Task: Look for space in Seligenstadt, Germany from 1st July, 2023 to 9th July, 2023 for 2 adults in price range Rs.8000 to Rs.15000. Place can be entire place with 1  bedroom having 1 bed and 1 bathroom. Property type can be house, flat, guest house. Booking option can be shelf check-in. Required host language is English.
Action: Mouse moved to (519, 103)
Screenshot: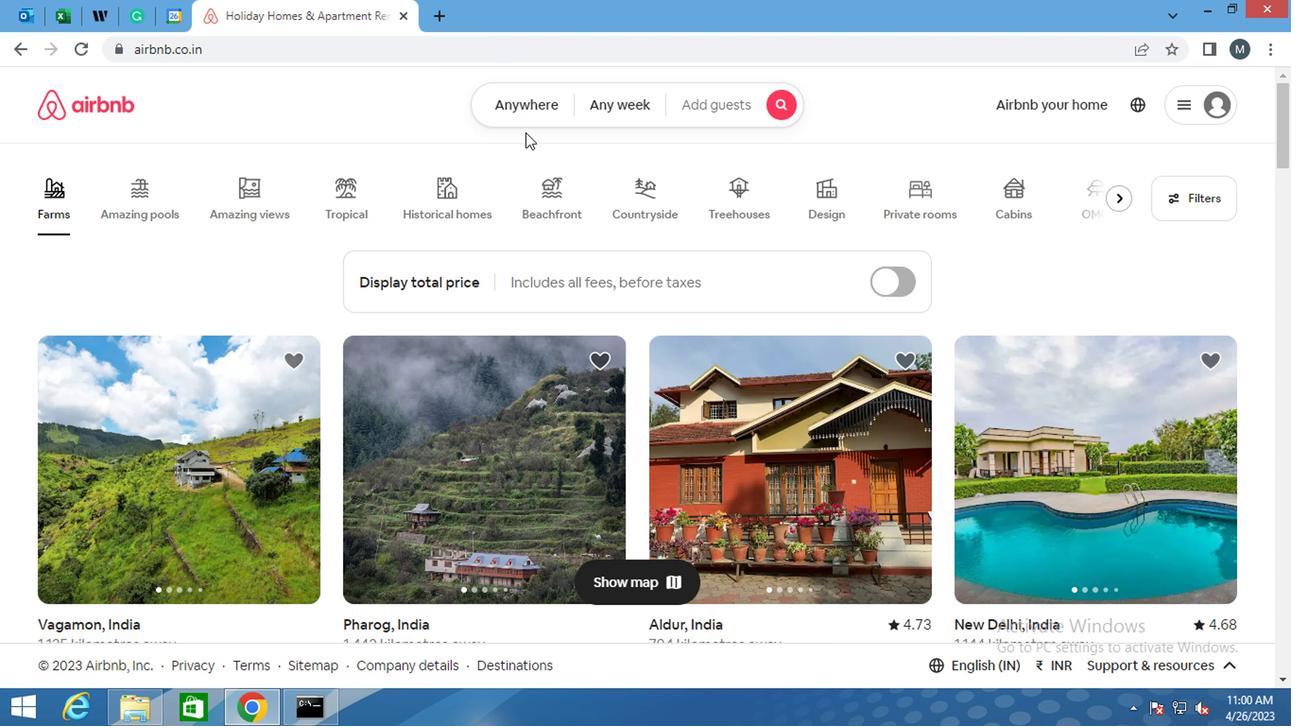 
Action: Mouse pressed left at (519, 103)
Screenshot: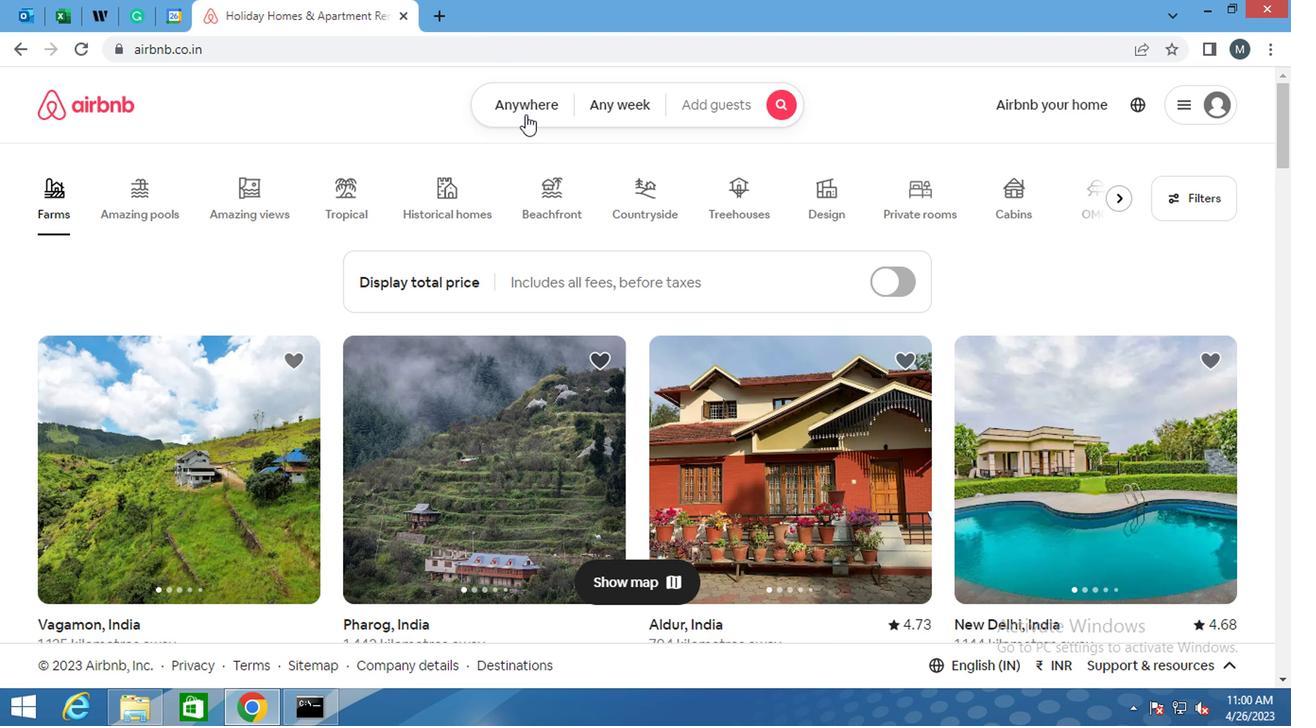 
Action: Mouse moved to (345, 183)
Screenshot: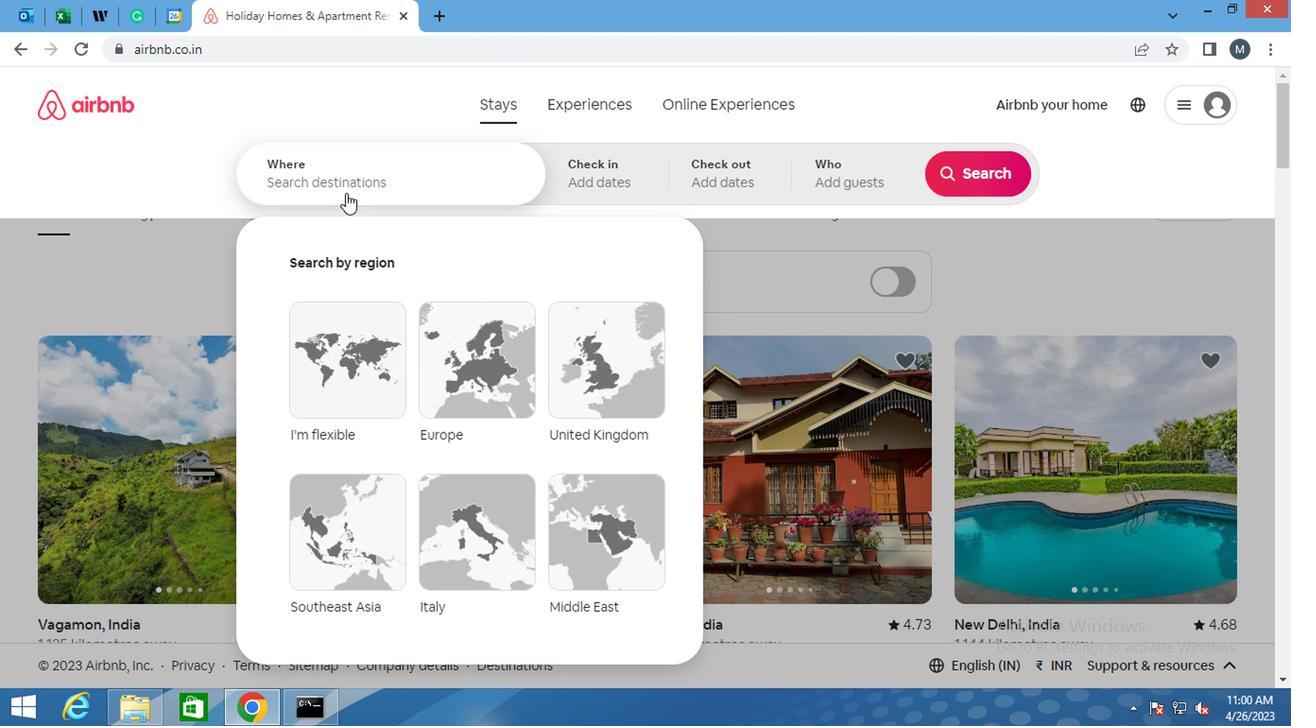 
Action: Mouse pressed left at (345, 183)
Screenshot: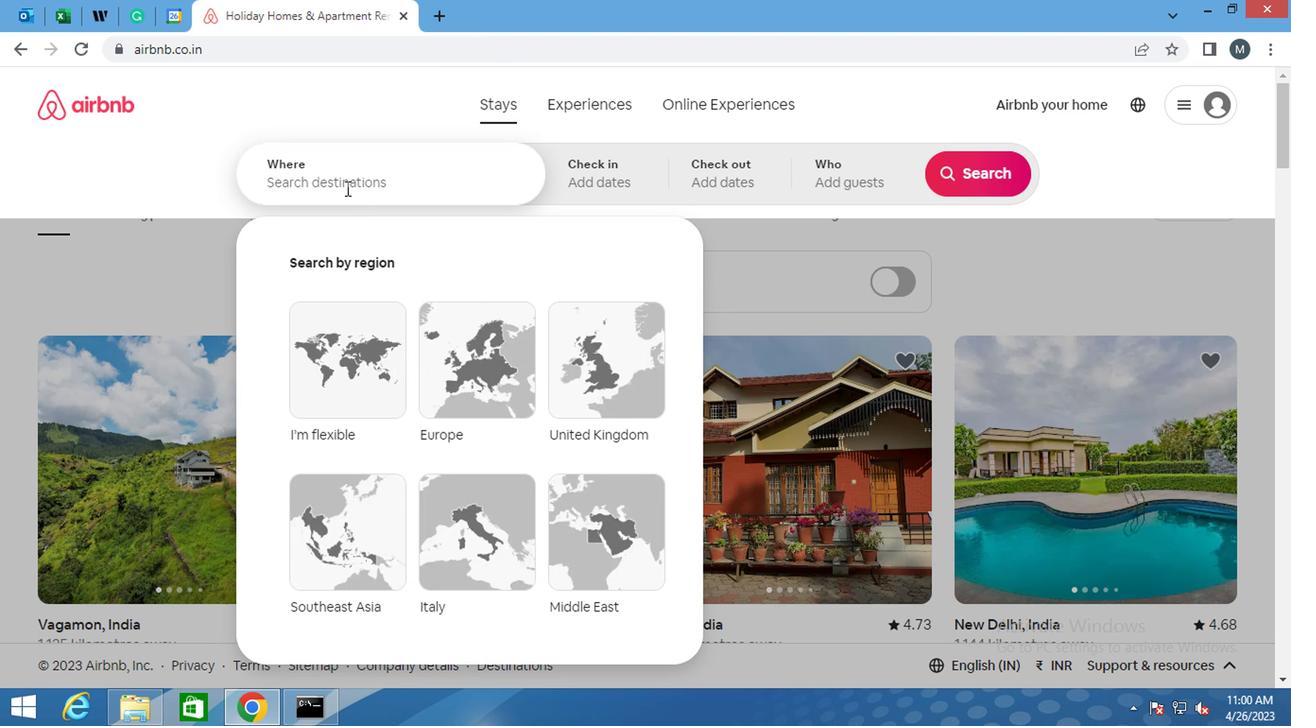 
Action: Mouse moved to (347, 181)
Screenshot: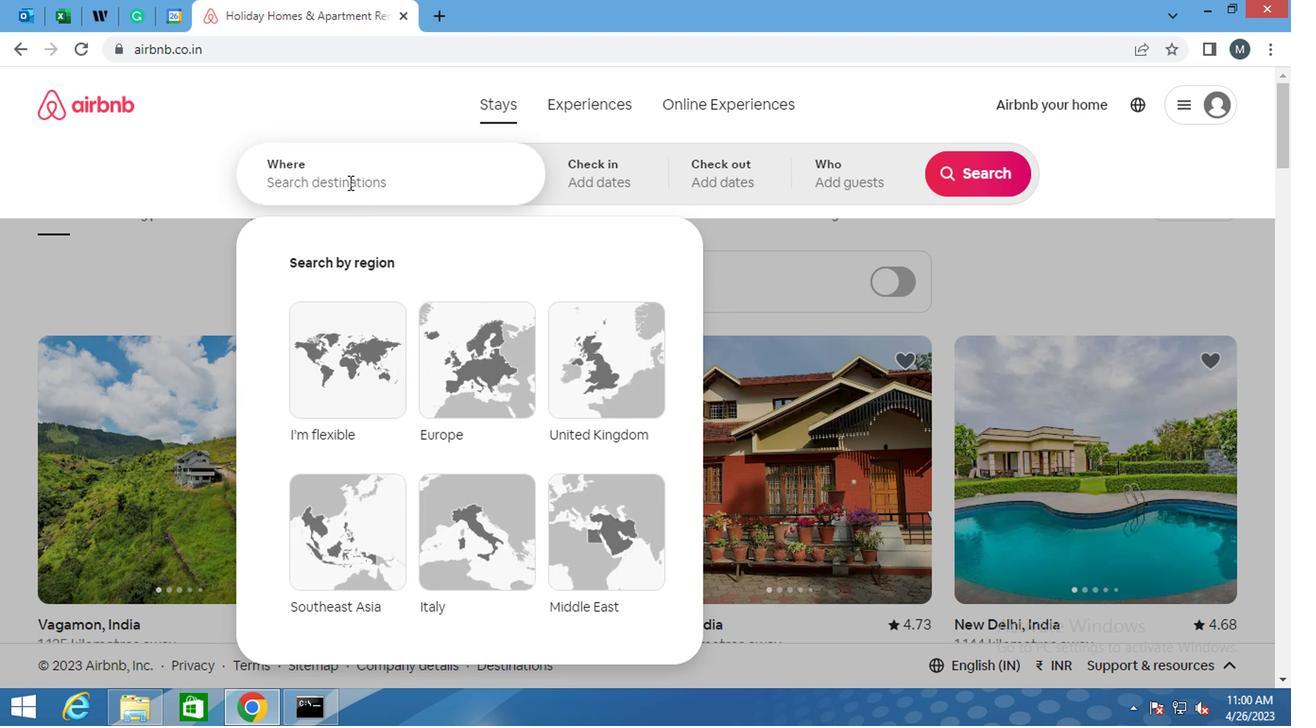 
Action: Key pressed <Key.shift>SELIGR<Key.backspace>ENSTADT,<Key.space><Key.shift>GERMANY<Key.enter>
Screenshot: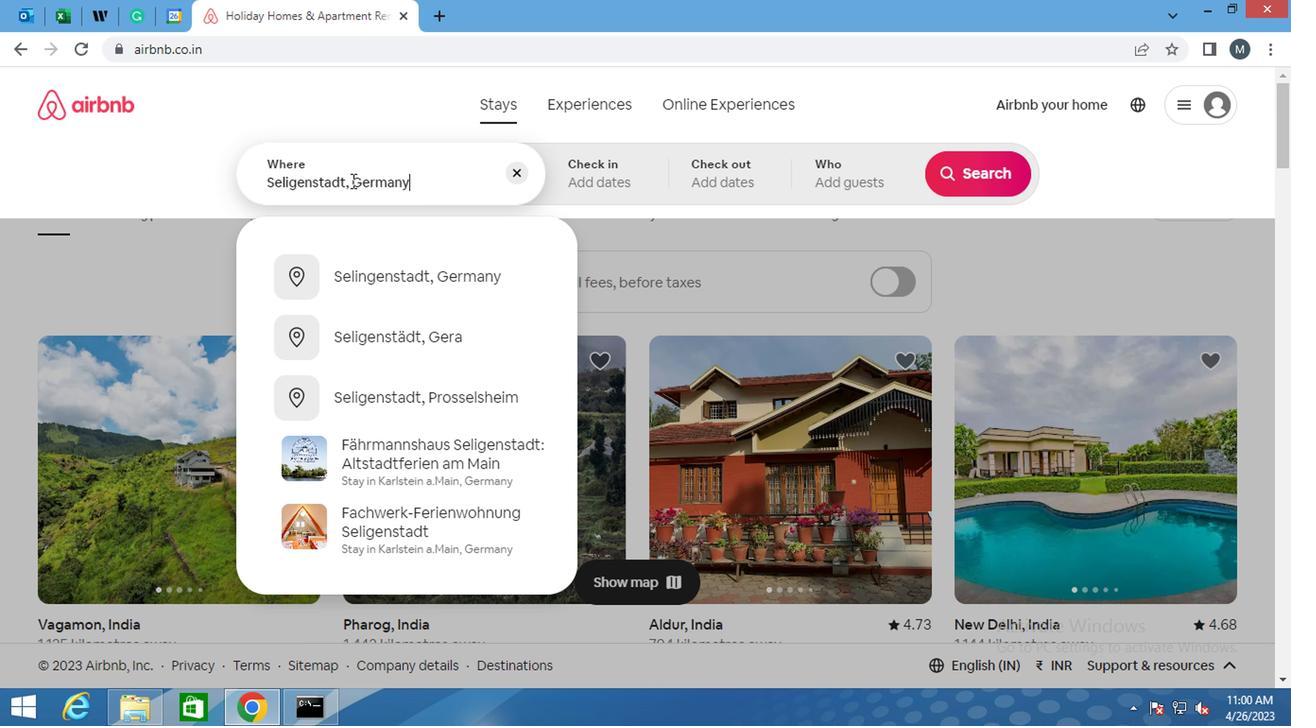
Action: Mouse moved to (964, 332)
Screenshot: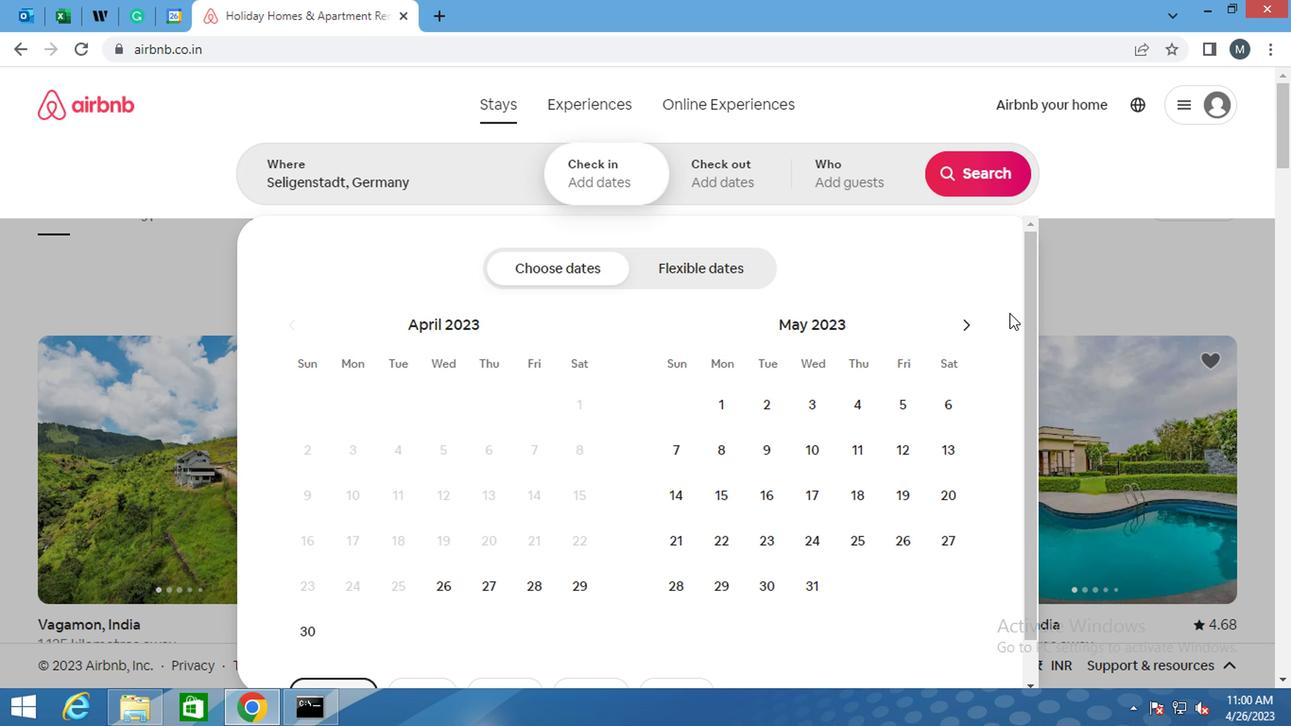
Action: Mouse pressed left at (964, 332)
Screenshot: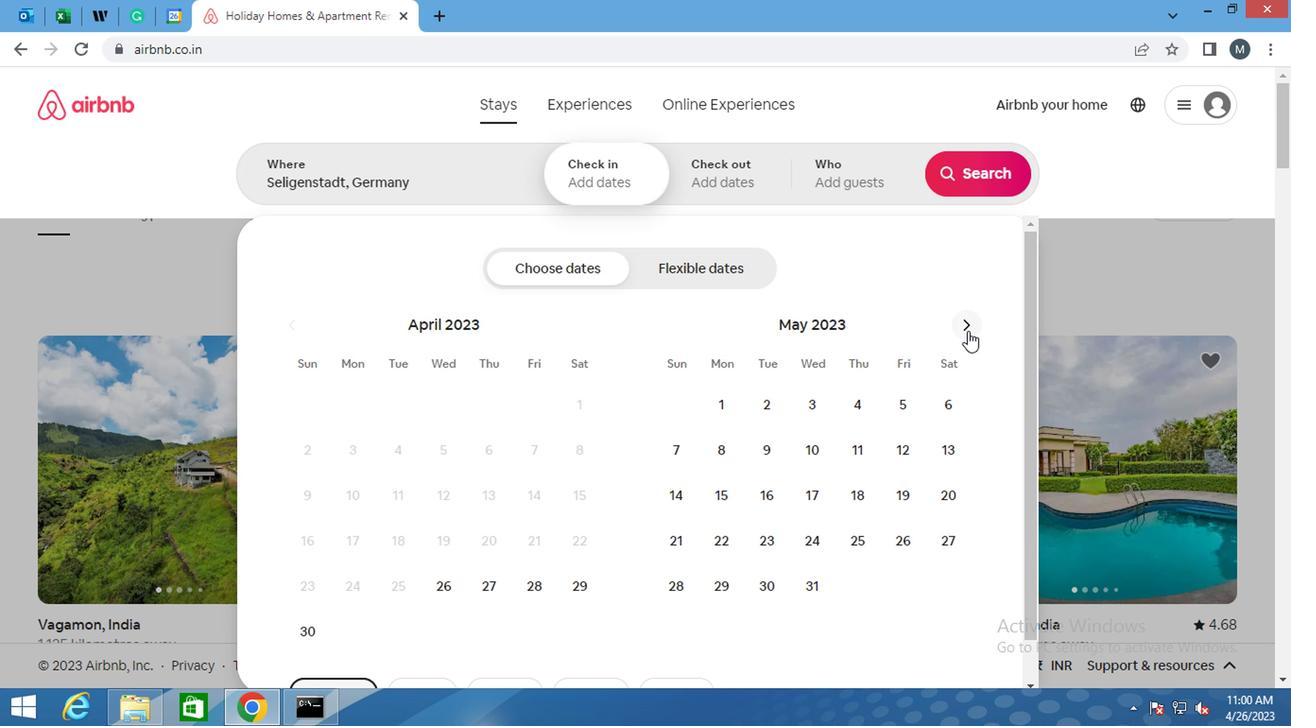 
Action: Mouse pressed left at (964, 332)
Screenshot: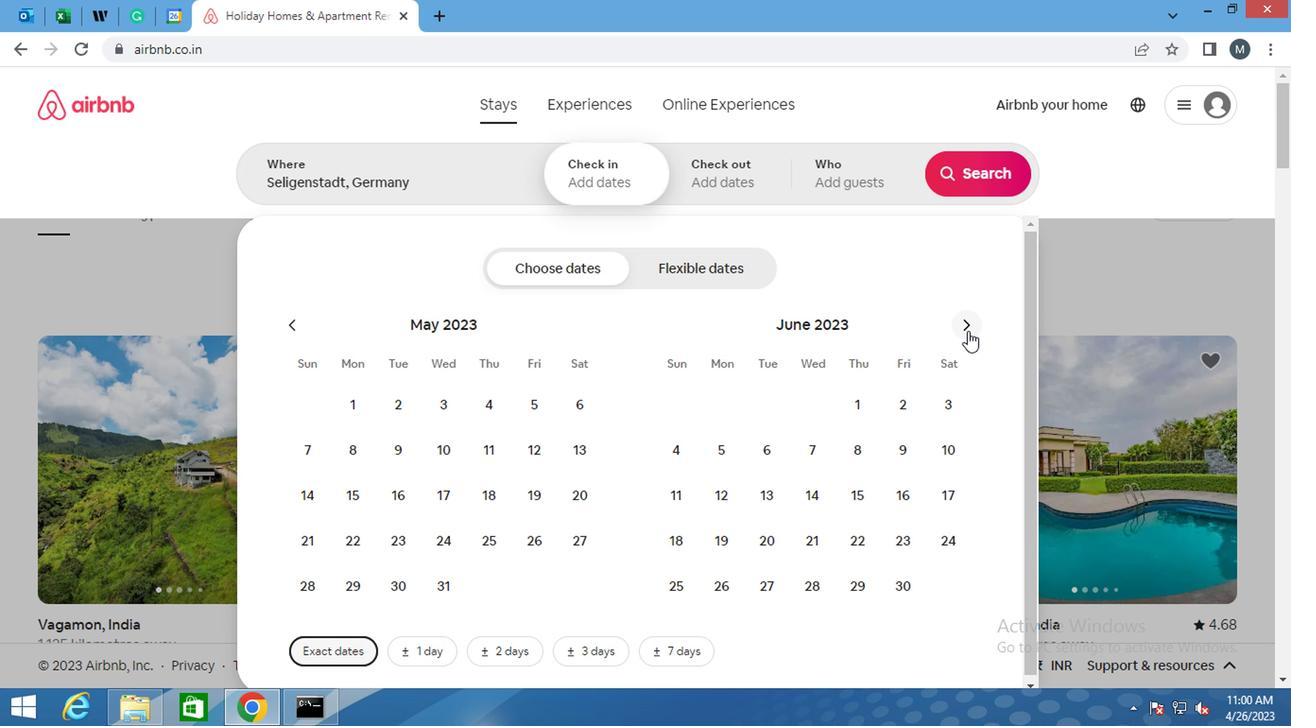 
Action: Mouse moved to (938, 414)
Screenshot: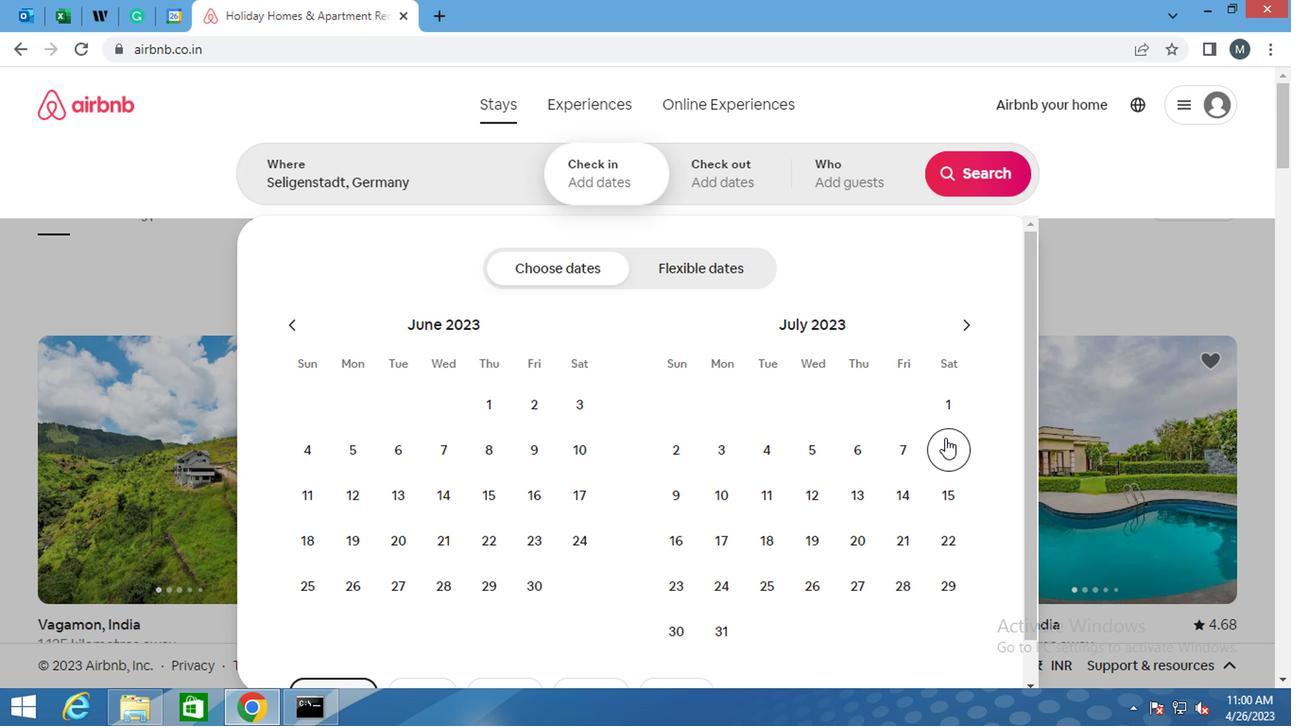 
Action: Mouse pressed left at (938, 414)
Screenshot: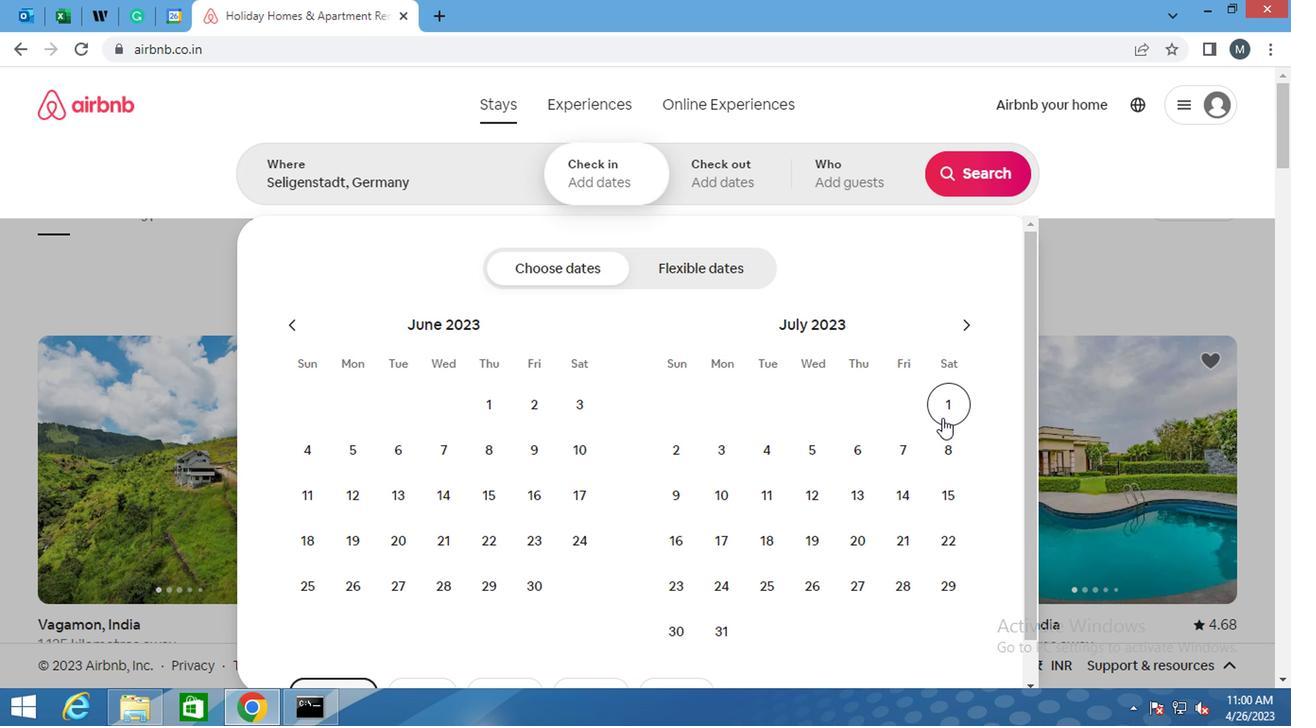 
Action: Mouse moved to (689, 498)
Screenshot: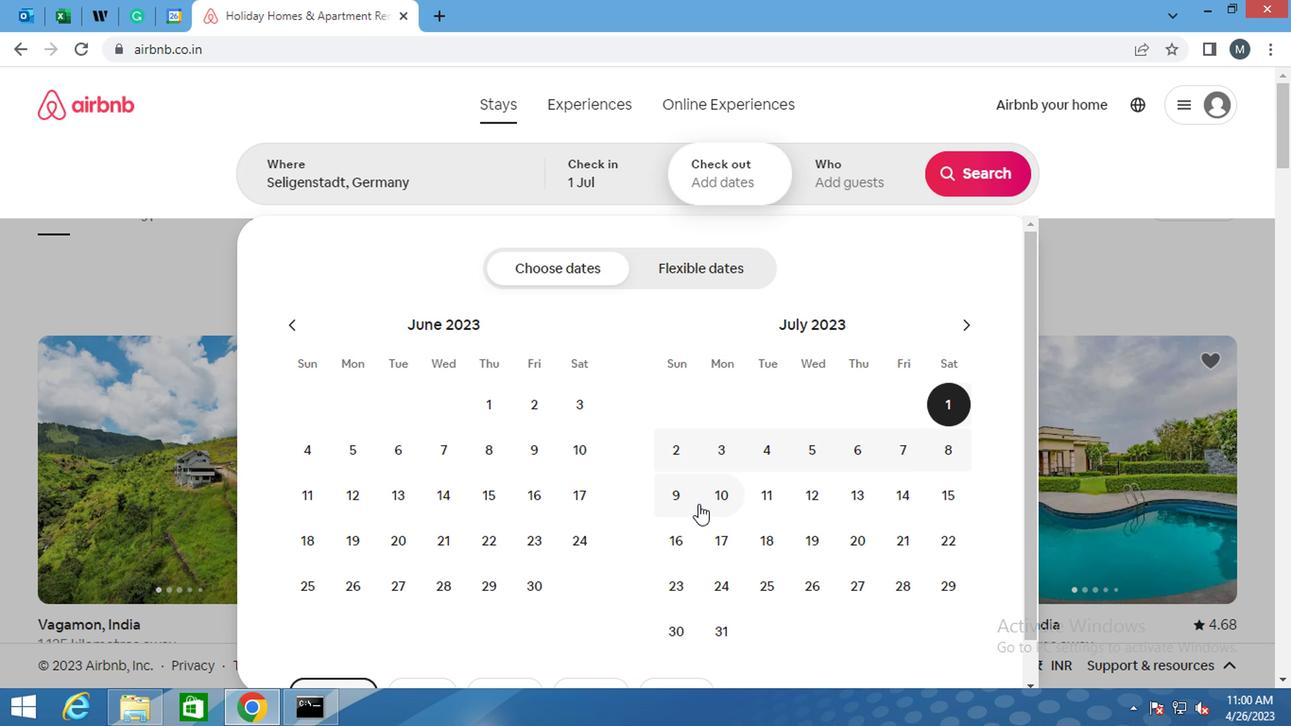 
Action: Mouse pressed left at (689, 498)
Screenshot: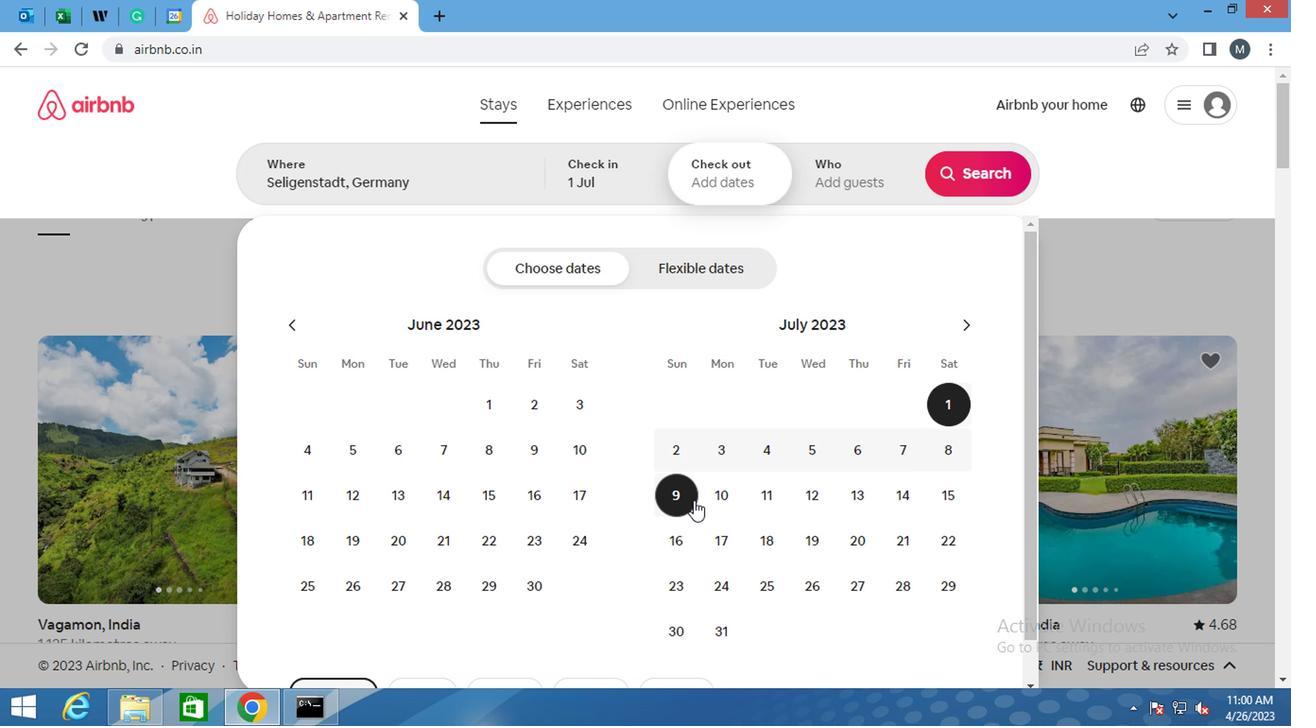 
Action: Mouse moved to (821, 146)
Screenshot: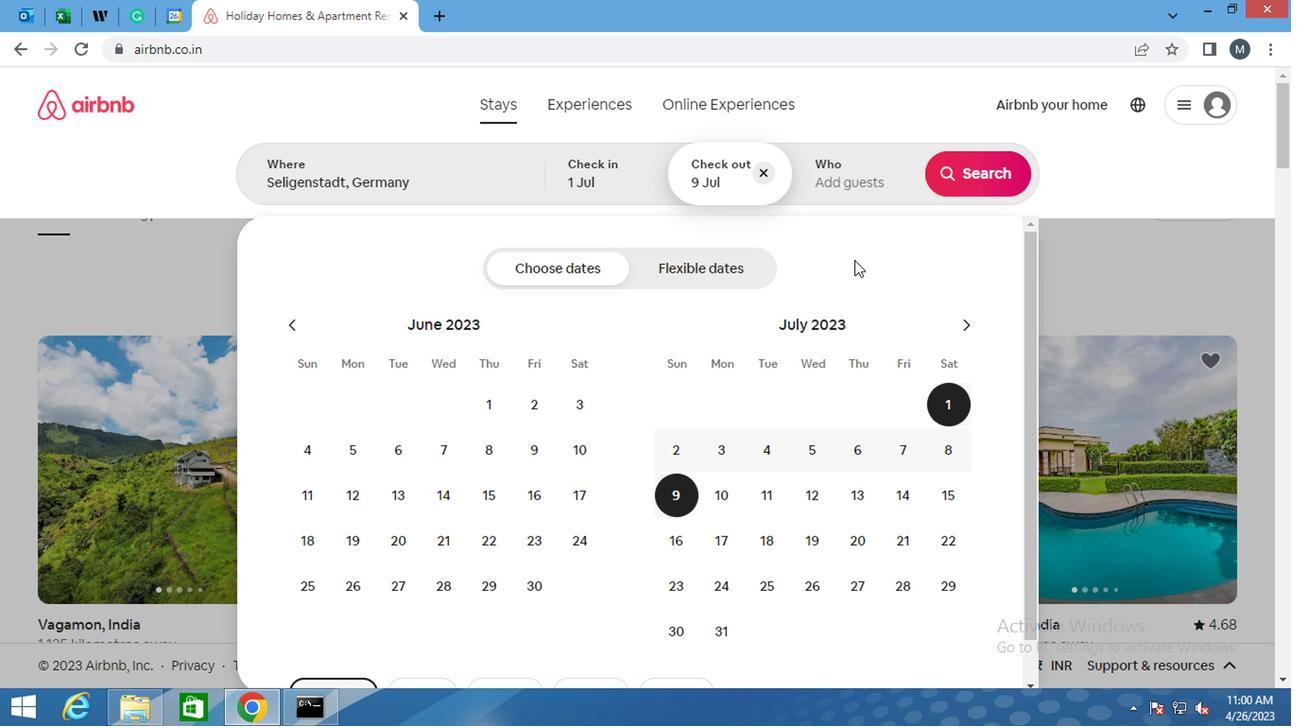 
Action: Mouse pressed left at (821, 146)
Screenshot: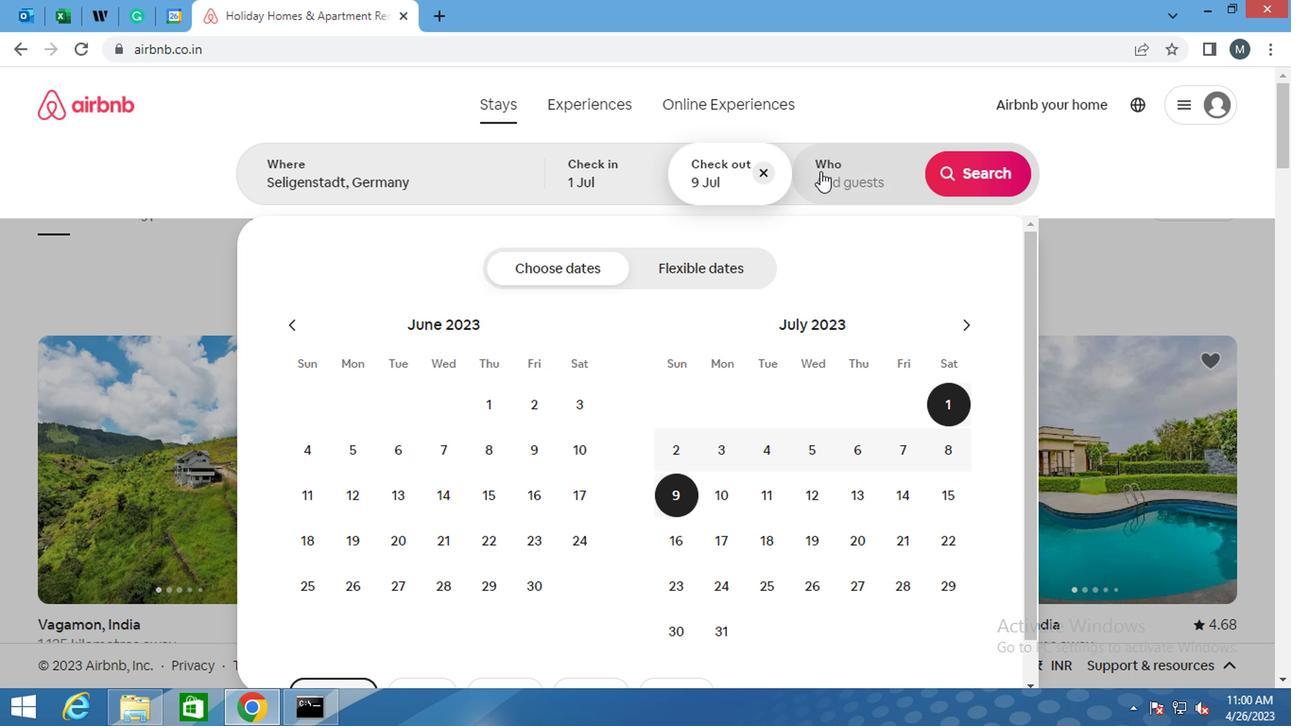 
Action: Mouse moved to (973, 281)
Screenshot: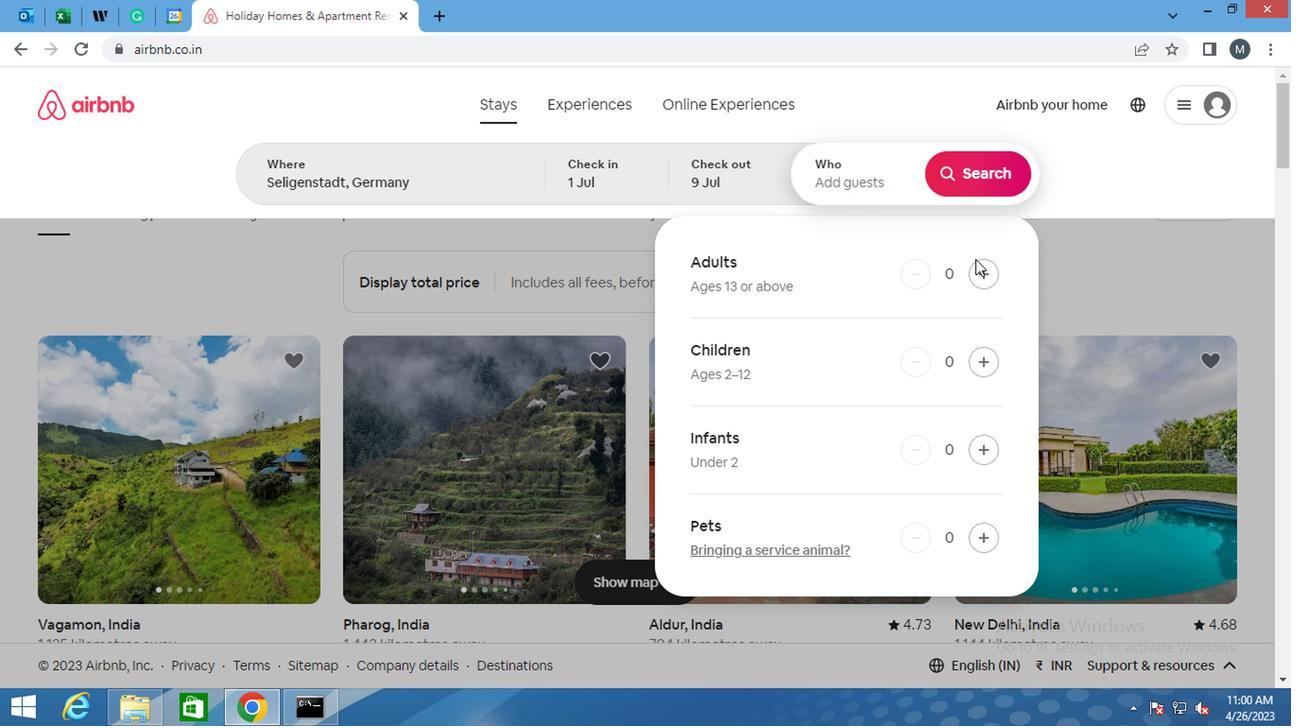 
Action: Mouse pressed left at (973, 281)
Screenshot: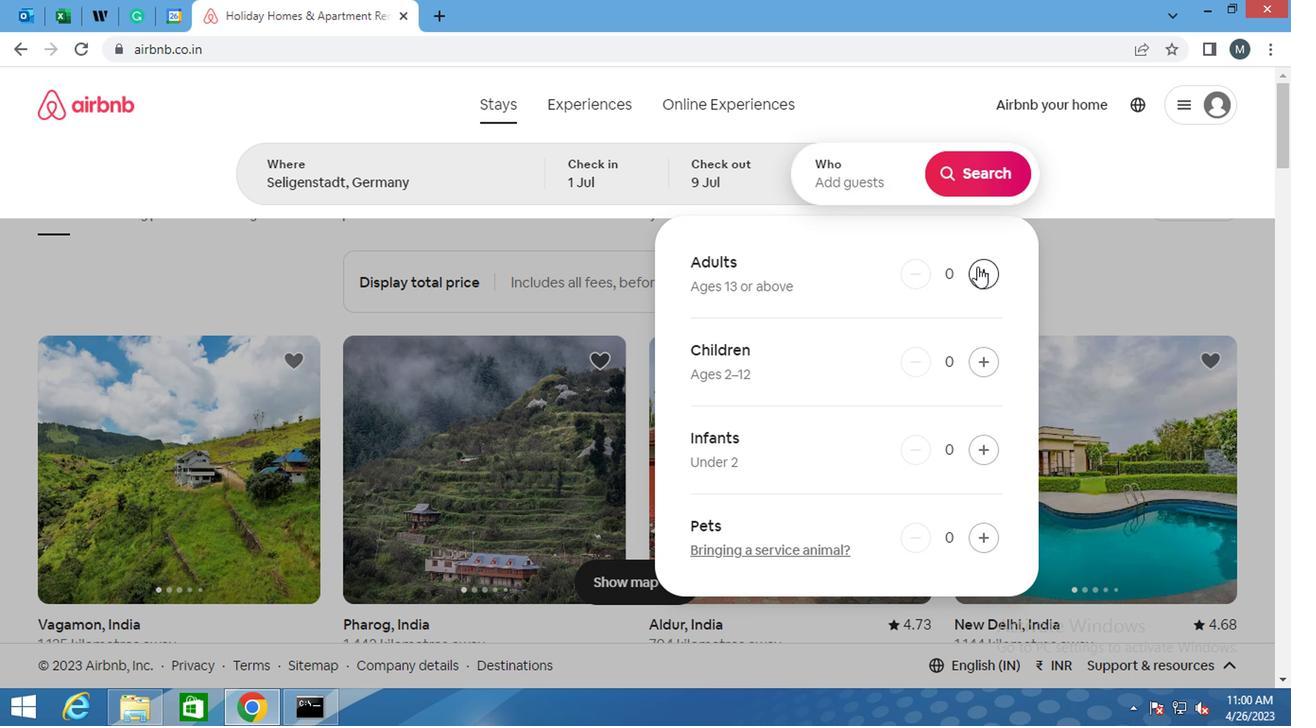 
Action: Mouse pressed left at (973, 281)
Screenshot: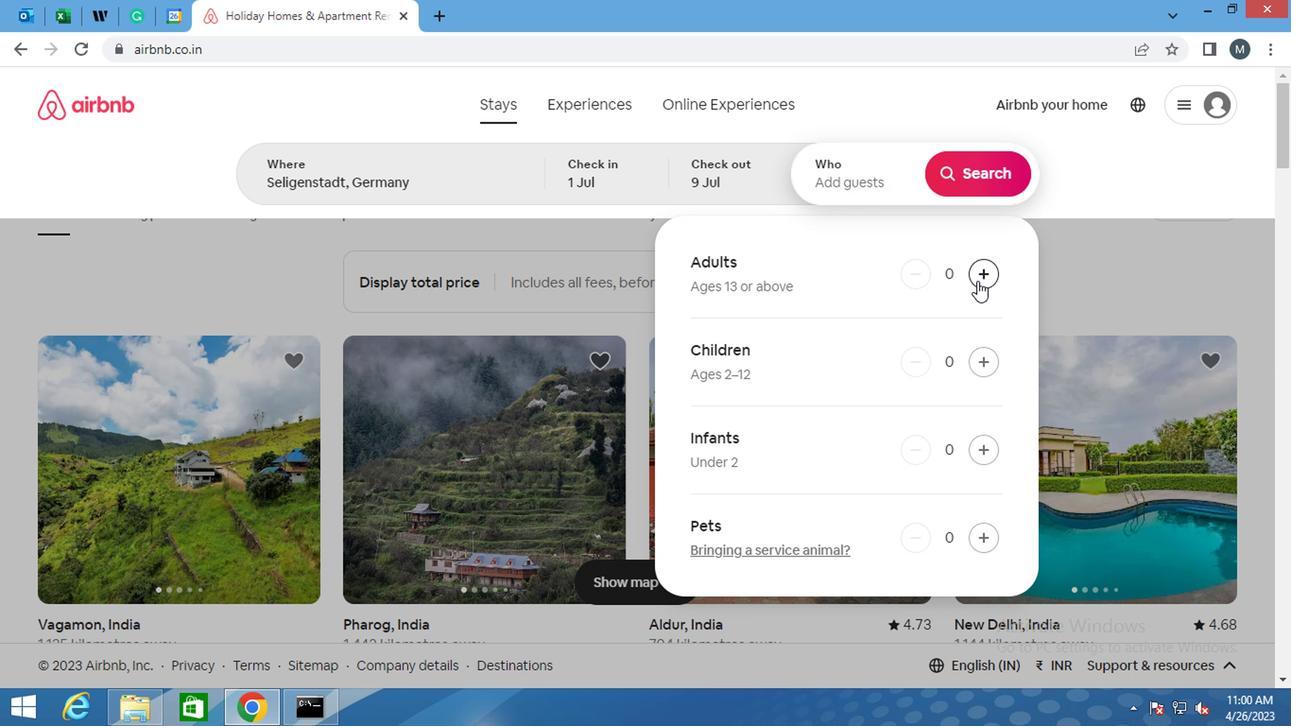 
Action: Mouse moved to (965, 170)
Screenshot: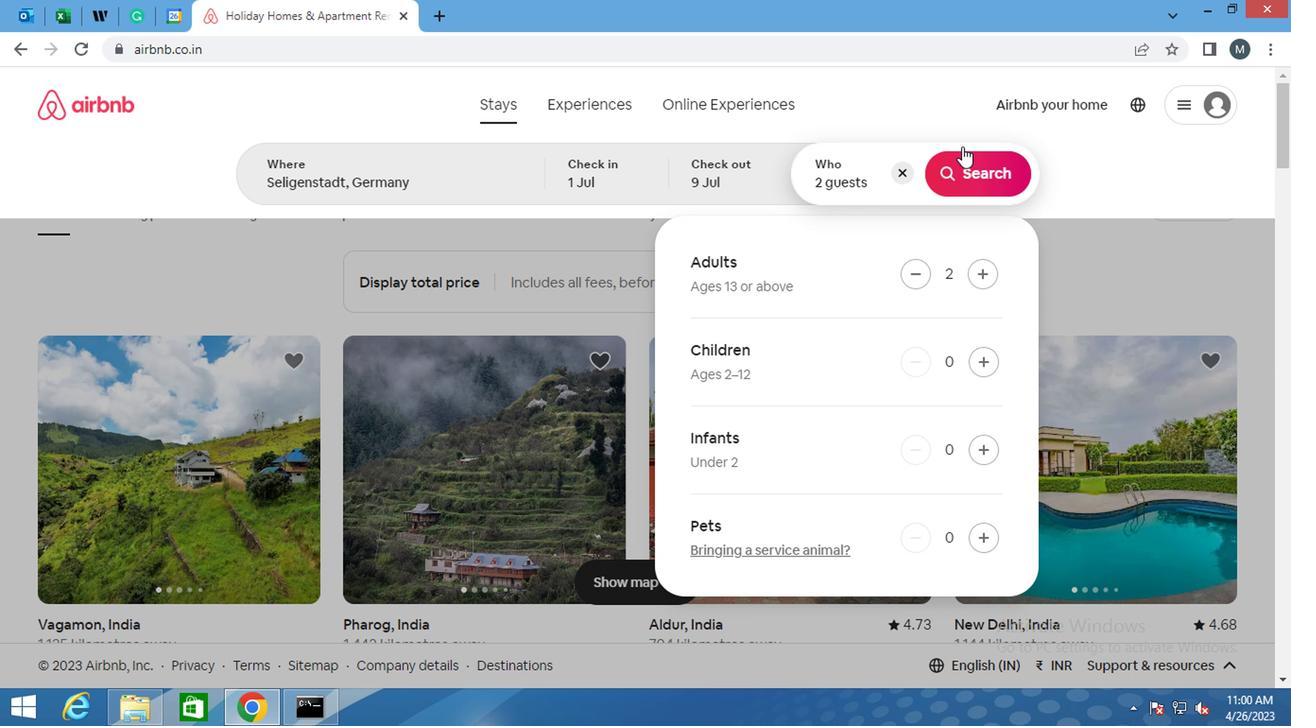 
Action: Mouse pressed left at (965, 170)
Screenshot: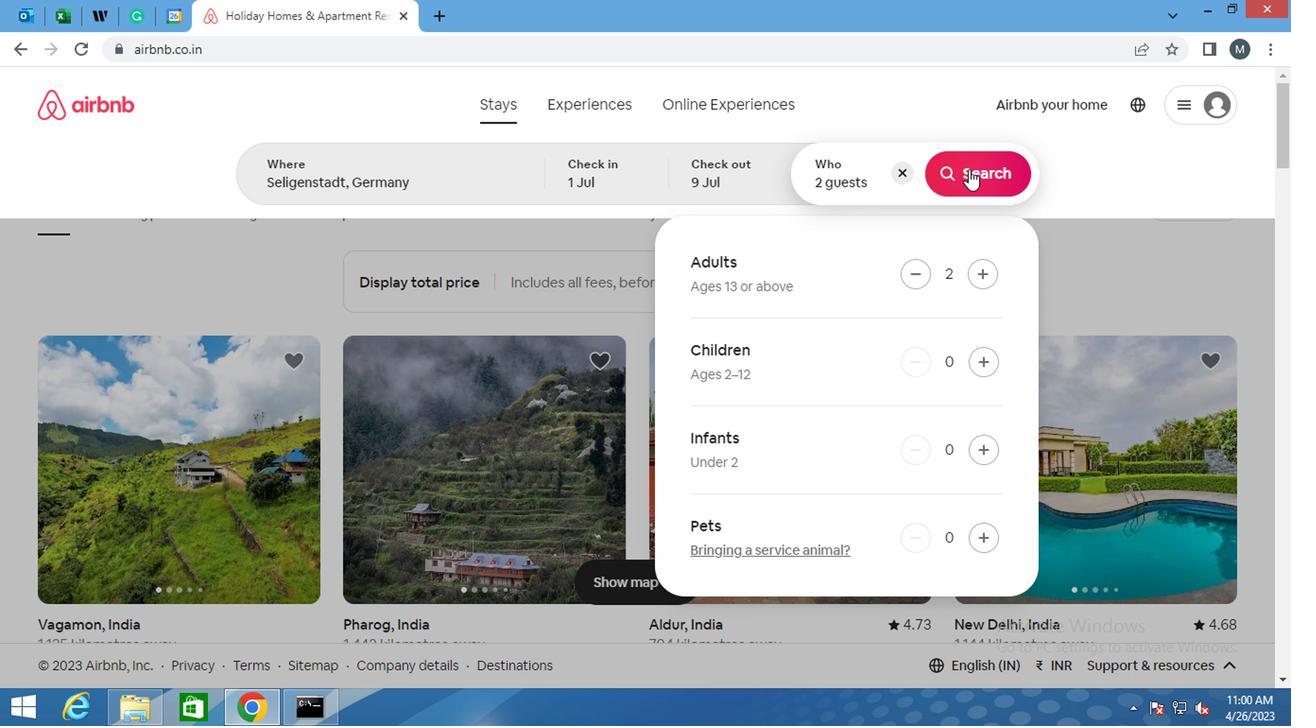 
Action: Mouse moved to (1216, 194)
Screenshot: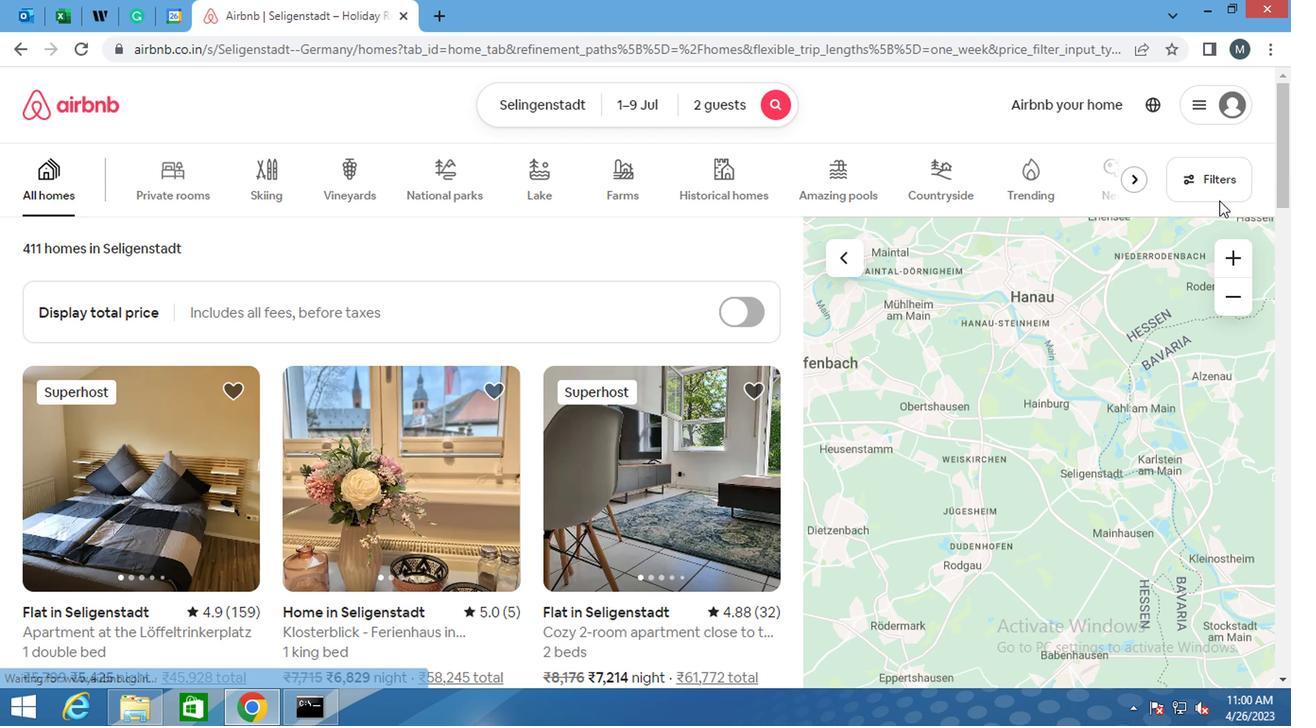 
Action: Mouse pressed left at (1216, 194)
Screenshot: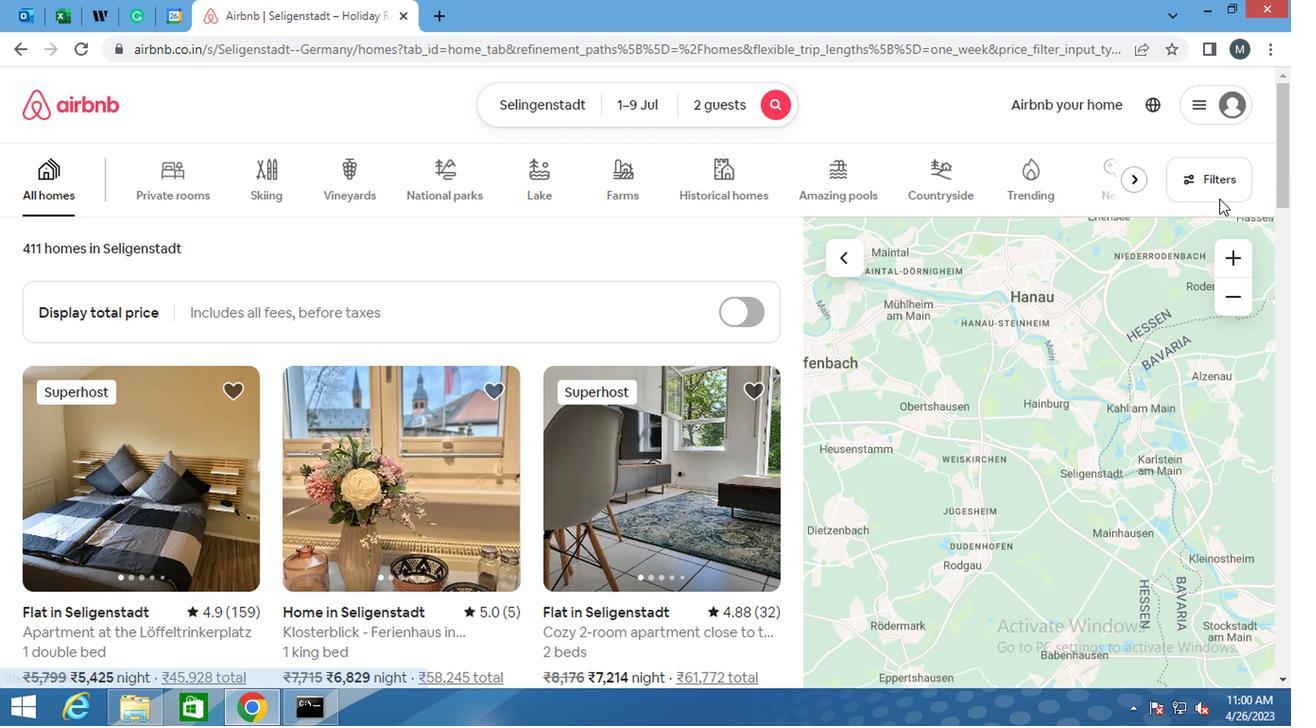 
Action: Mouse moved to (381, 428)
Screenshot: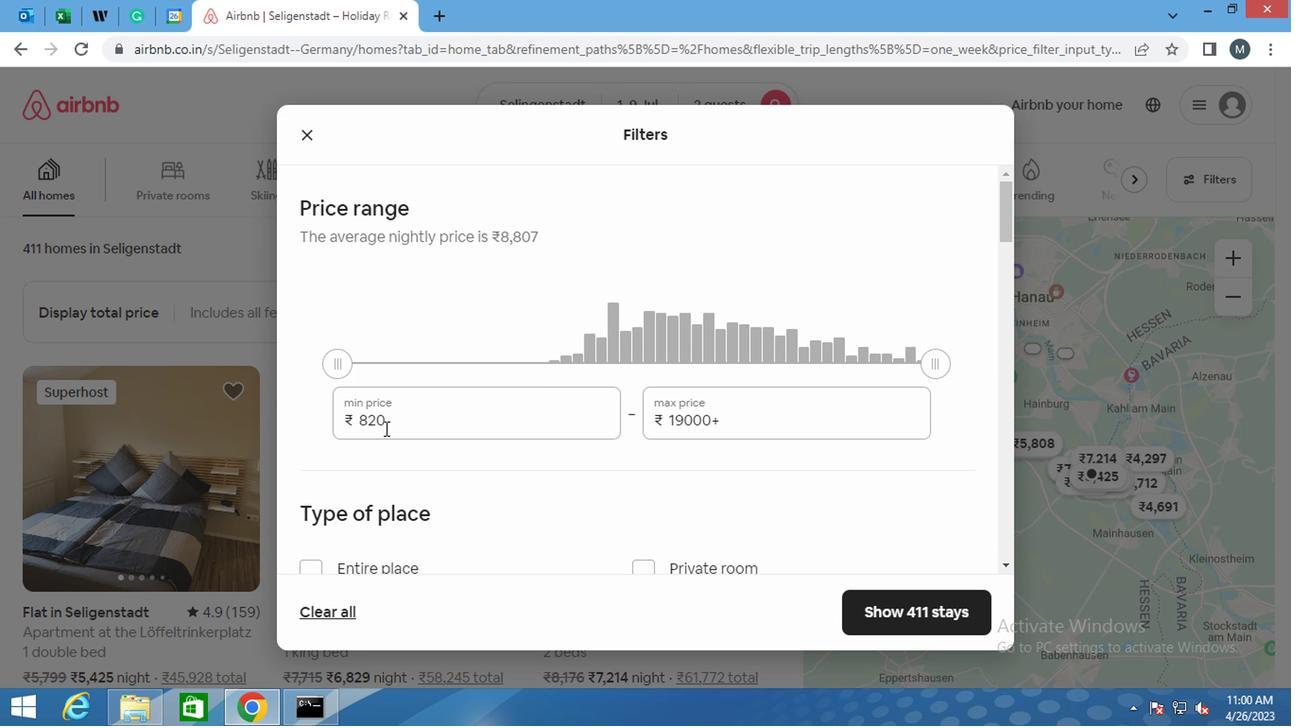 
Action: Mouse pressed left at (381, 428)
Screenshot: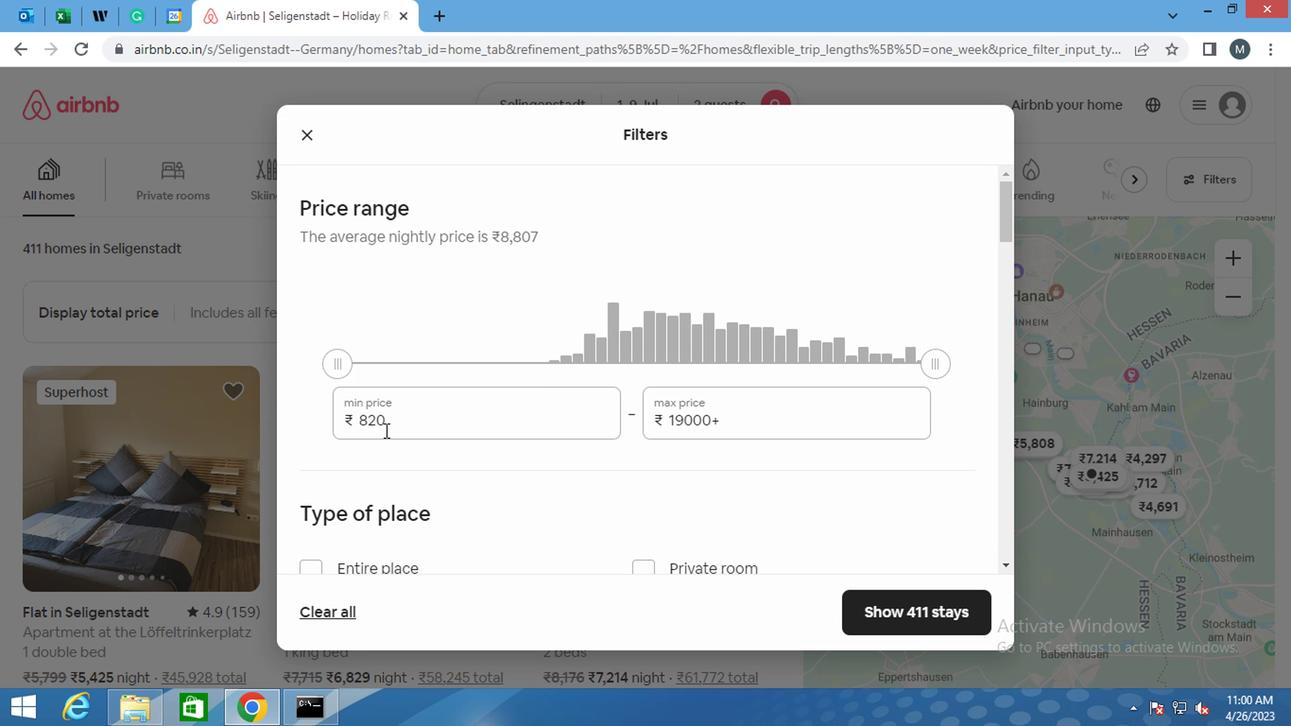 
Action: Mouse pressed left at (381, 428)
Screenshot: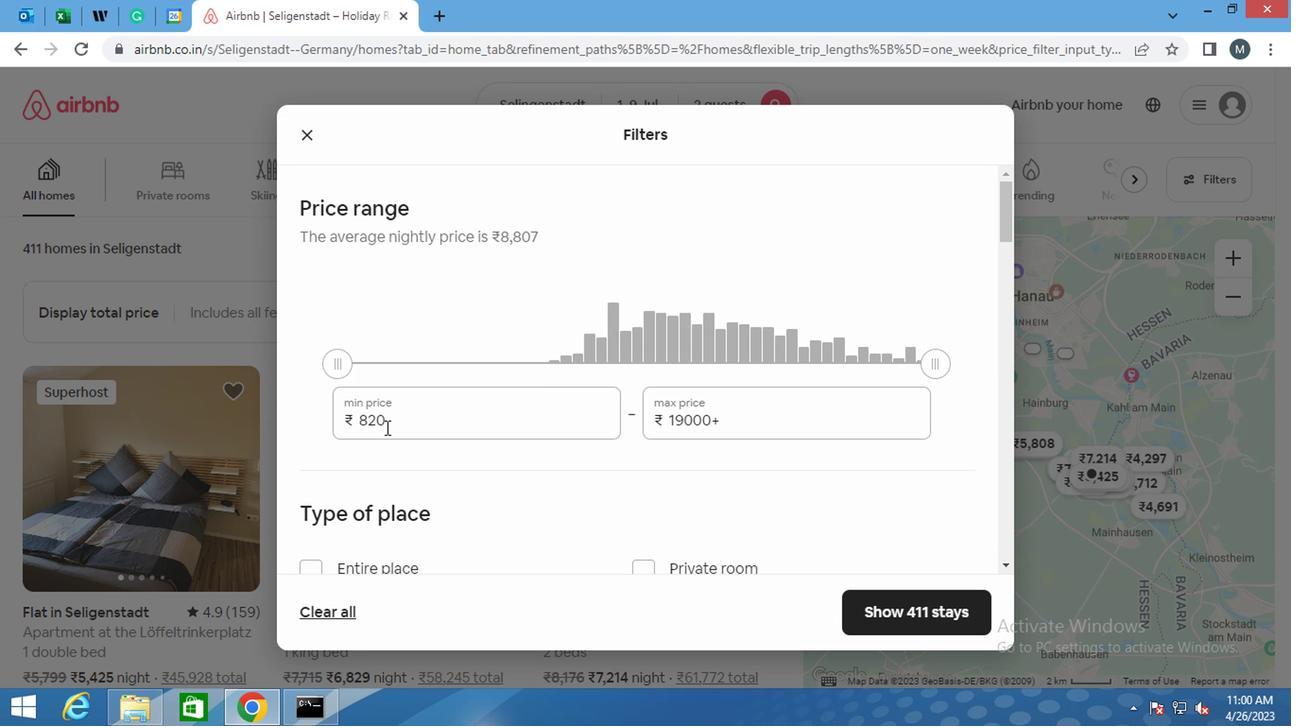 
Action: Mouse pressed left at (381, 428)
Screenshot: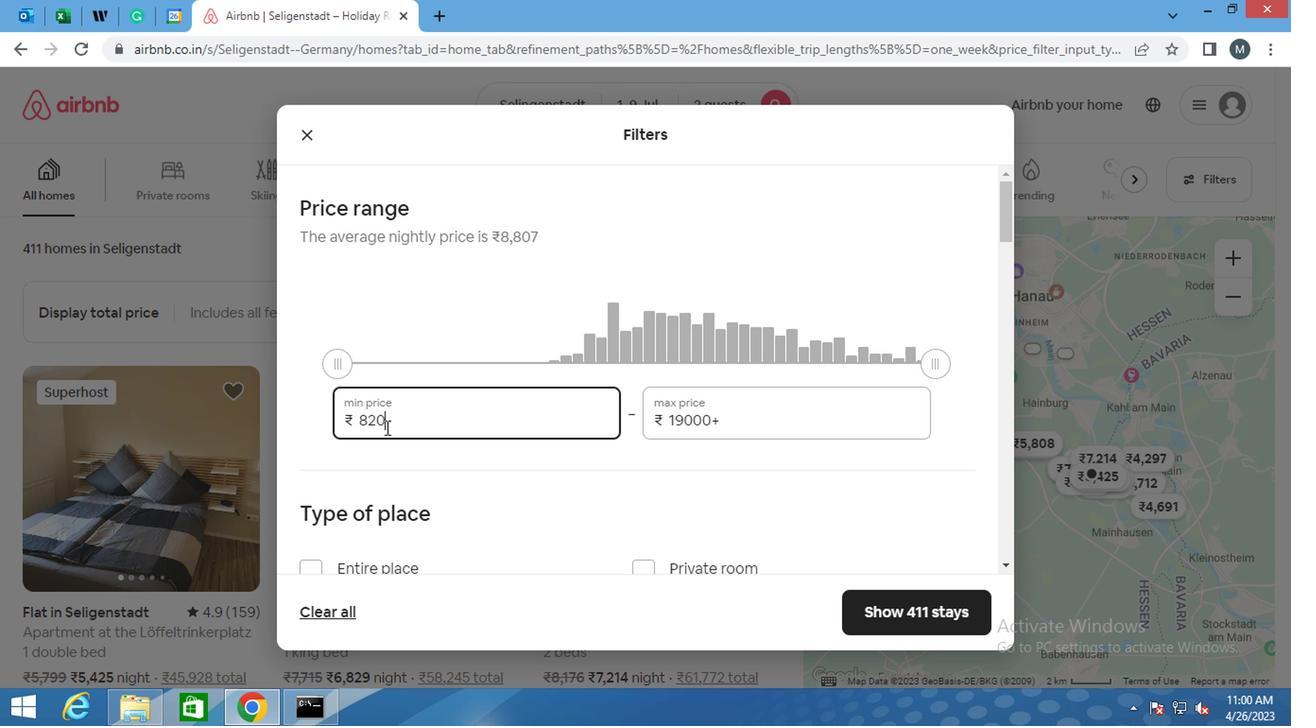 
Action: Mouse moved to (387, 423)
Screenshot: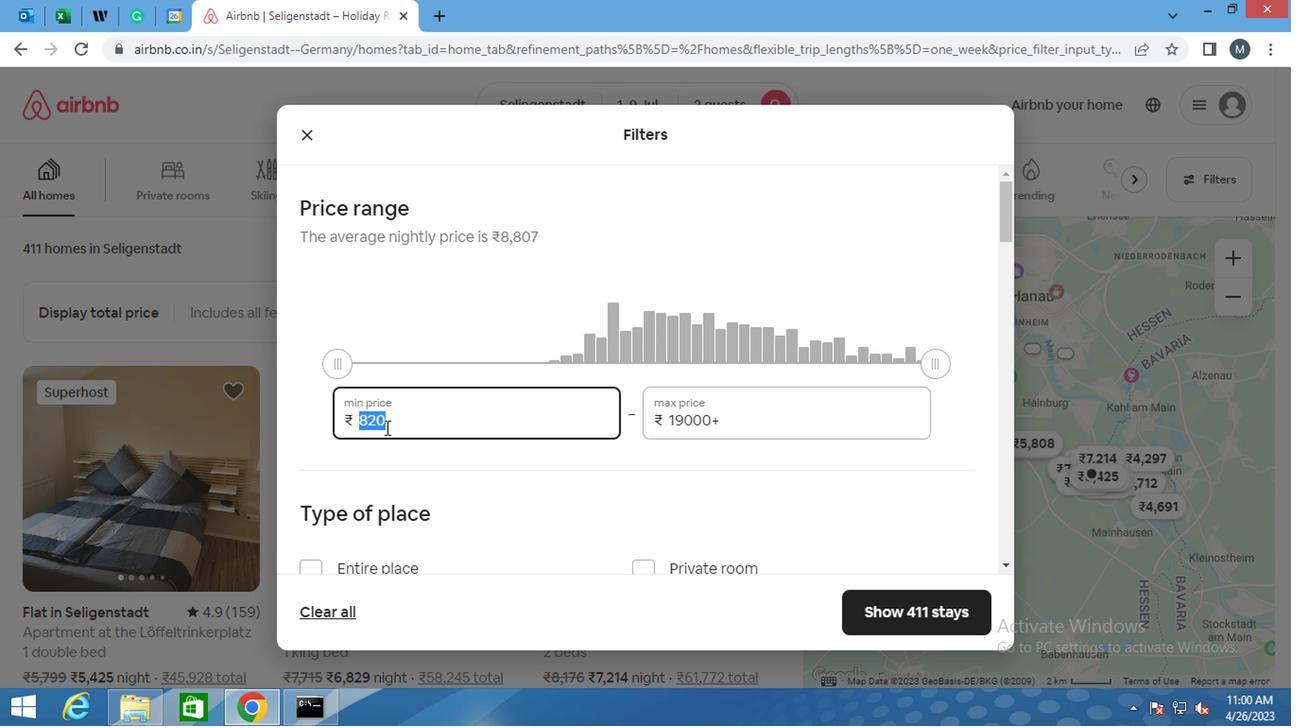 
Action: Key pressed 80
Screenshot: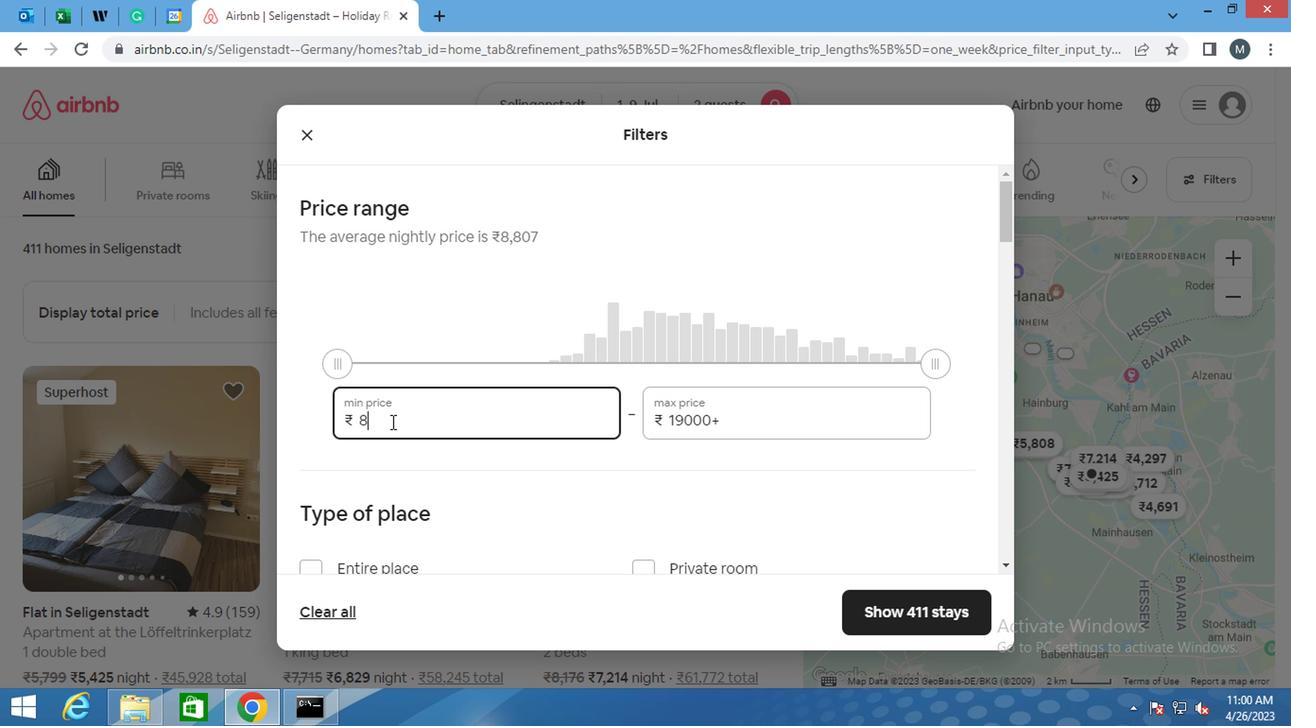
Action: Mouse moved to (611, 406)
Screenshot: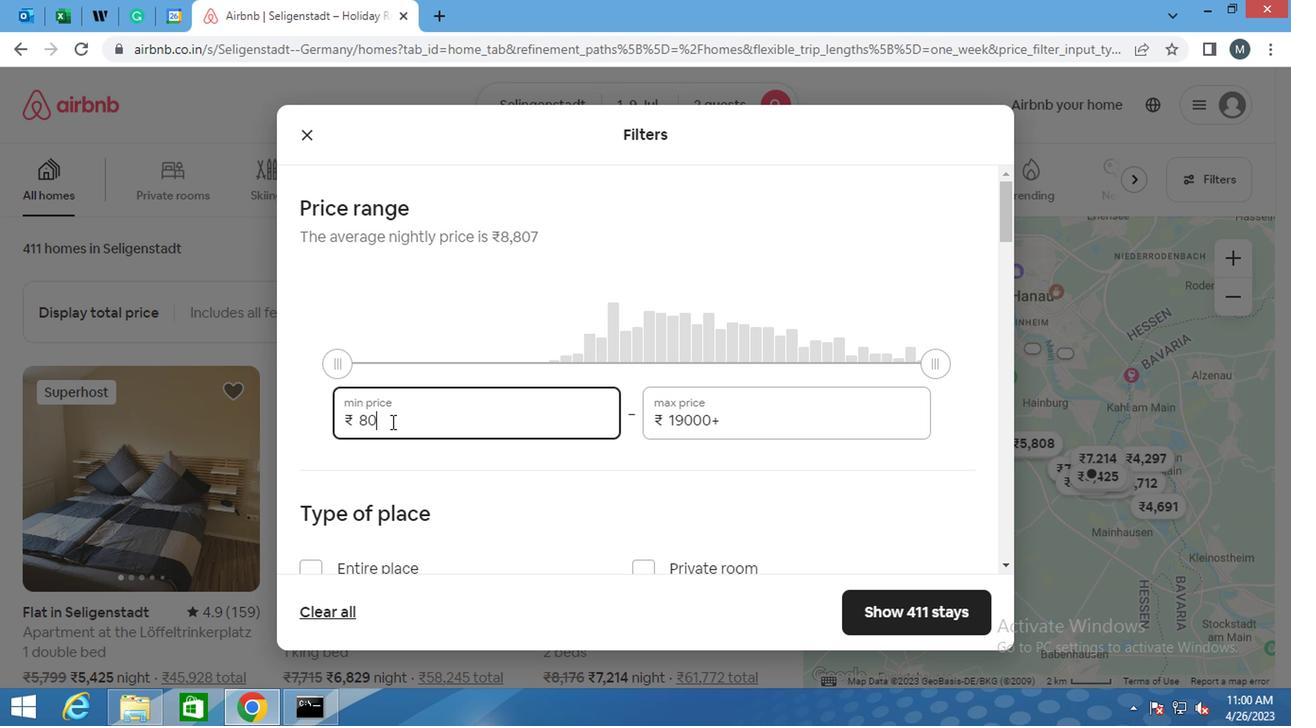 
Action: Key pressed 0
Screenshot: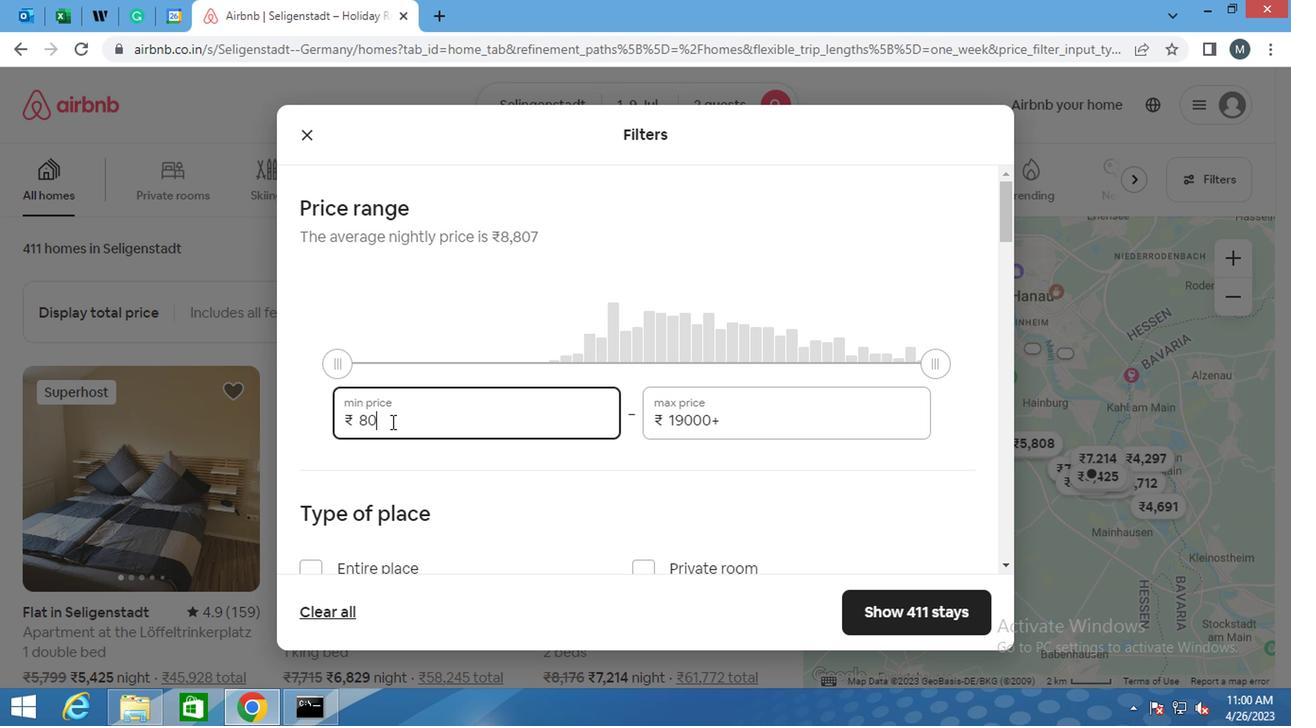 
Action: Mouse moved to (663, 399)
Screenshot: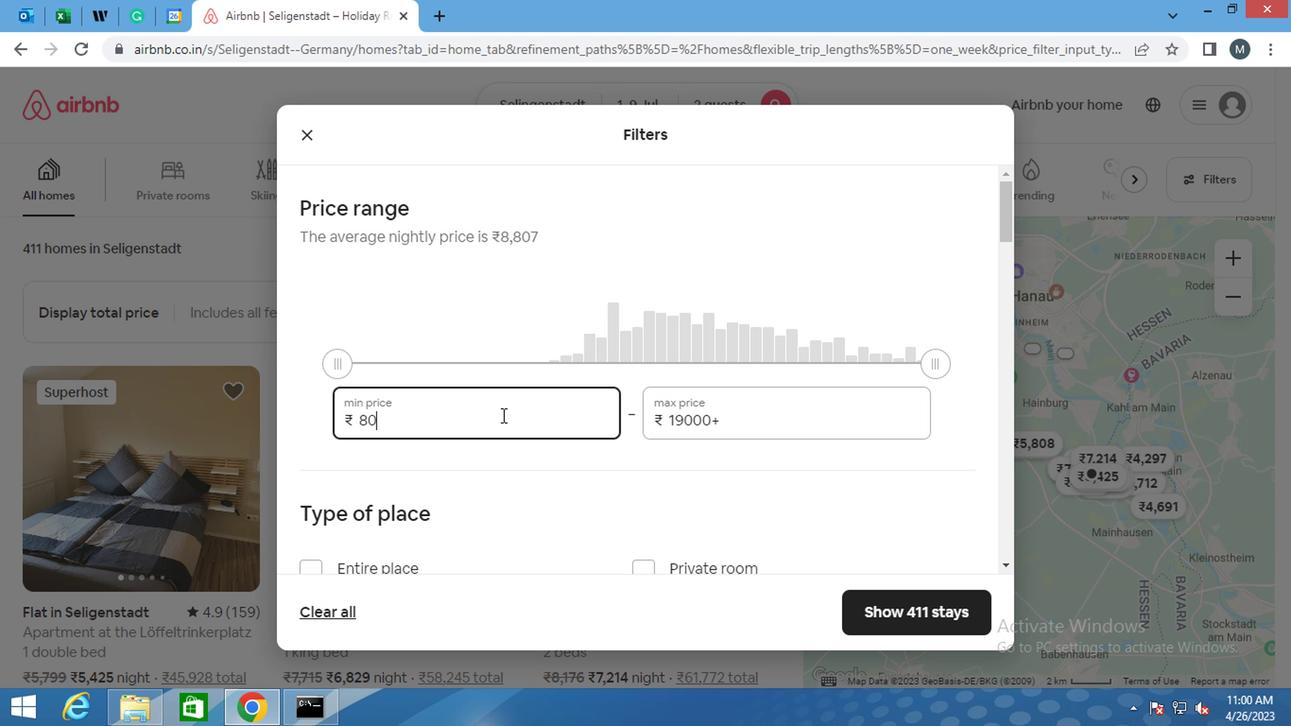 
Action: Key pressed 0
Screenshot: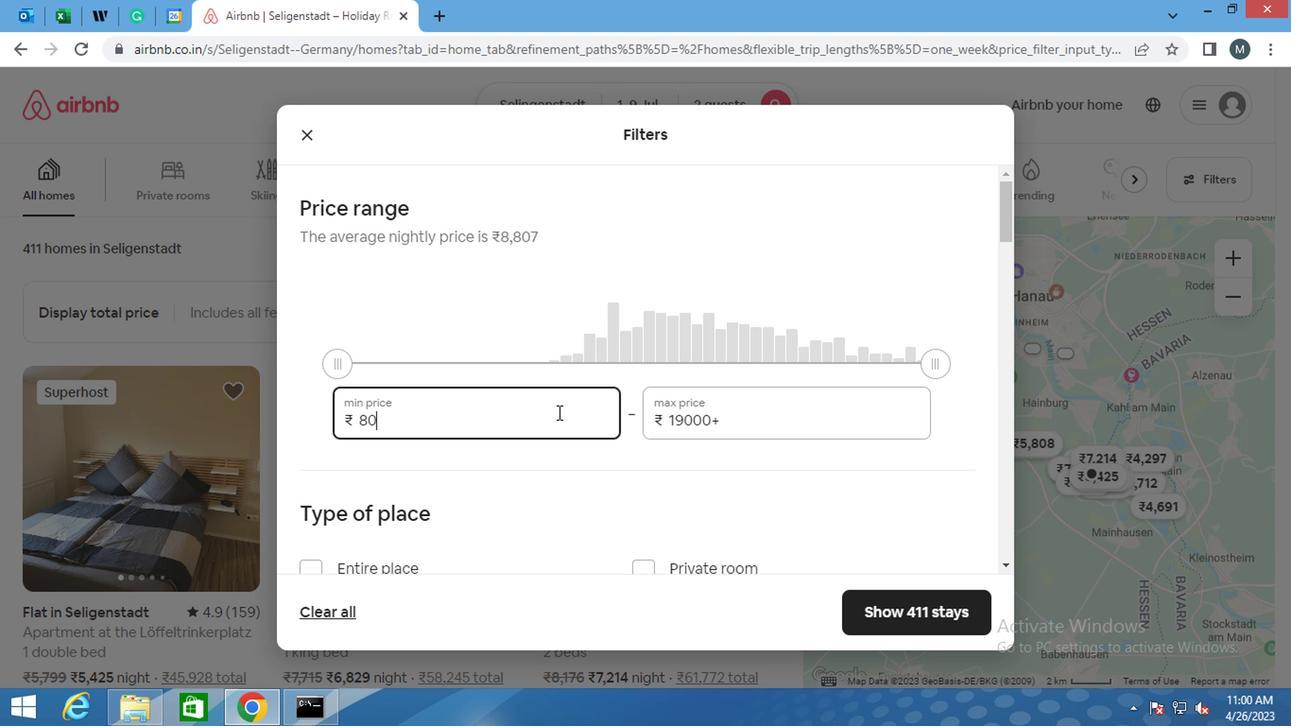 
Action: Mouse moved to (682, 423)
Screenshot: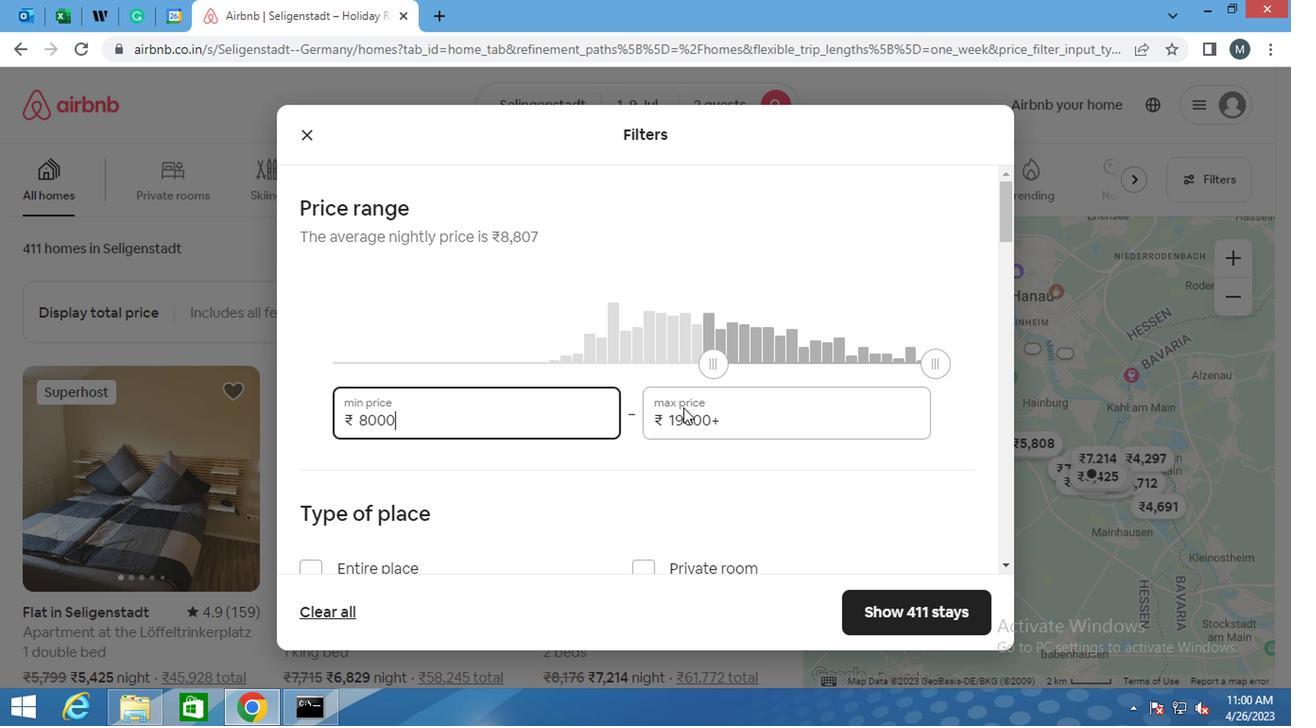 
Action: Mouse pressed left at (682, 423)
Screenshot: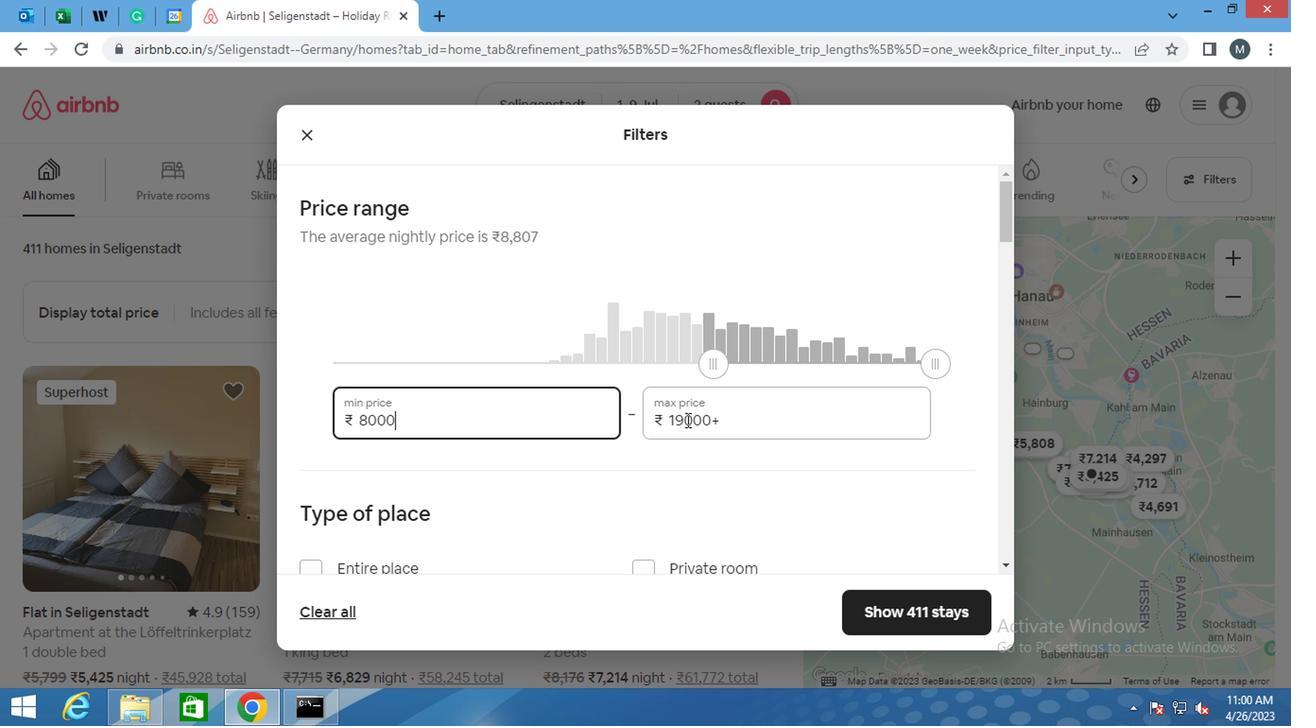 
Action: Mouse pressed left at (682, 423)
Screenshot: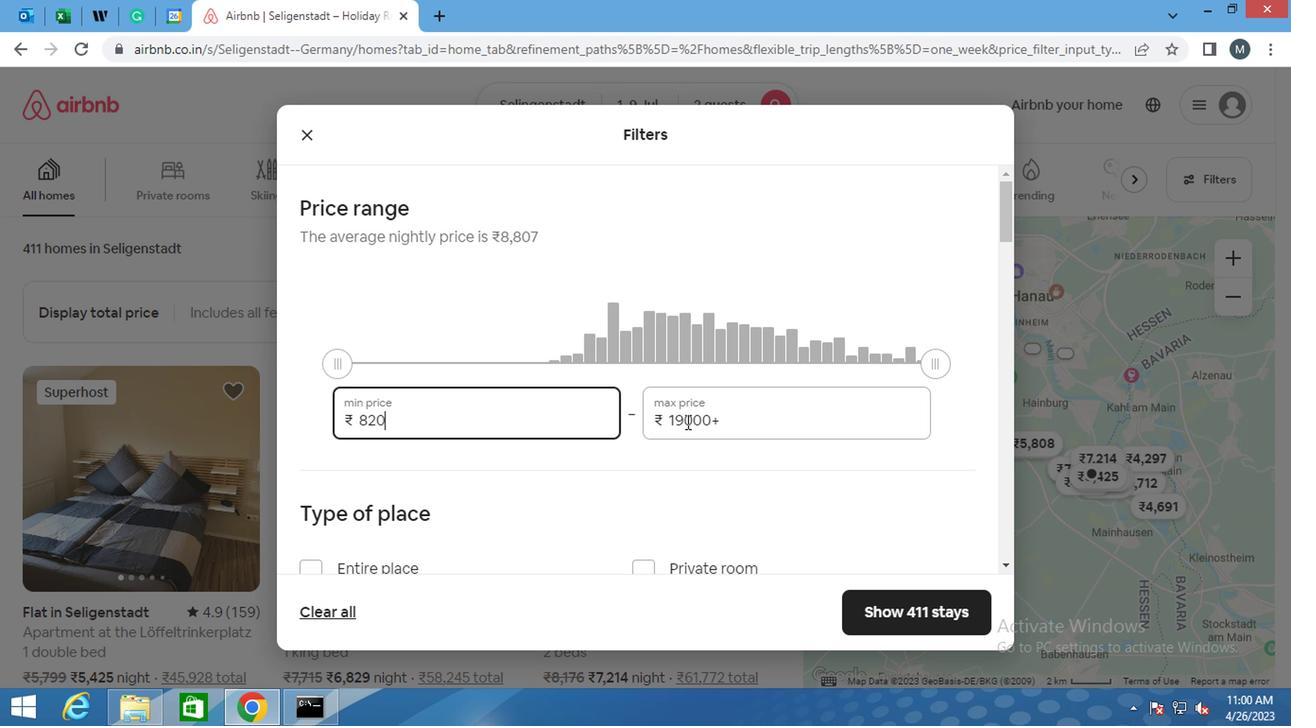 
Action: Mouse pressed left at (682, 423)
Screenshot: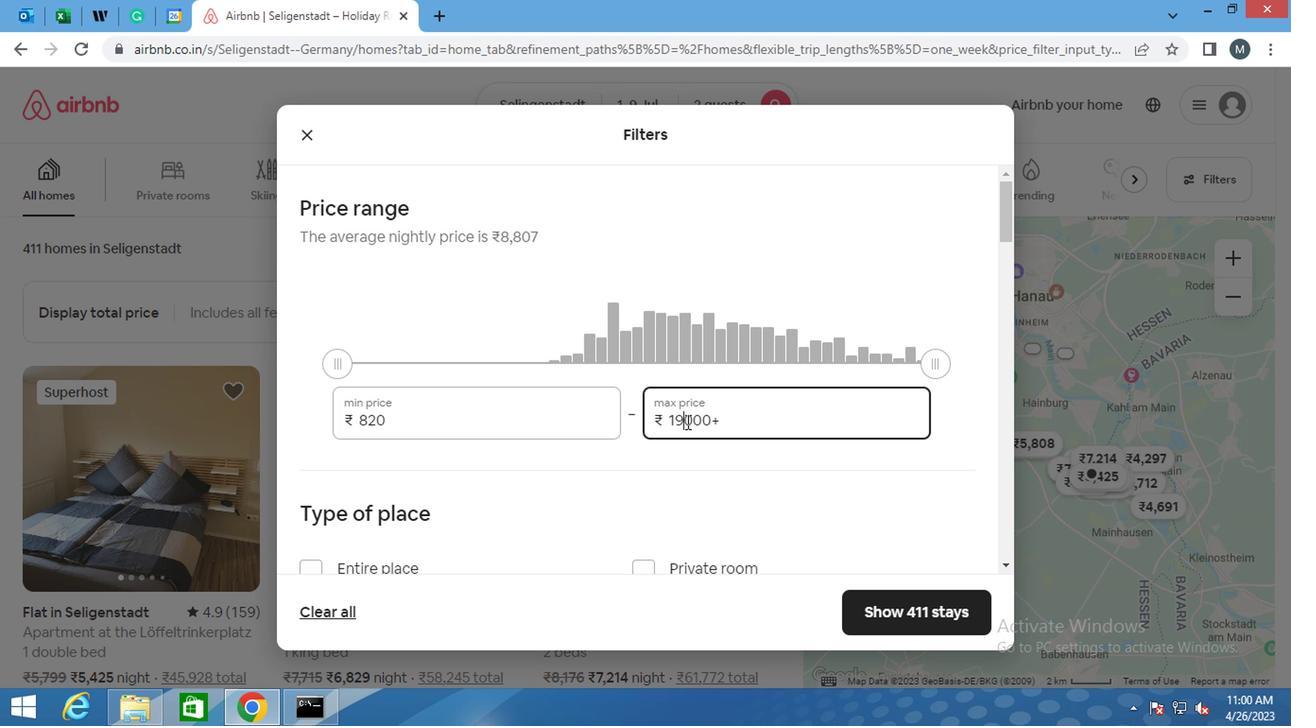 
Action: Key pressed 1500
Screenshot: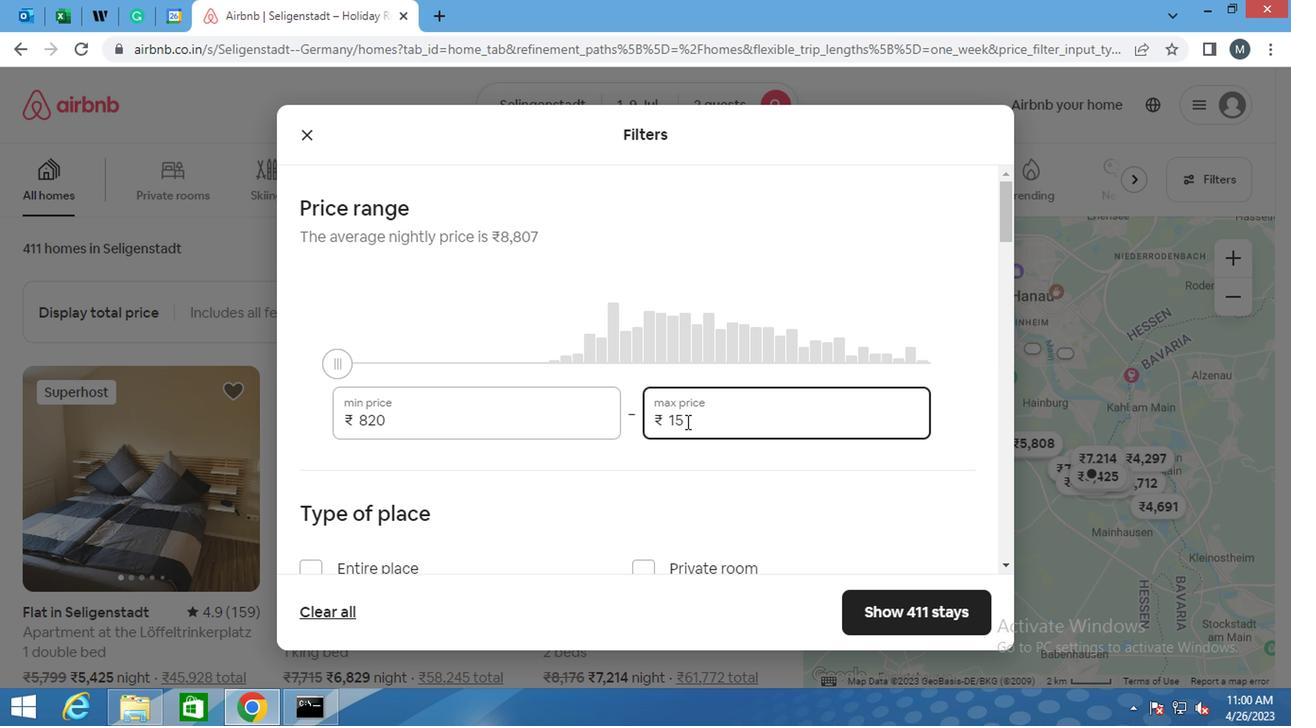
Action: Mouse moved to (640, 429)
Screenshot: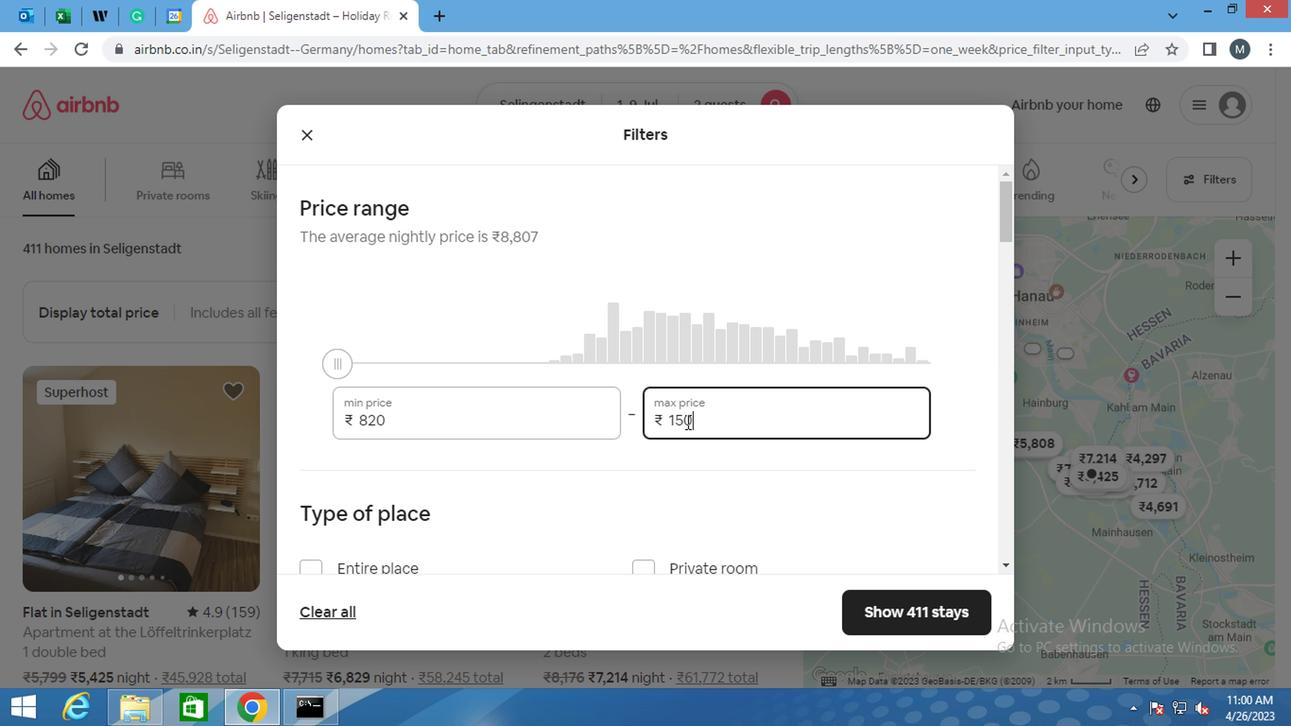 
Action: Key pressed 0
Screenshot: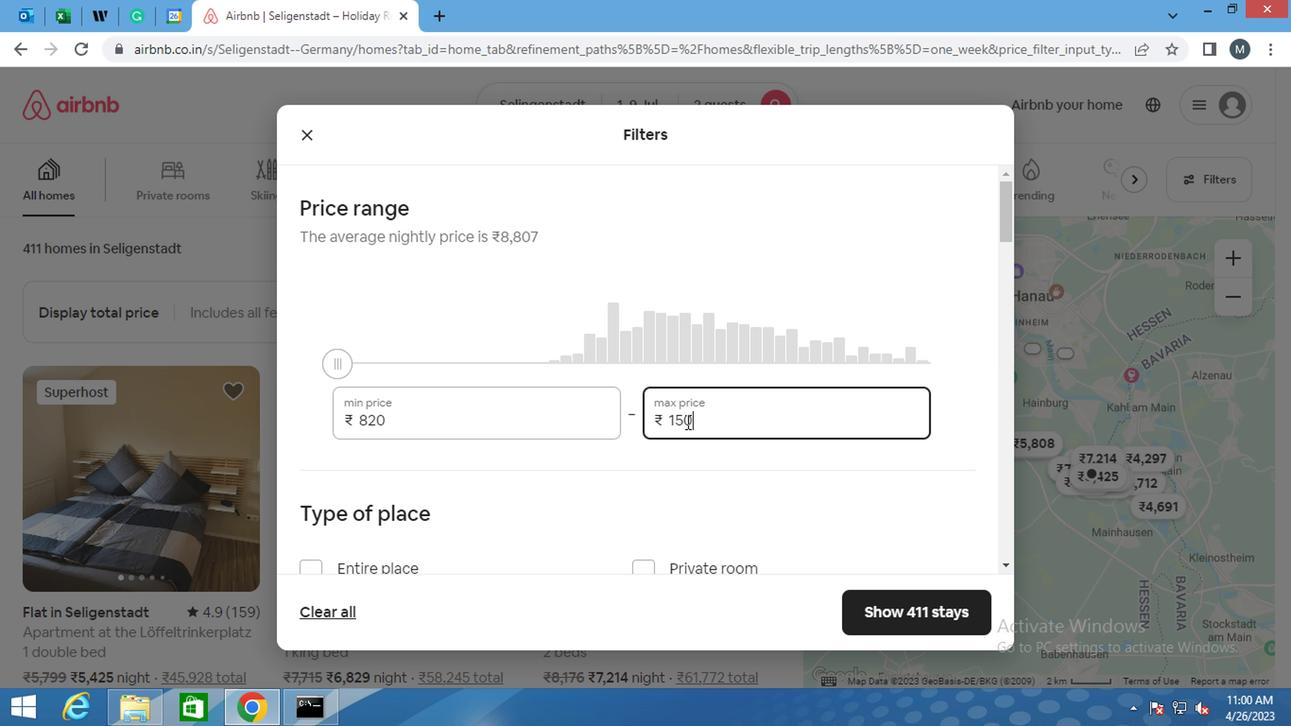 
Action: Mouse moved to (590, 427)
Screenshot: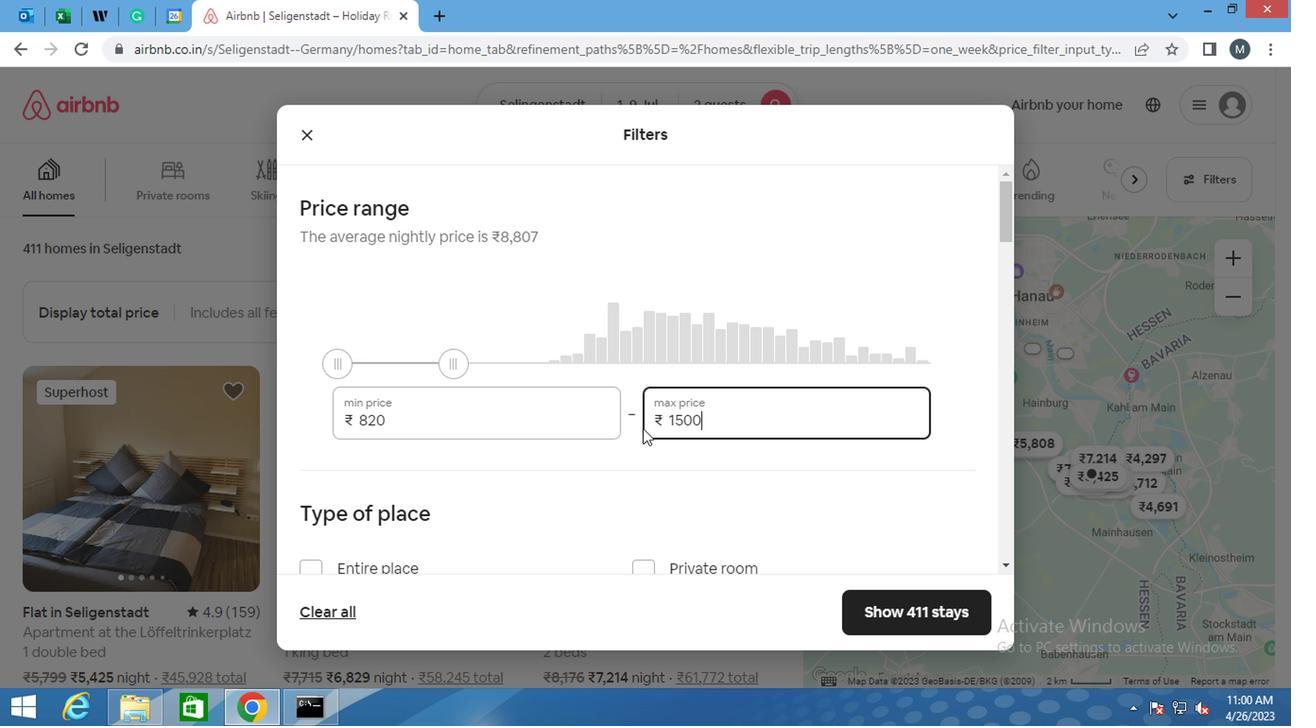
Action: Mouse scrolled (598, 427) with delta (0, 0)
Screenshot: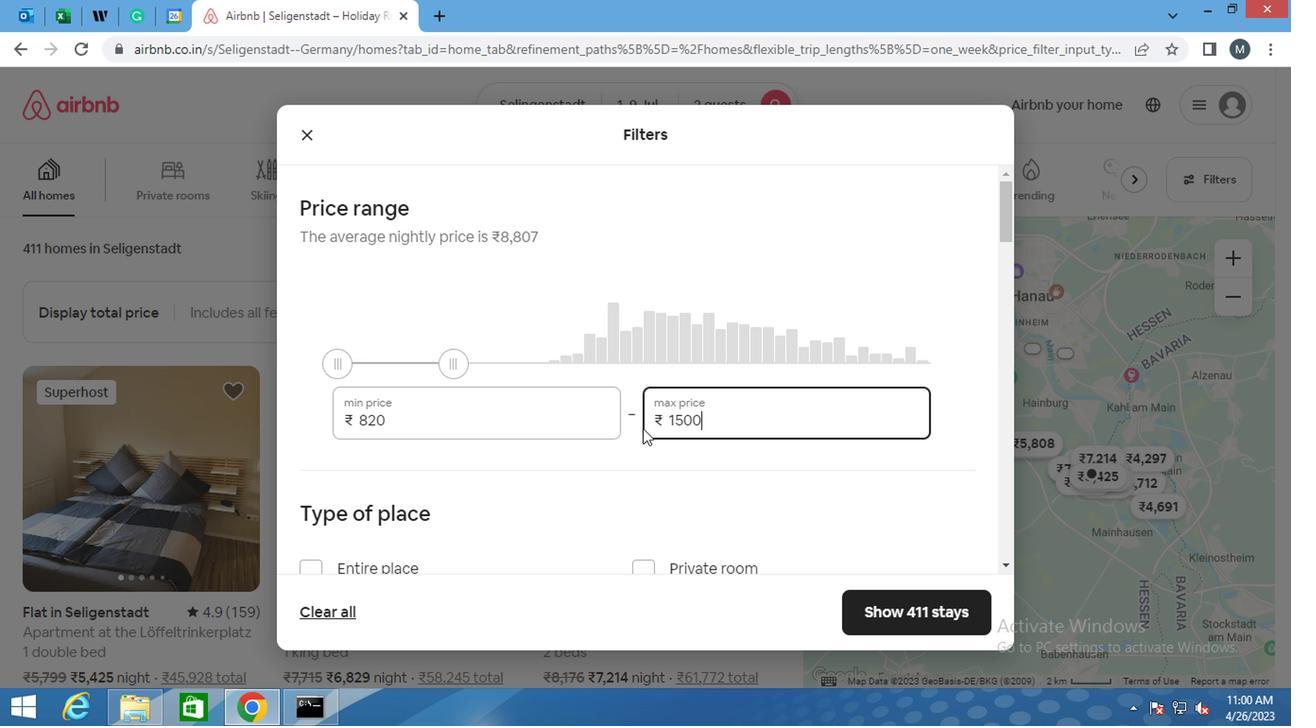 
Action: Mouse moved to (550, 425)
Screenshot: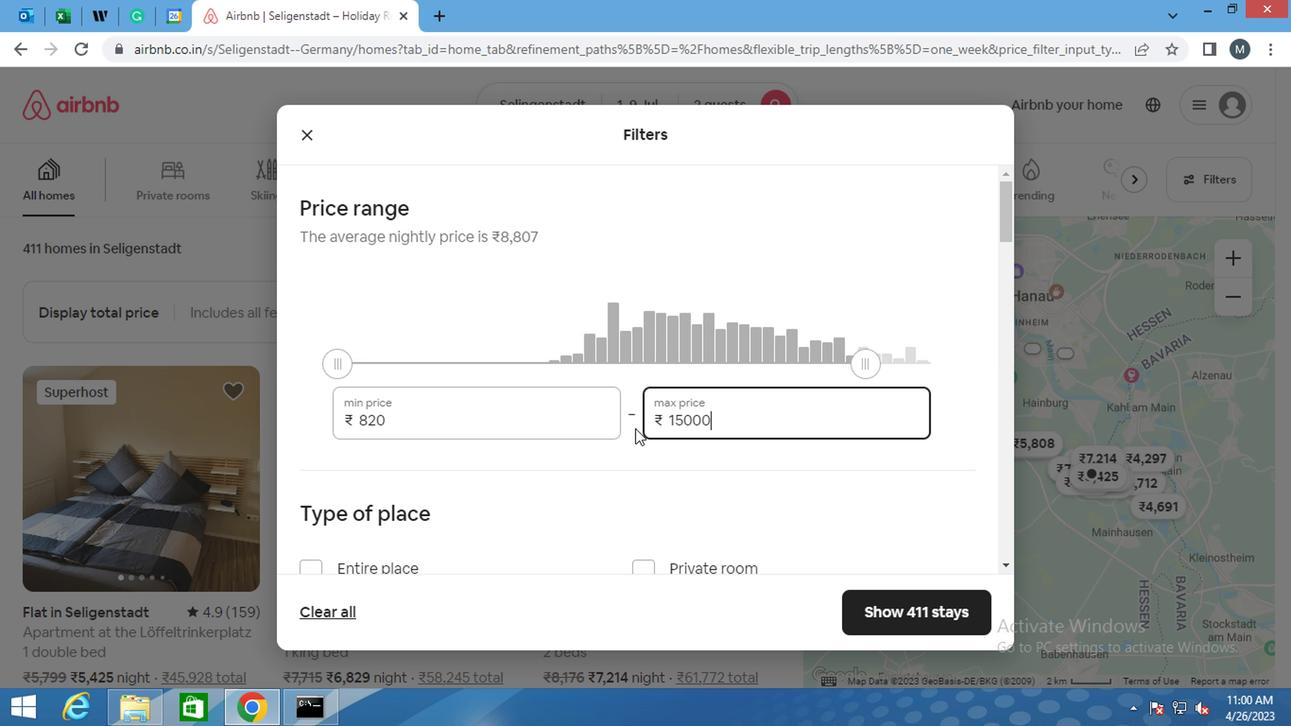 
Action: Mouse scrolled (550, 423) with delta (0, -1)
Screenshot: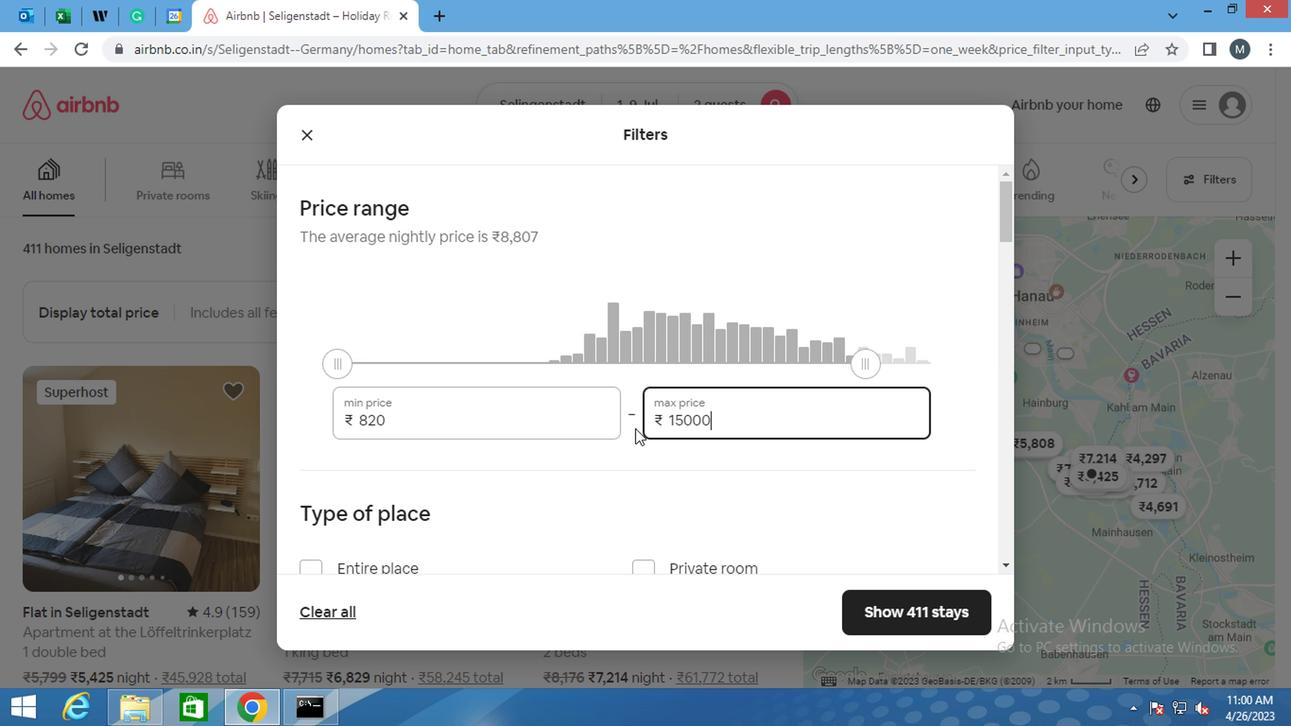 
Action: Mouse moved to (515, 416)
Screenshot: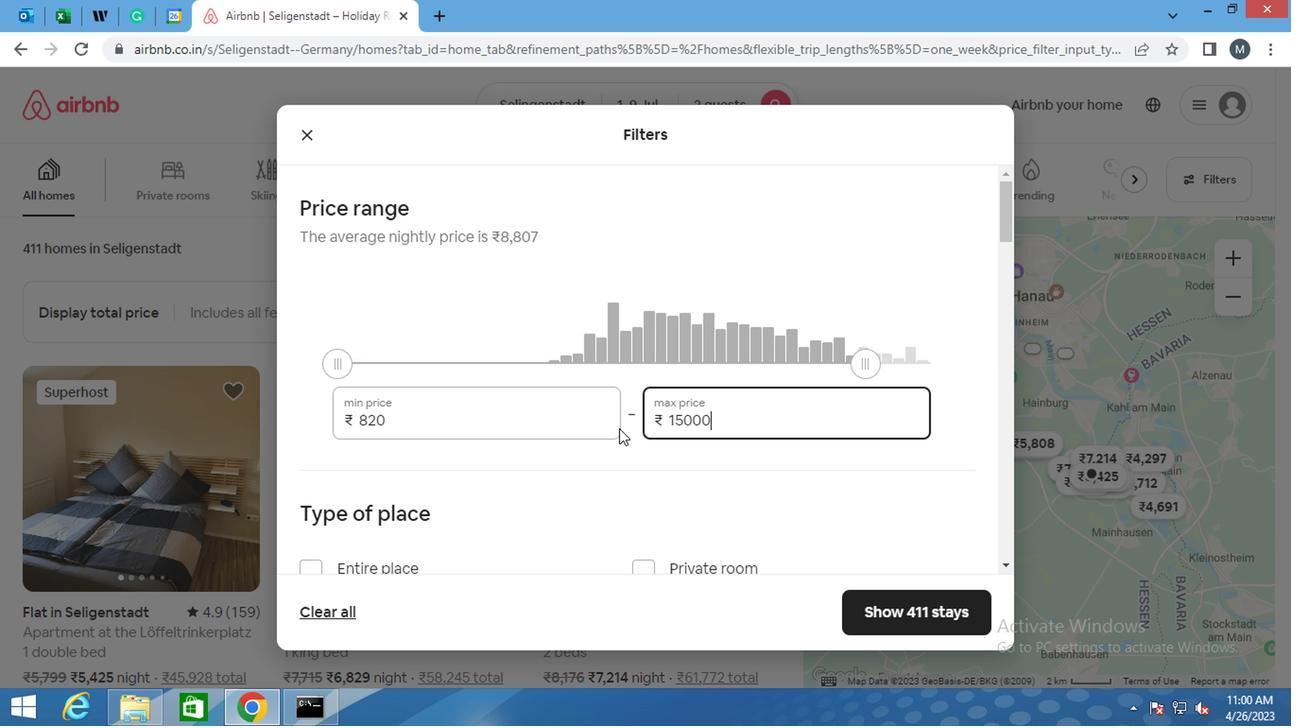 
Action: Mouse scrolled (515, 416) with delta (0, 0)
Screenshot: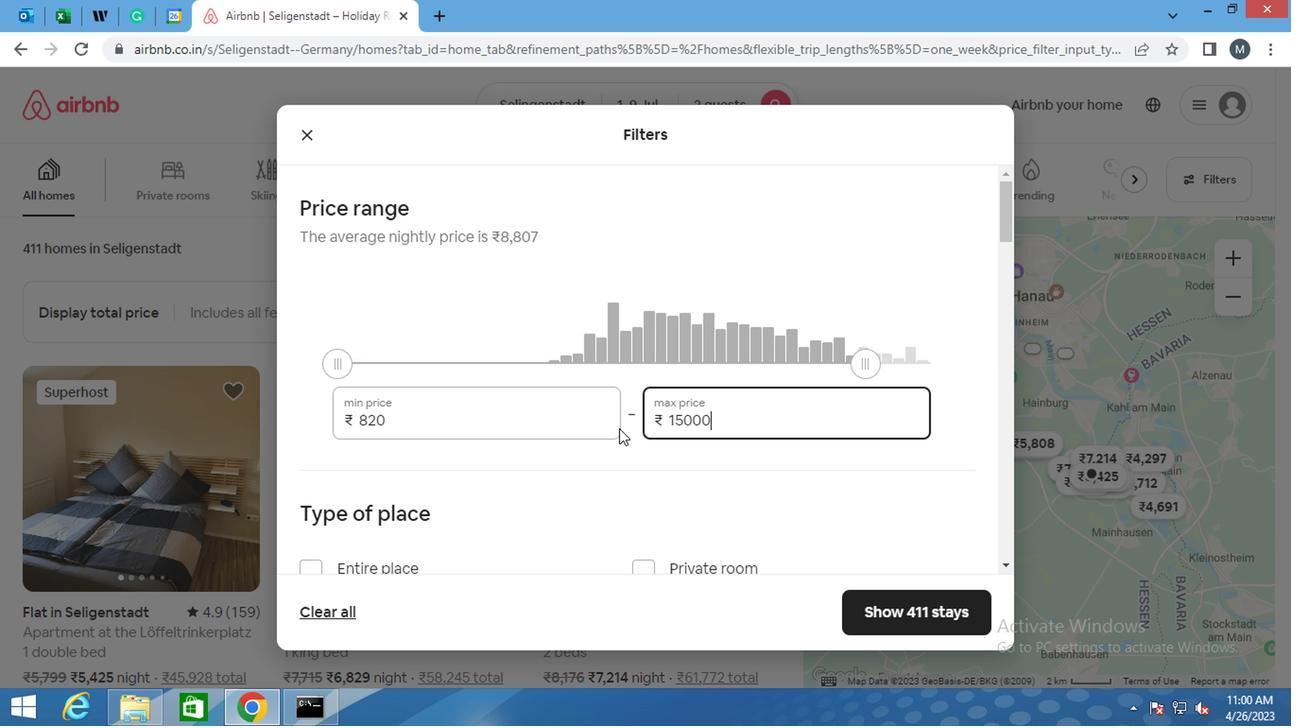 
Action: Mouse moved to (382, 292)
Screenshot: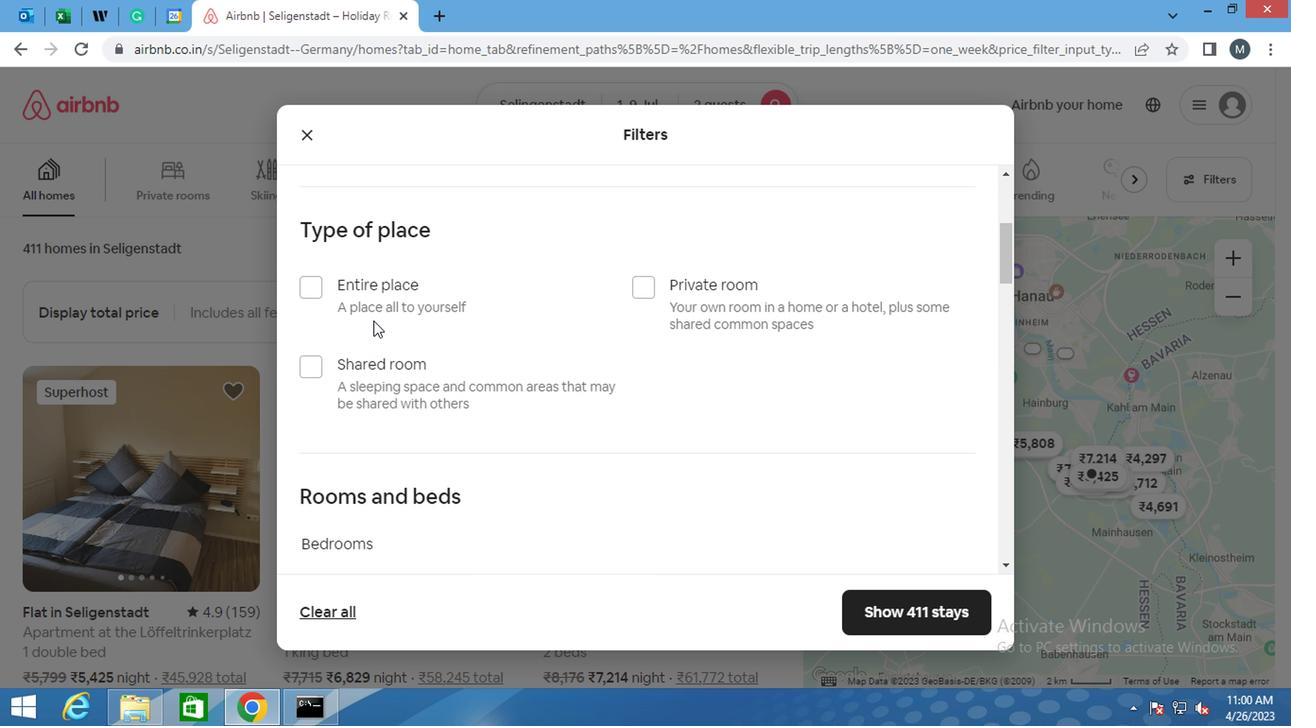 
Action: Mouse pressed left at (382, 292)
Screenshot: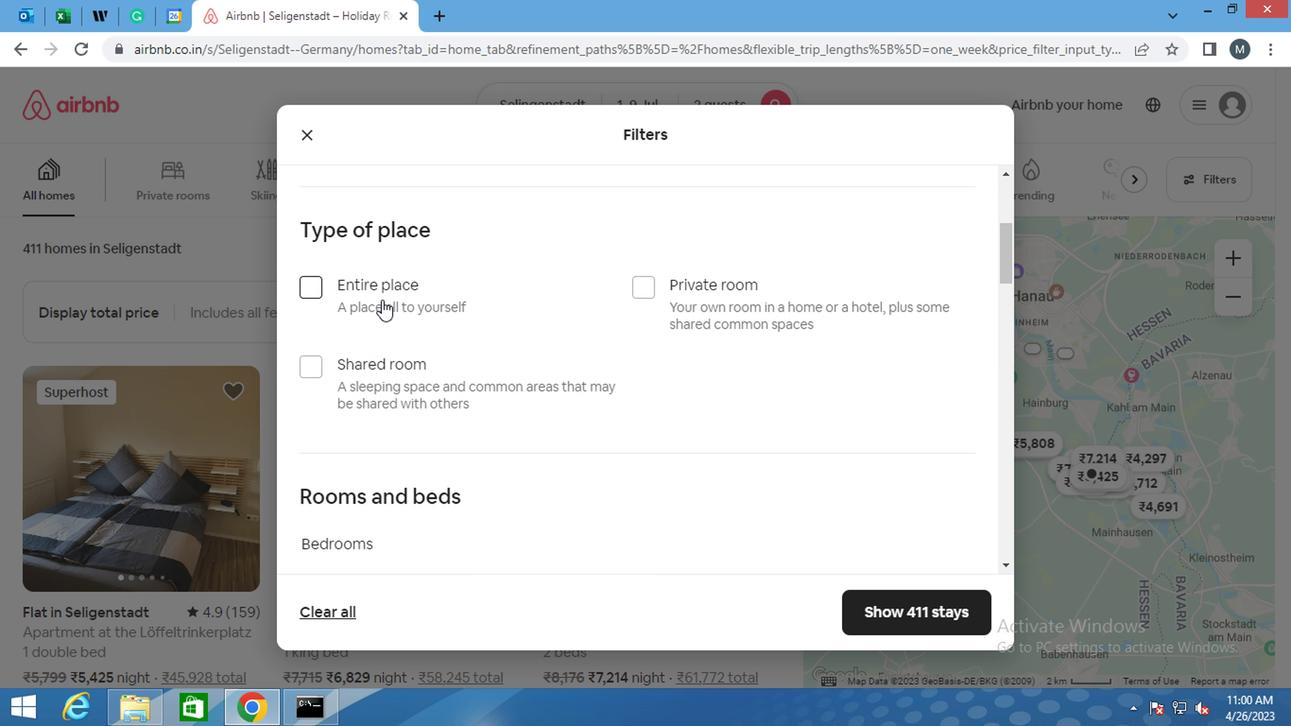 
Action: Mouse moved to (462, 385)
Screenshot: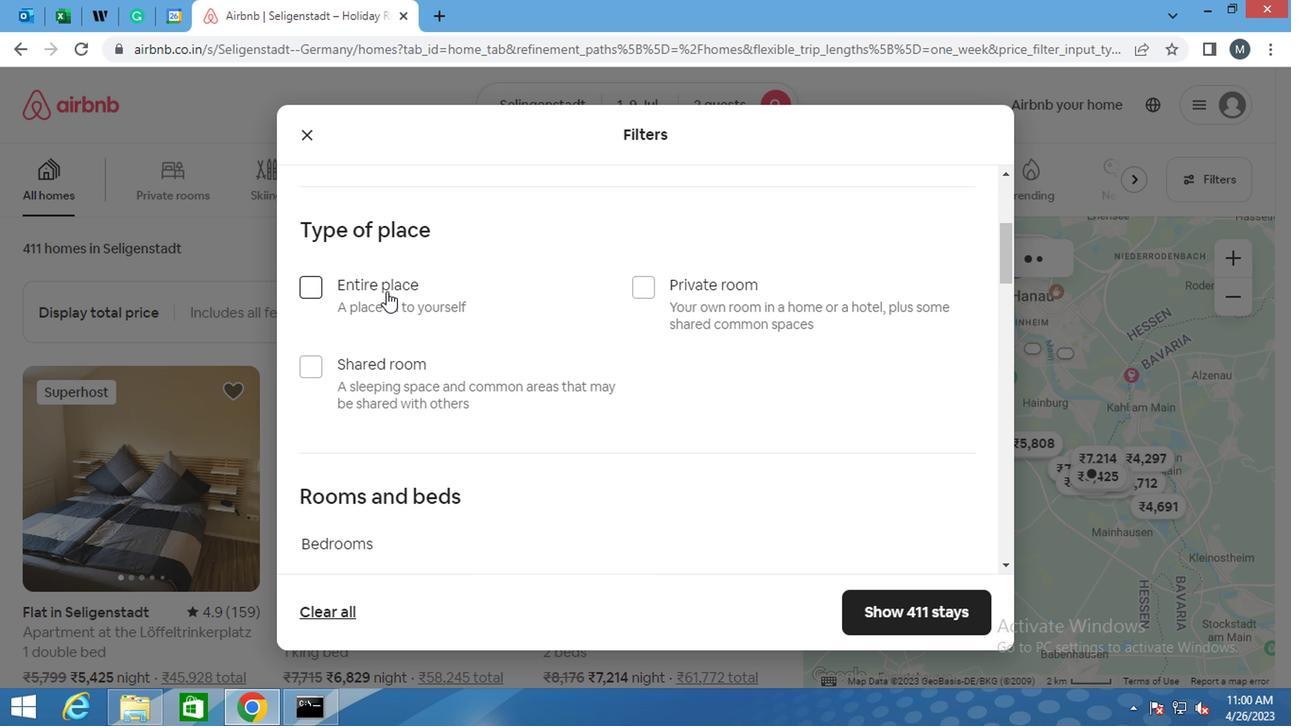 
Action: Mouse scrolled (462, 384) with delta (0, -1)
Screenshot: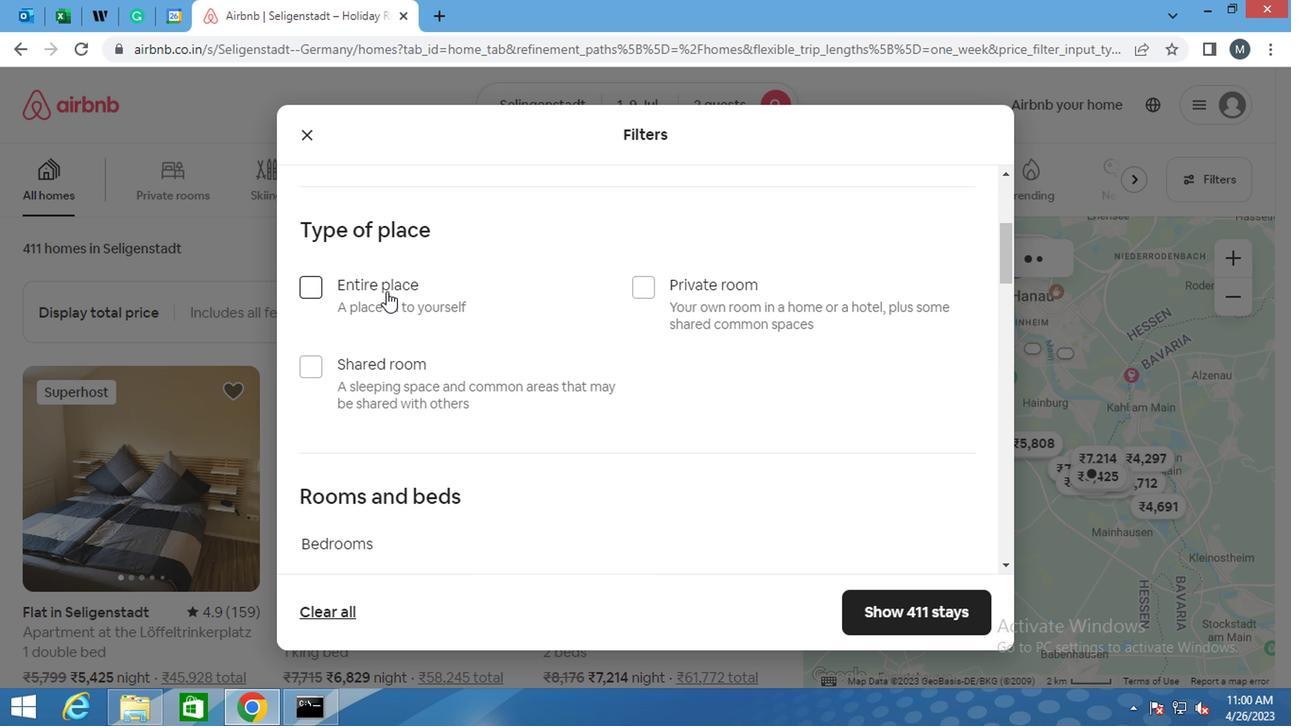 
Action: Mouse moved to (468, 393)
Screenshot: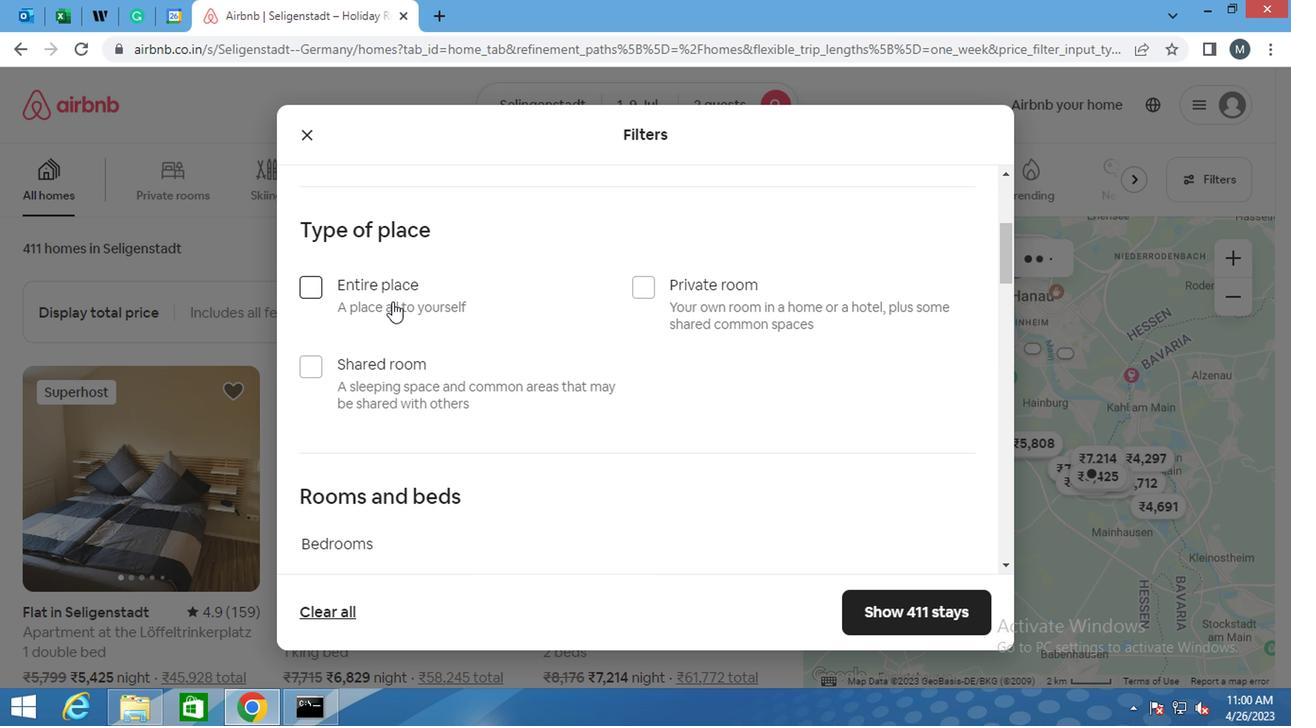 
Action: Mouse scrolled (468, 392) with delta (0, 0)
Screenshot: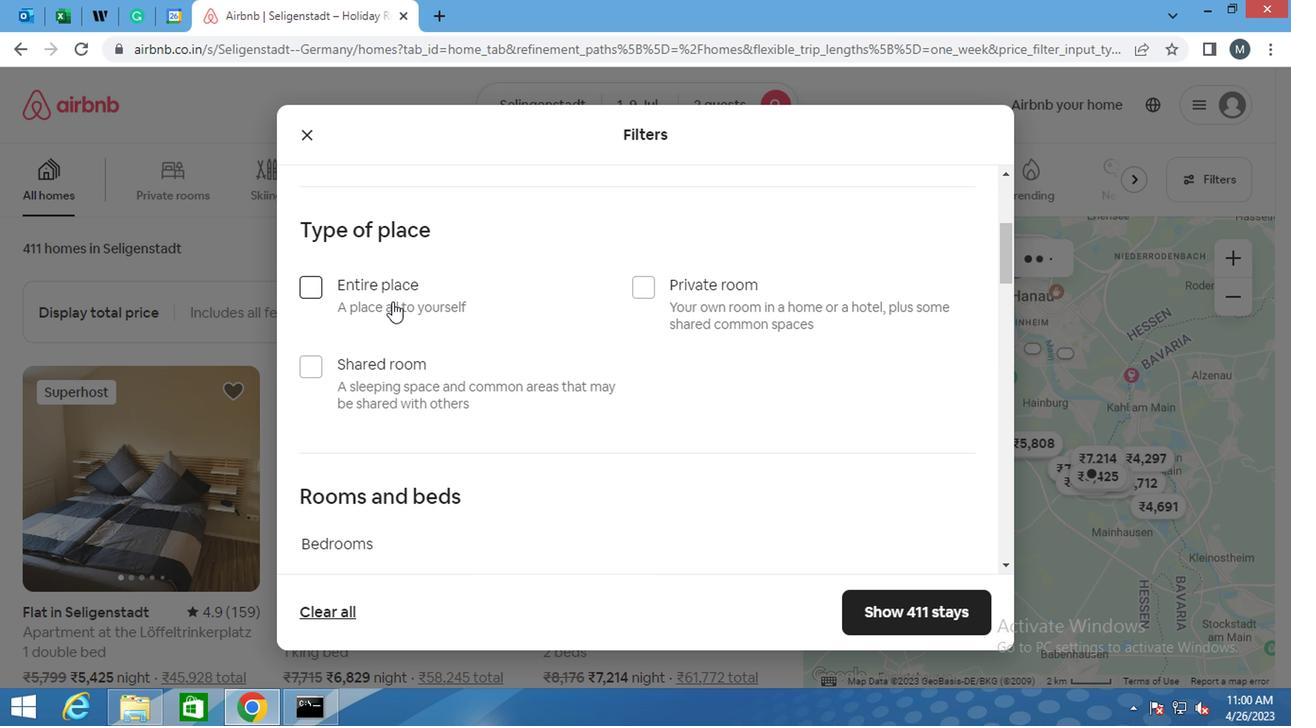
Action: Mouse moved to (470, 396)
Screenshot: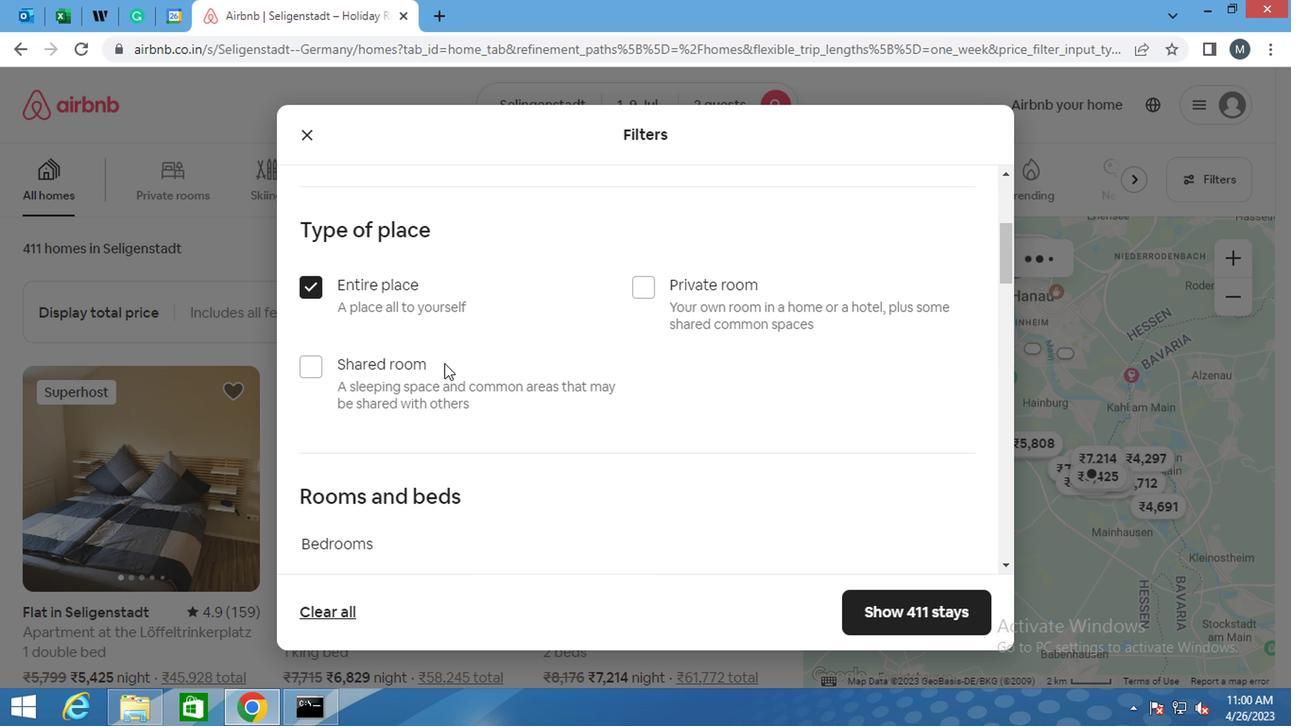 
Action: Mouse scrolled (470, 395) with delta (0, 0)
Screenshot: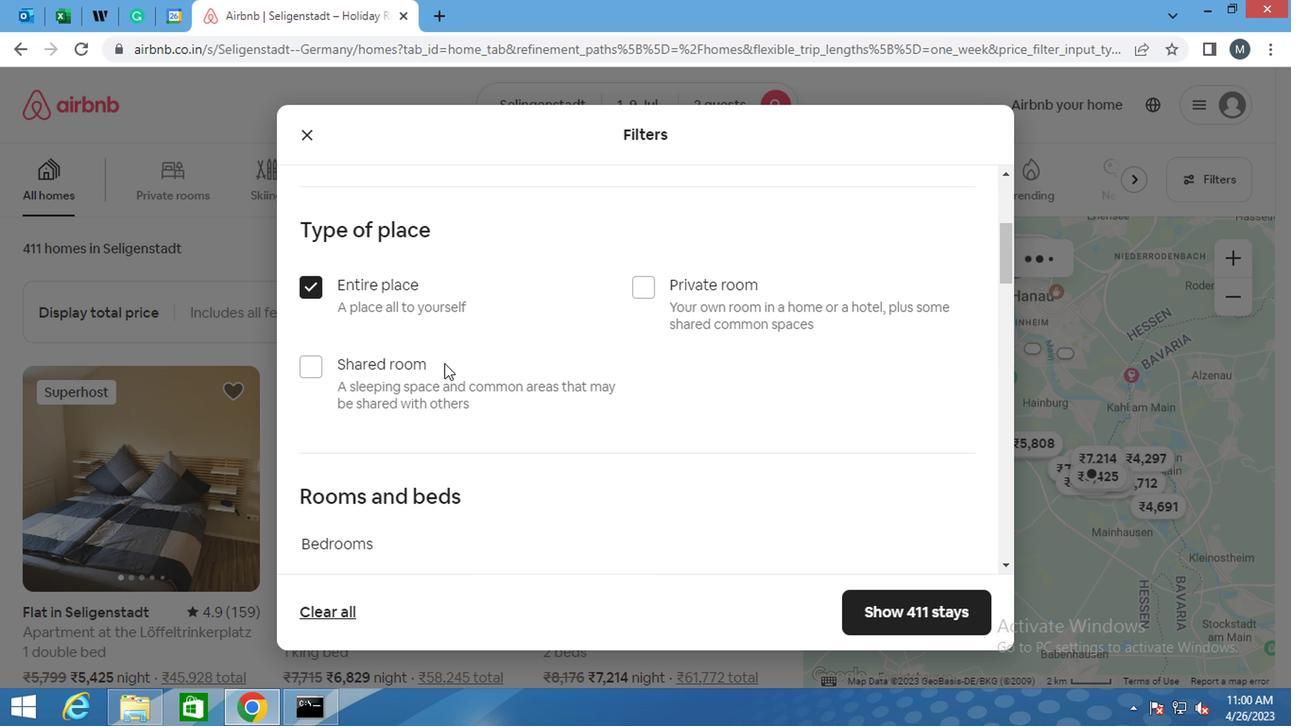 
Action: Mouse moved to (472, 399)
Screenshot: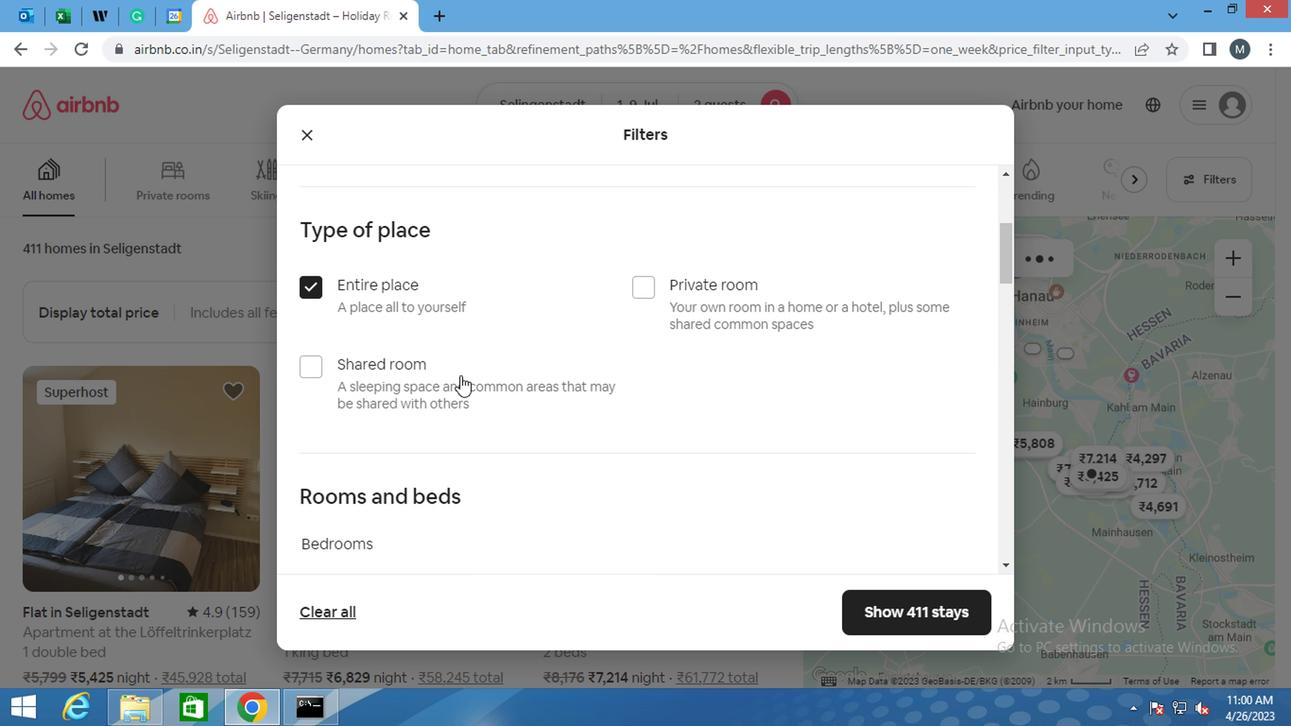 
Action: Mouse scrolled (472, 398) with delta (0, -1)
Screenshot: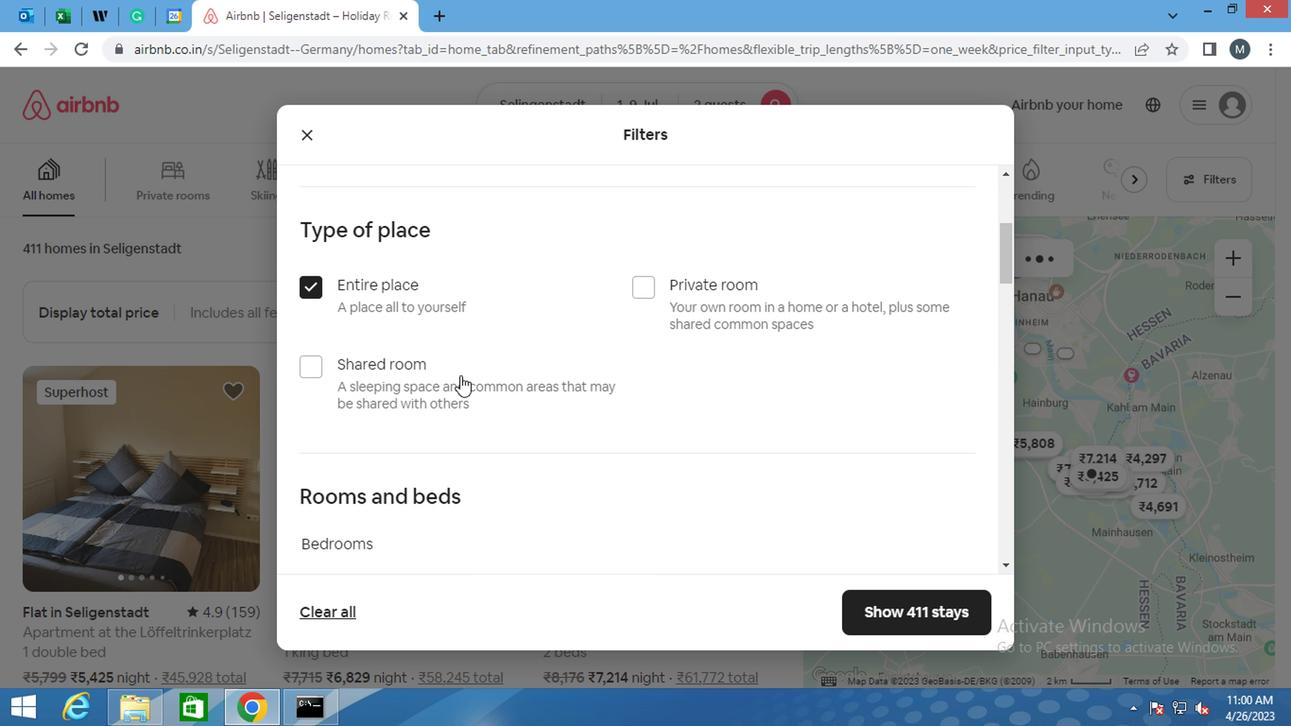 
Action: Mouse moved to (420, 216)
Screenshot: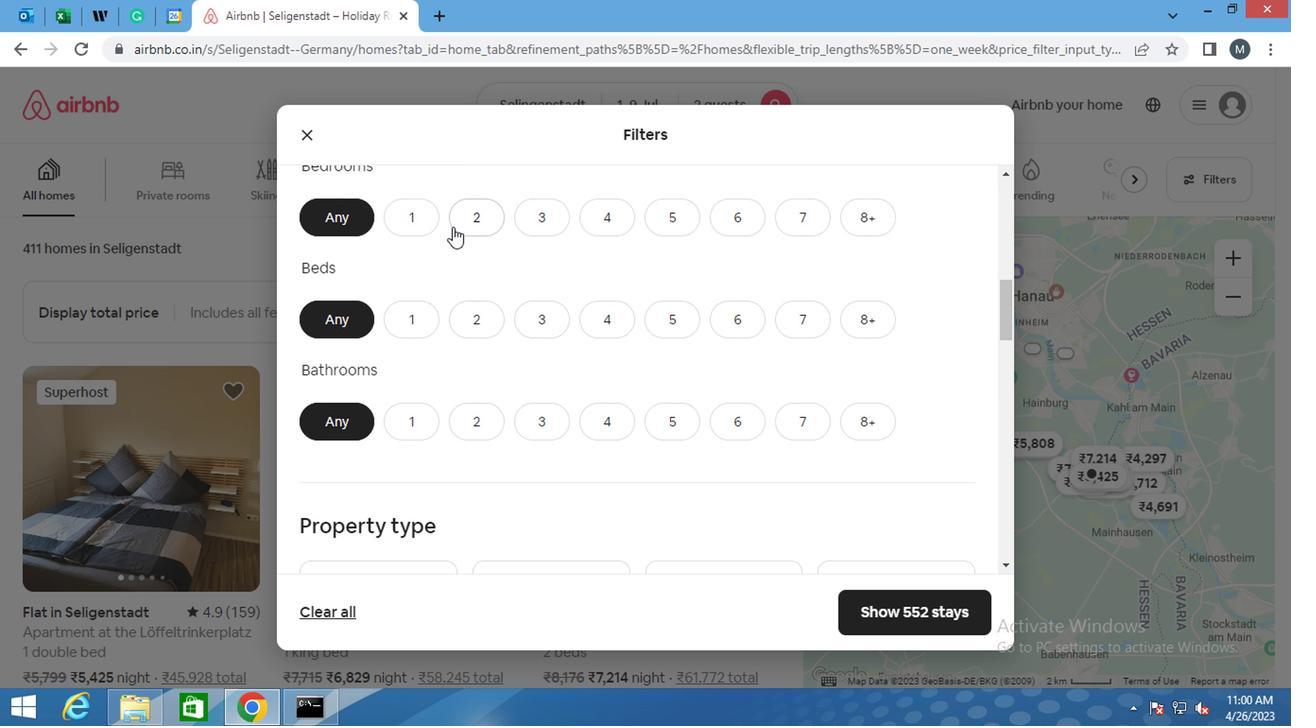 
Action: Mouse pressed left at (420, 216)
Screenshot: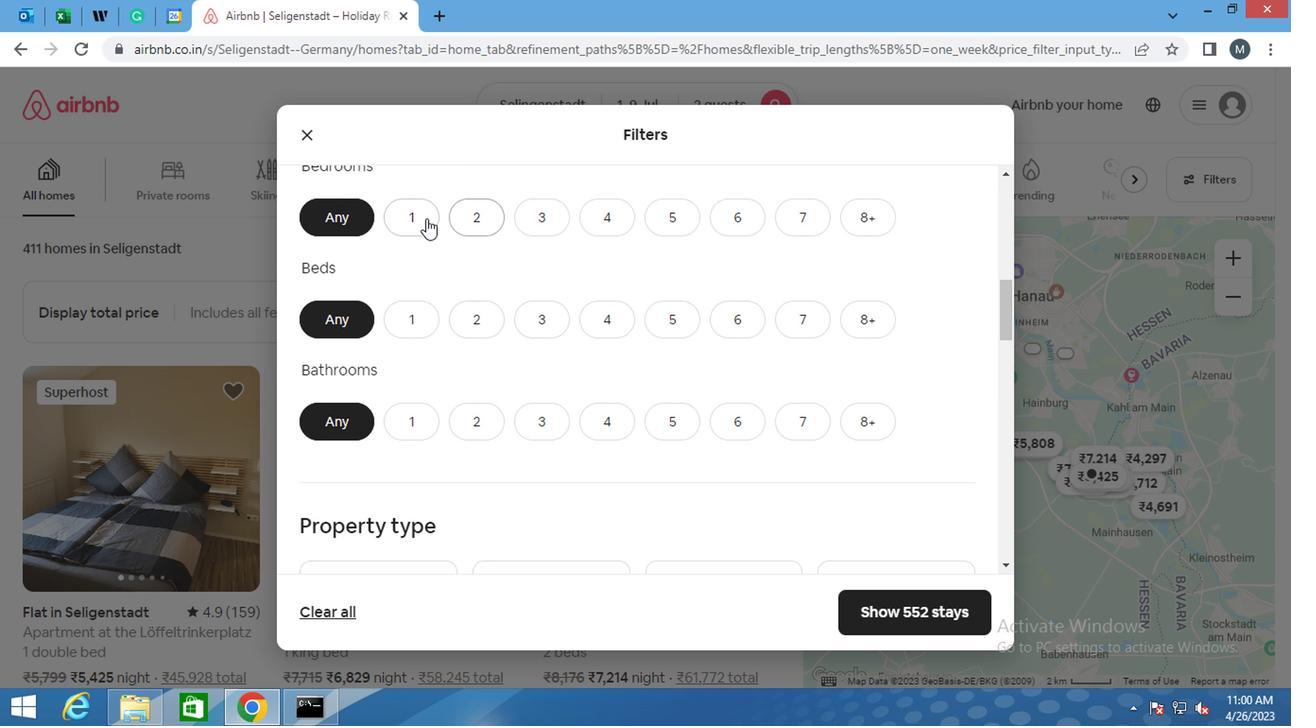 
Action: Mouse moved to (408, 320)
Screenshot: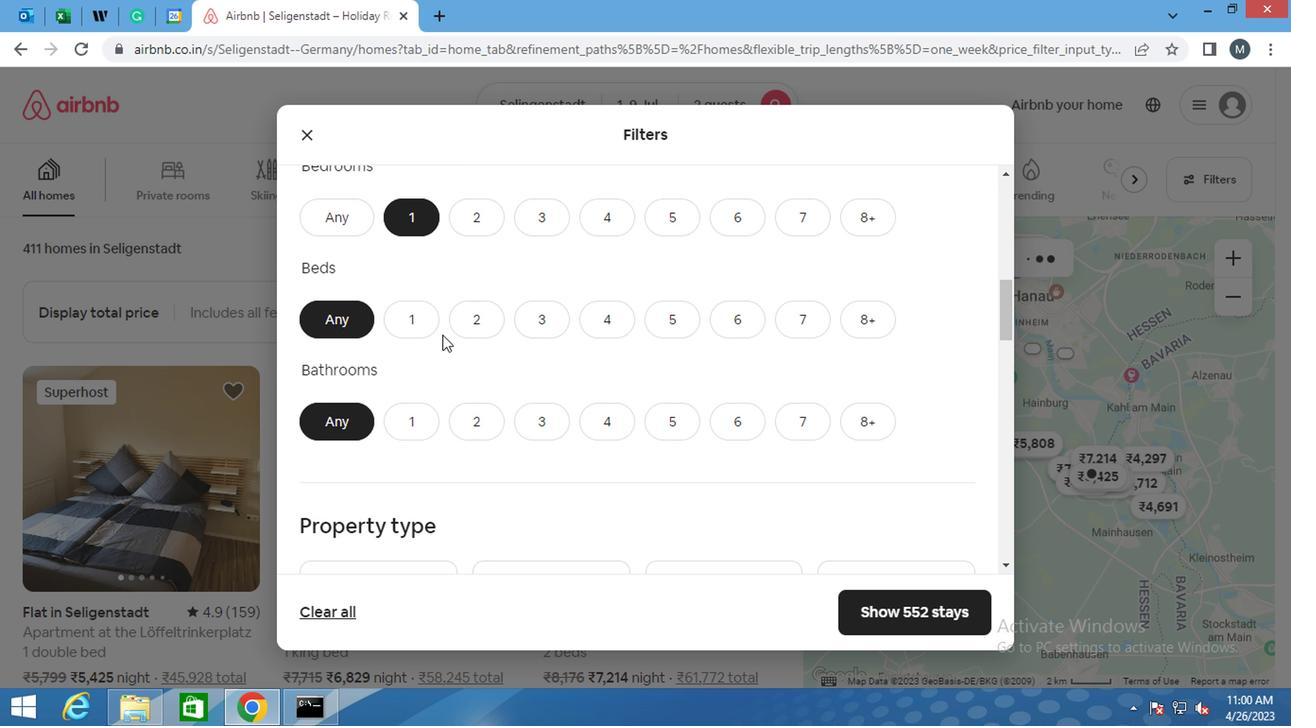 
Action: Mouse pressed left at (408, 320)
Screenshot: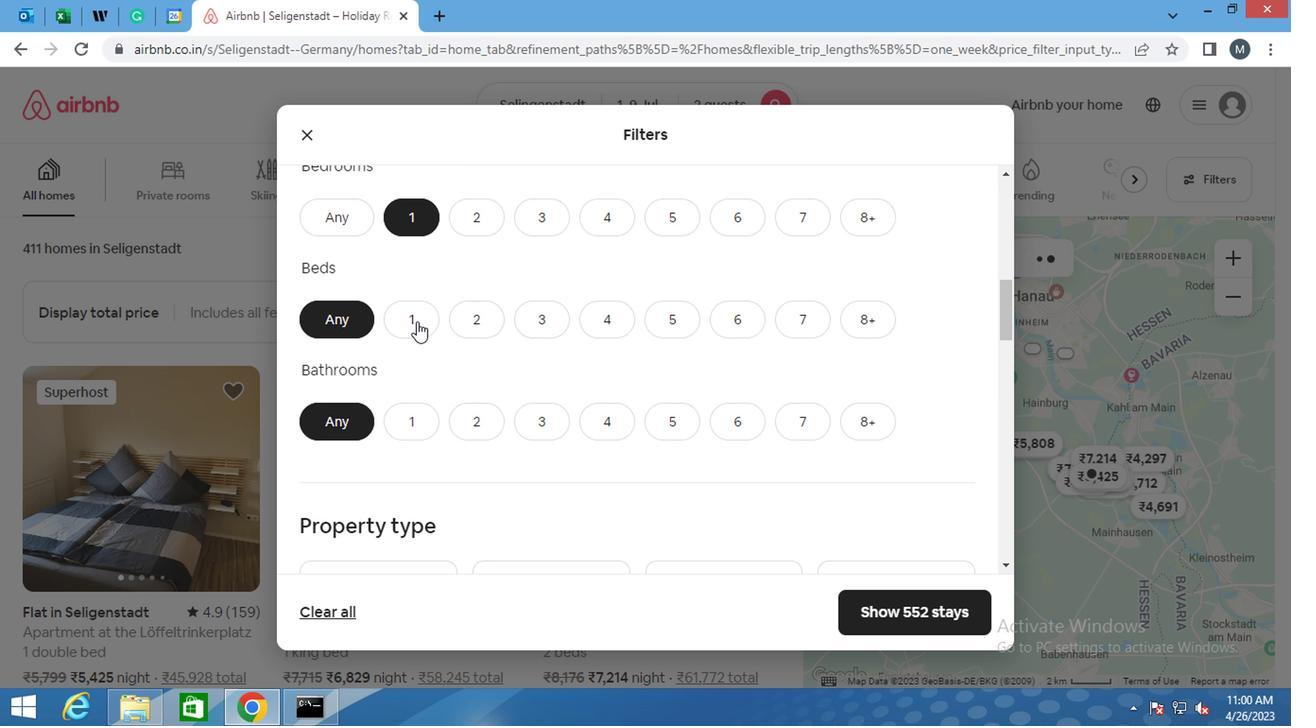 
Action: Mouse moved to (421, 431)
Screenshot: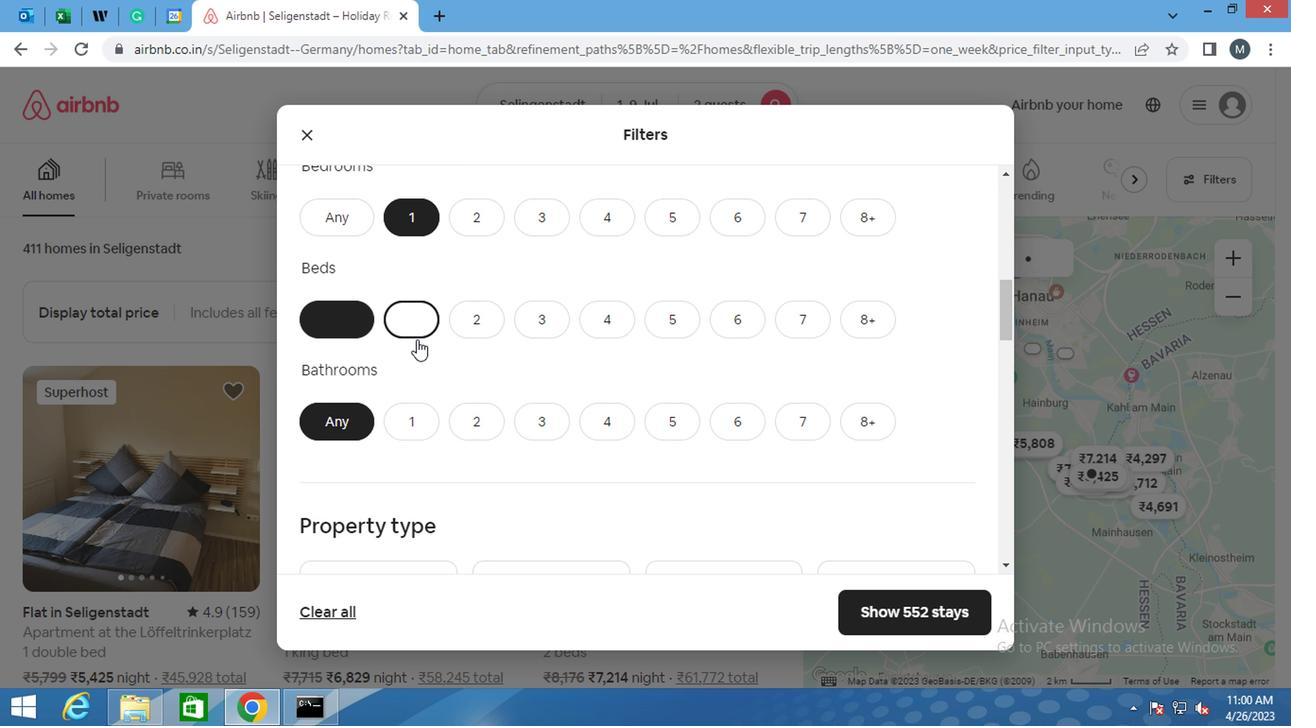
Action: Mouse pressed left at (421, 431)
Screenshot: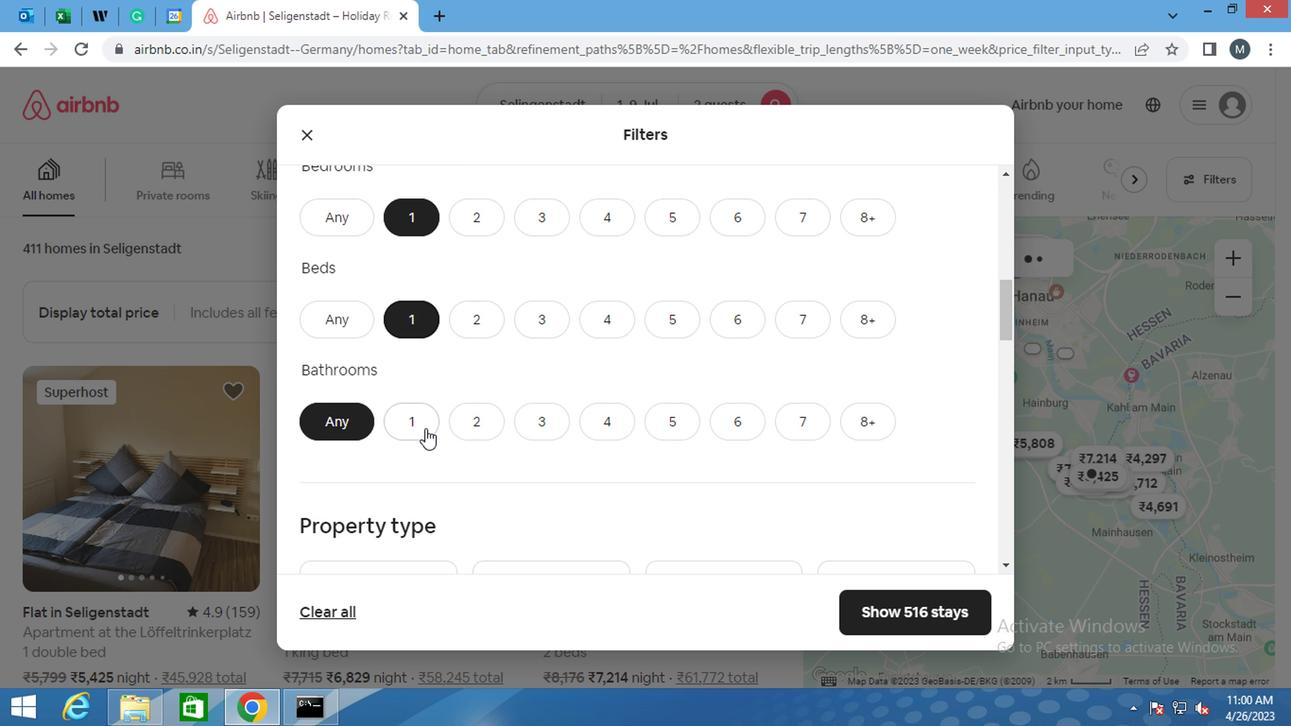 
Action: Mouse moved to (688, 346)
Screenshot: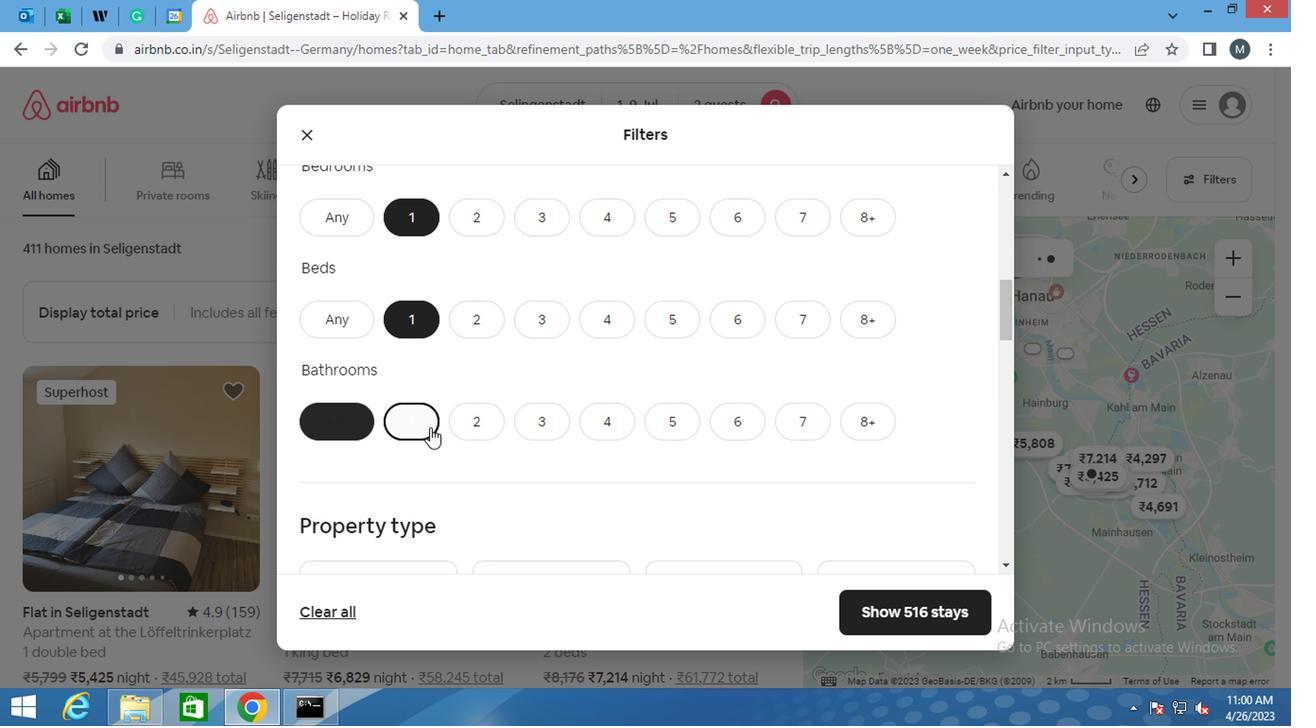 
Action: Mouse scrolled (688, 345) with delta (0, 0)
Screenshot: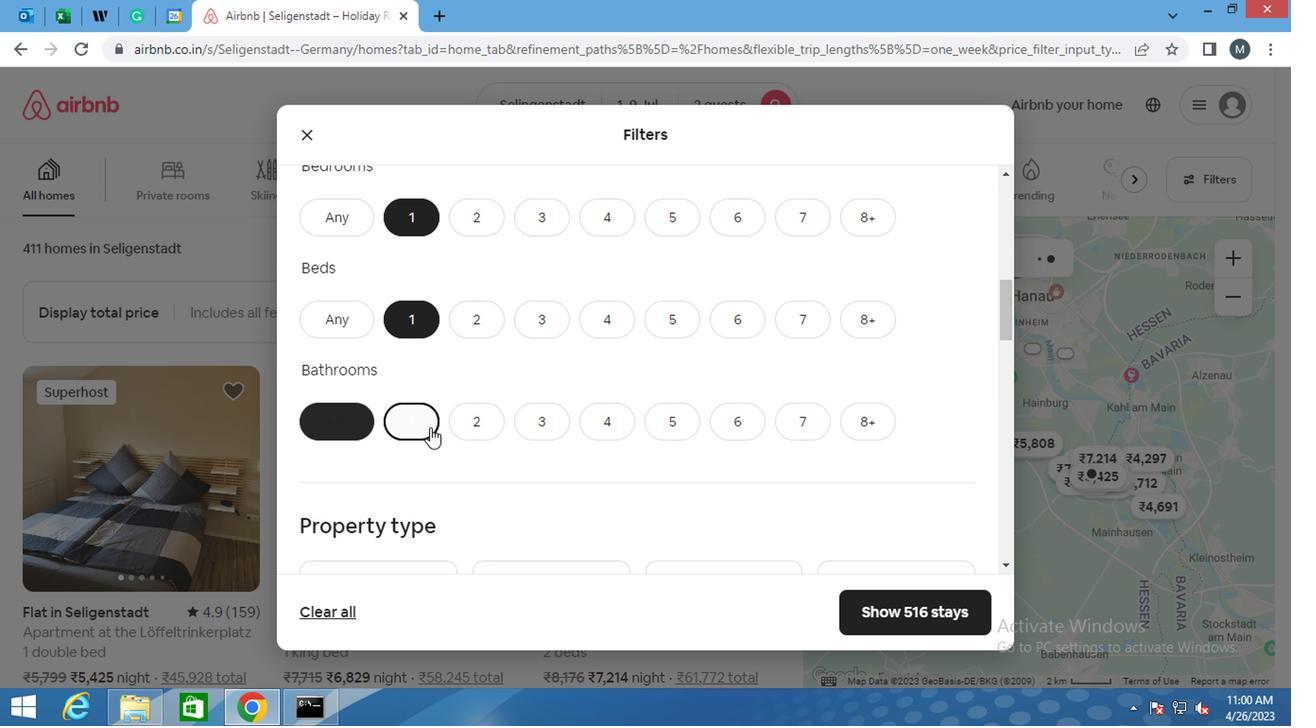 
Action: Mouse moved to (690, 347)
Screenshot: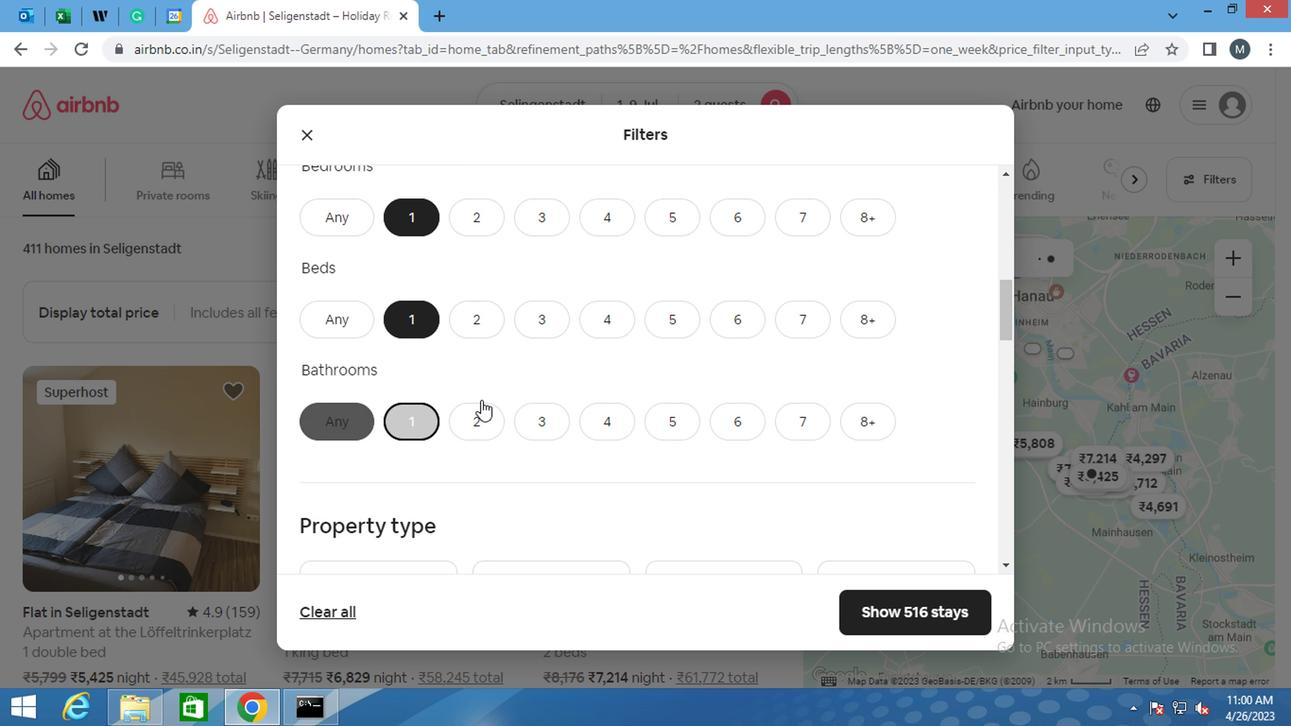 
Action: Mouse scrolled (690, 346) with delta (0, 0)
Screenshot: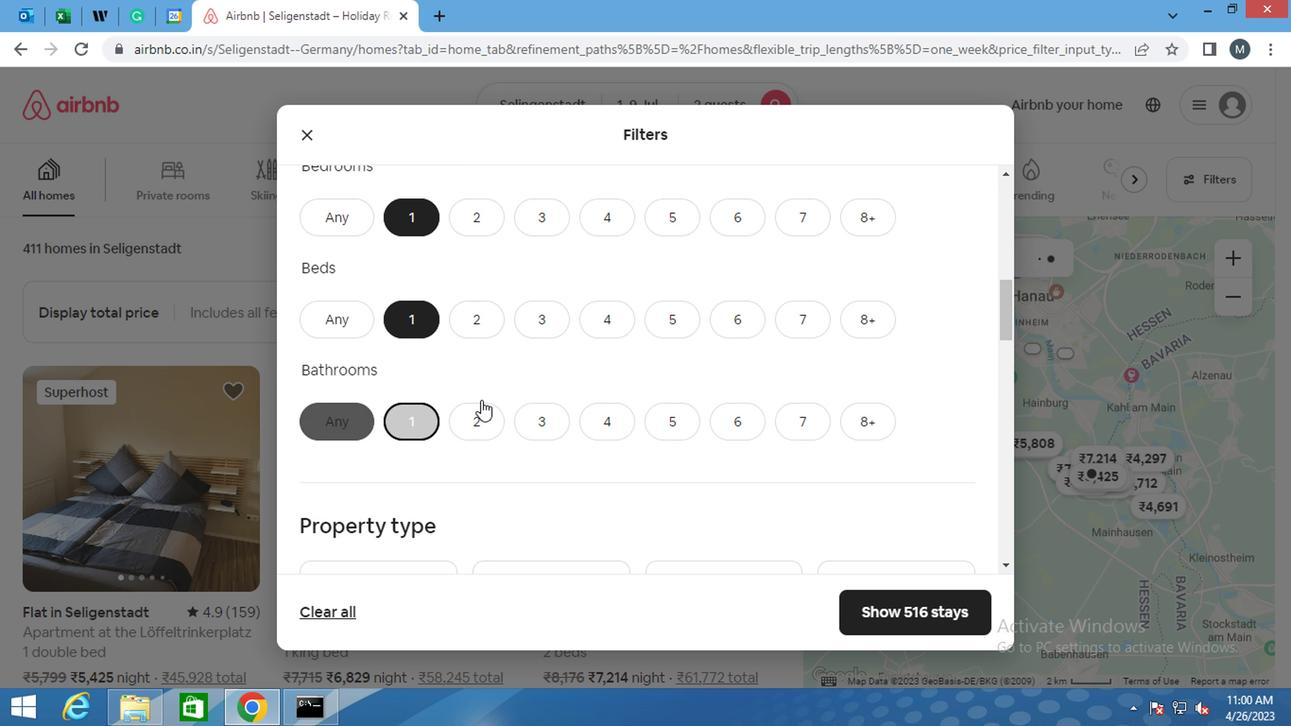 
Action: Mouse moved to (692, 351)
Screenshot: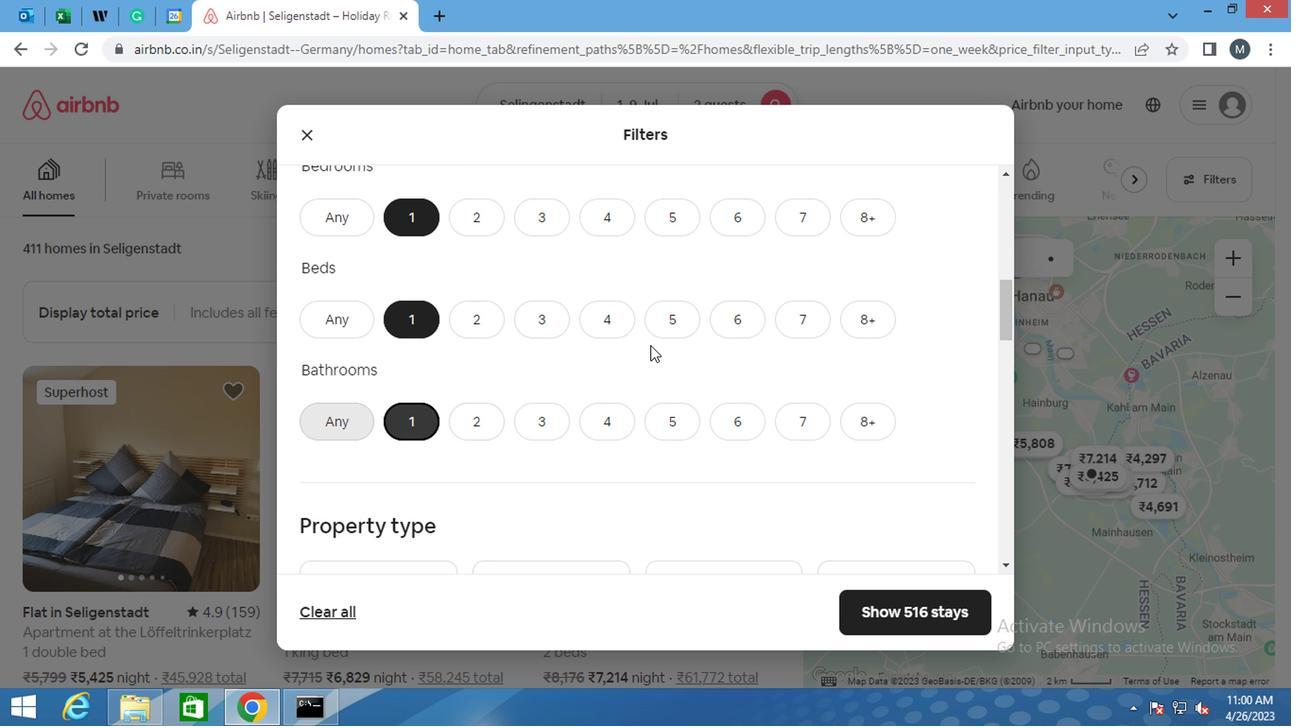 
Action: Mouse scrolled (692, 350) with delta (0, 0)
Screenshot: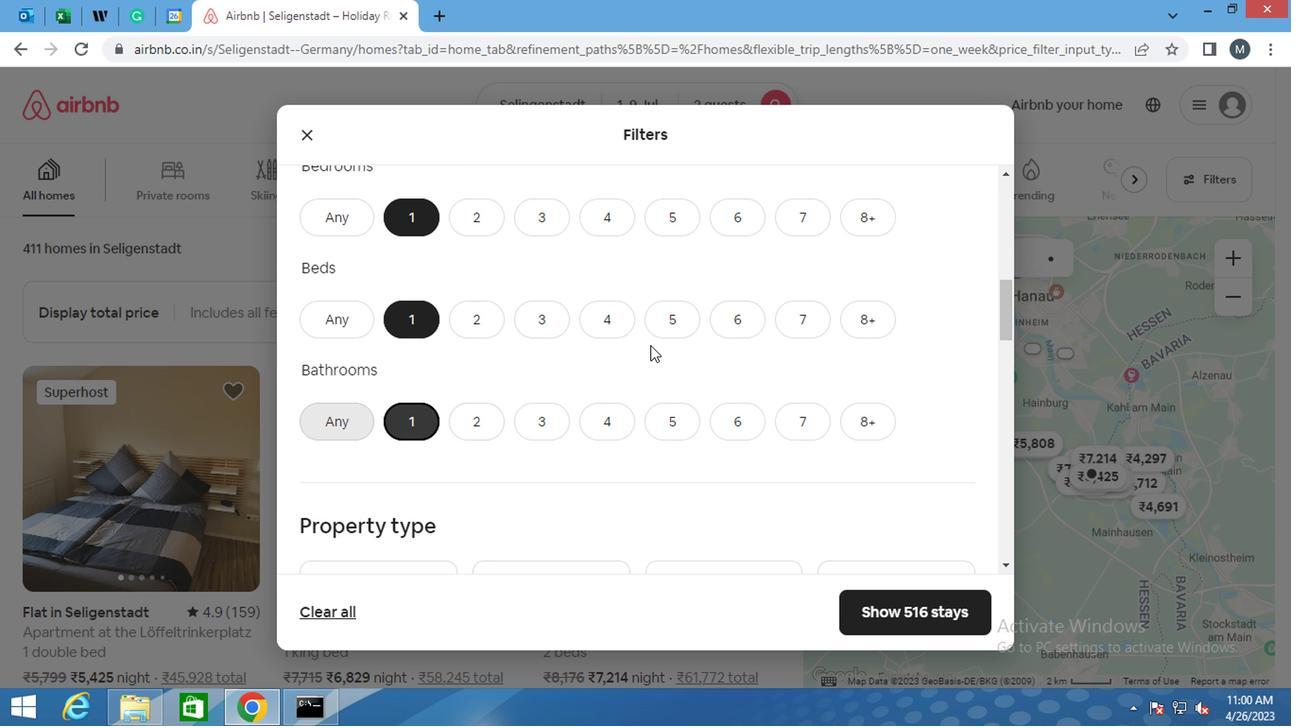 
Action: Mouse moved to (375, 334)
Screenshot: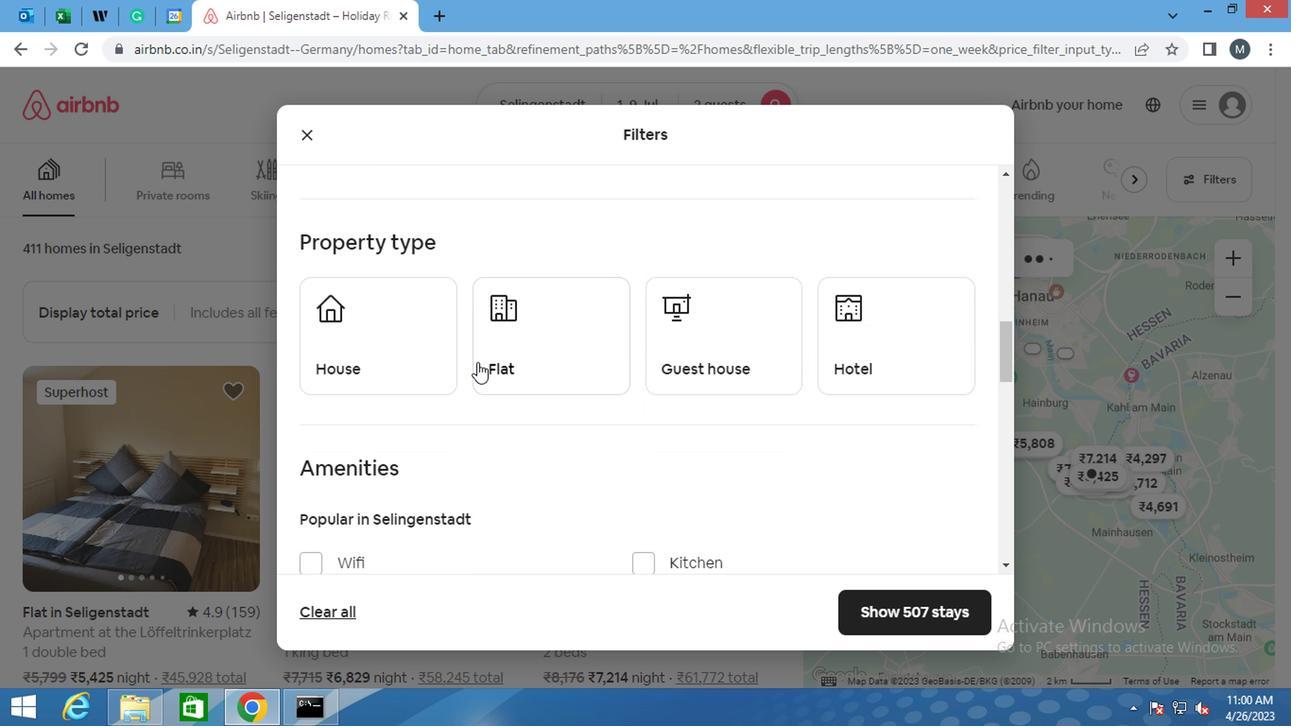 
Action: Mouse pressed left at (375, 334)
Screenshot: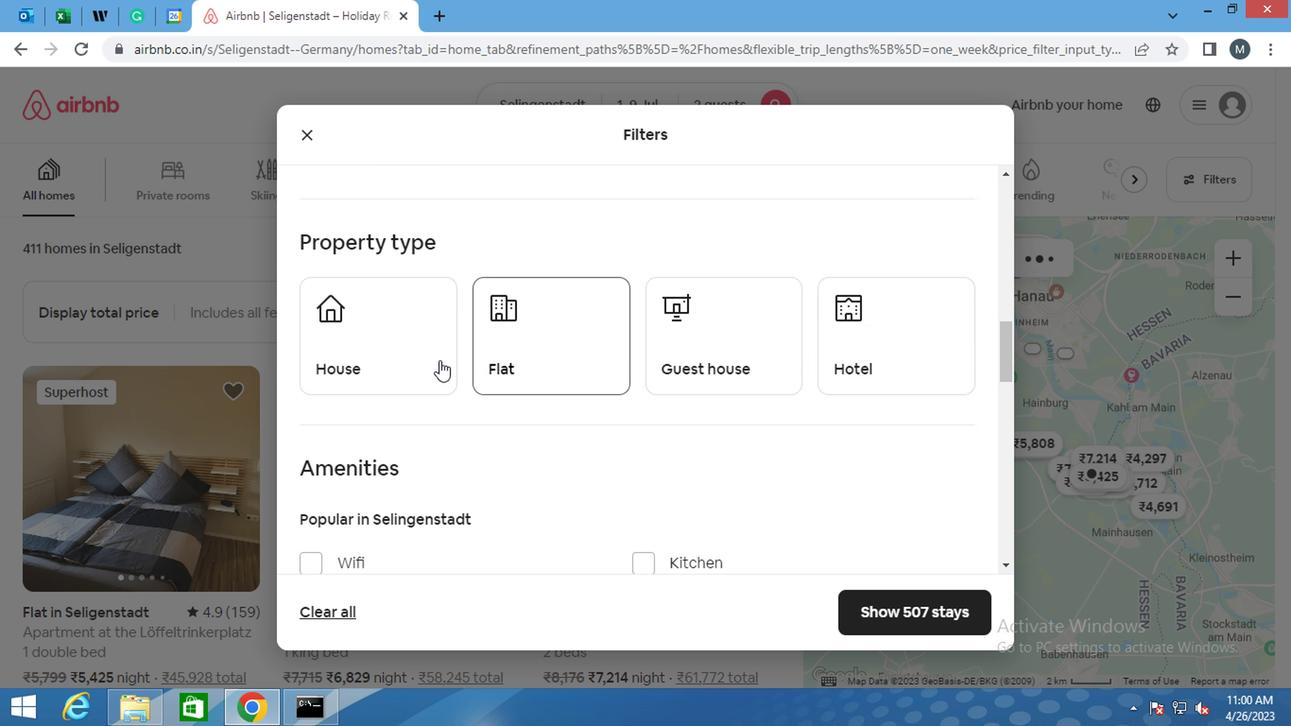 
Action: Mouse moved to (525, 364)
Screenshot: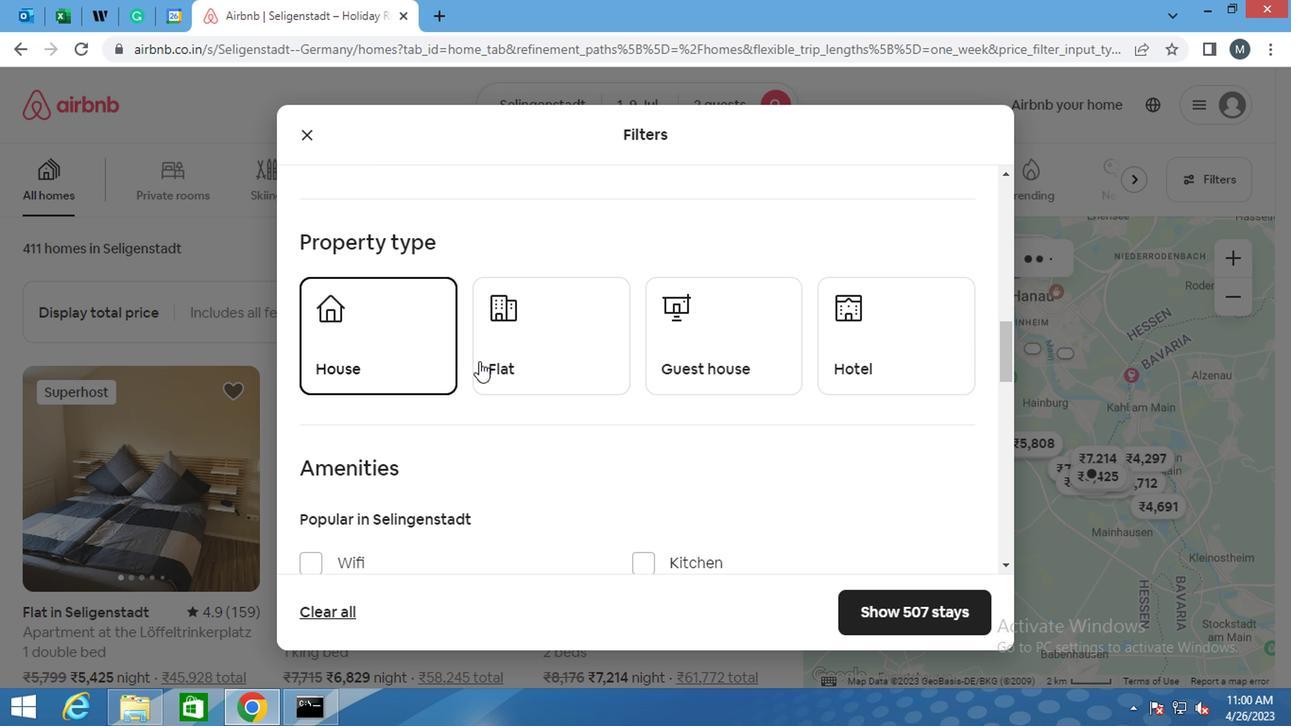 
Action: Mouse pressed left at (525, 364)
Screenshot: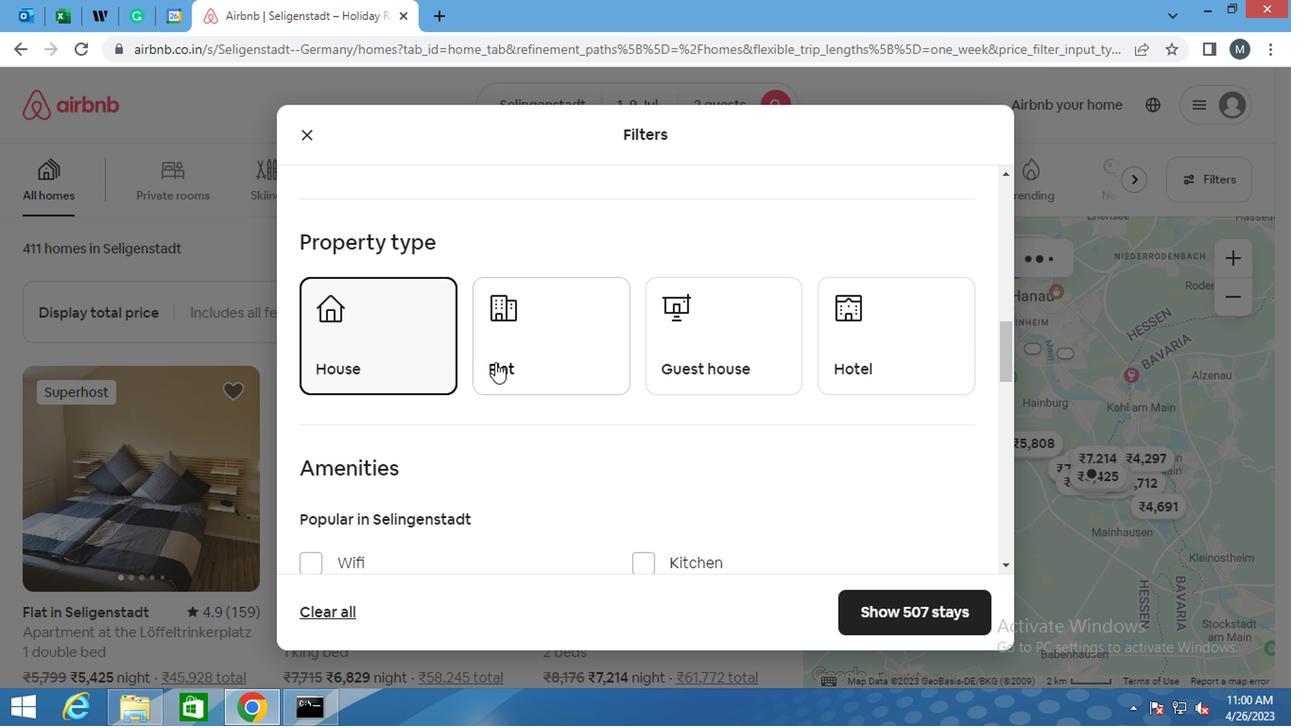 
Action: Mouse moved to (726, 362)
Screenshot: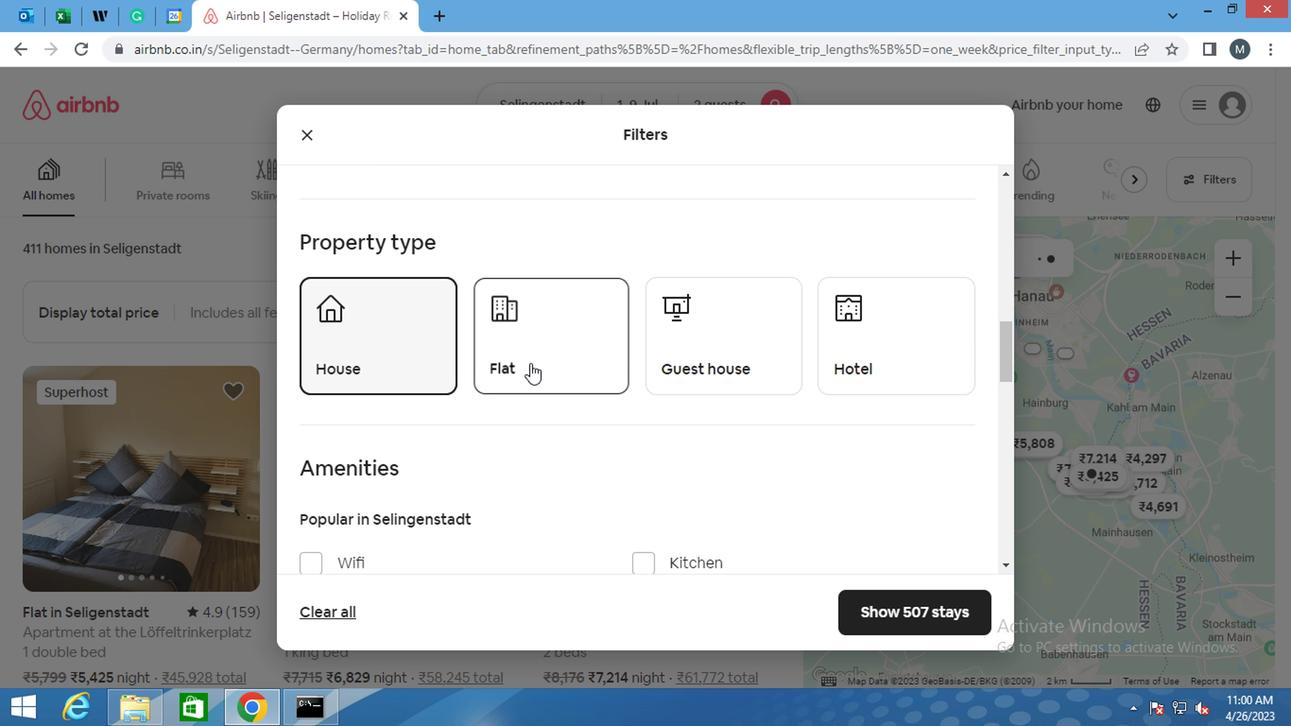 
Action: Mouse pressed left at (726, 362)
Screenshot: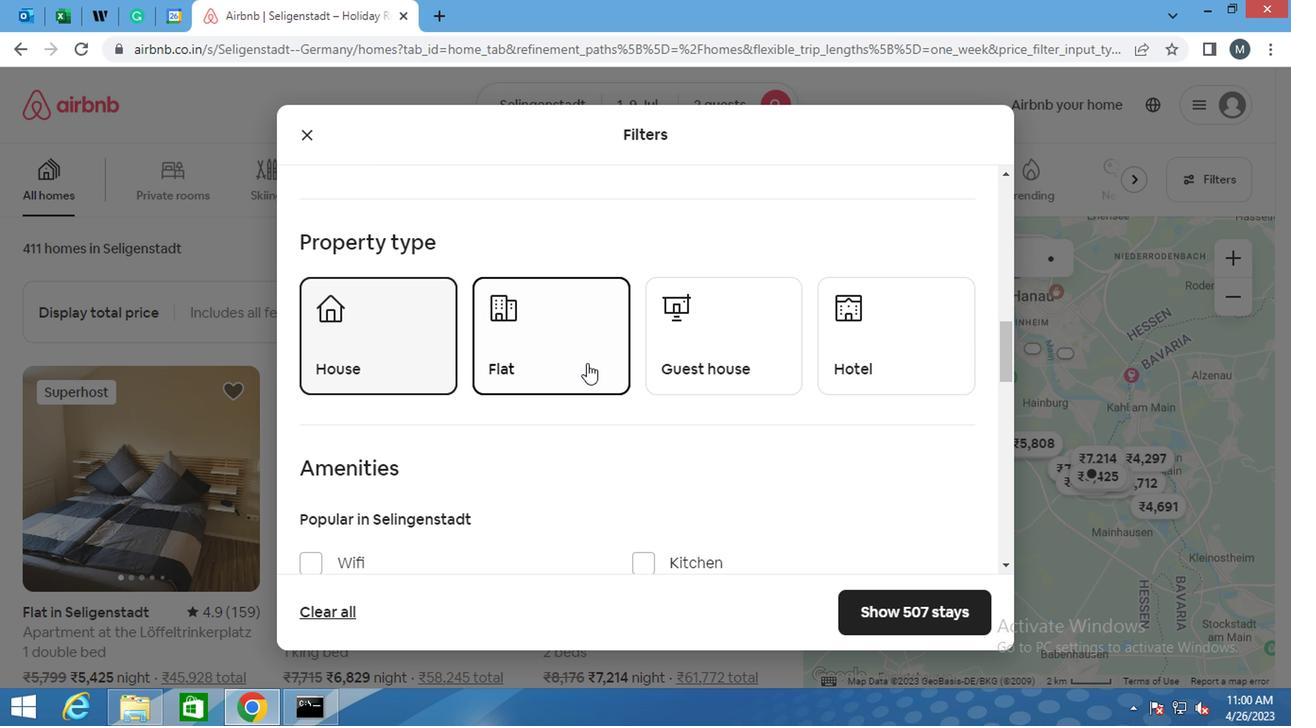 
Action: Mouse moved to (731, 394)
Screenshot: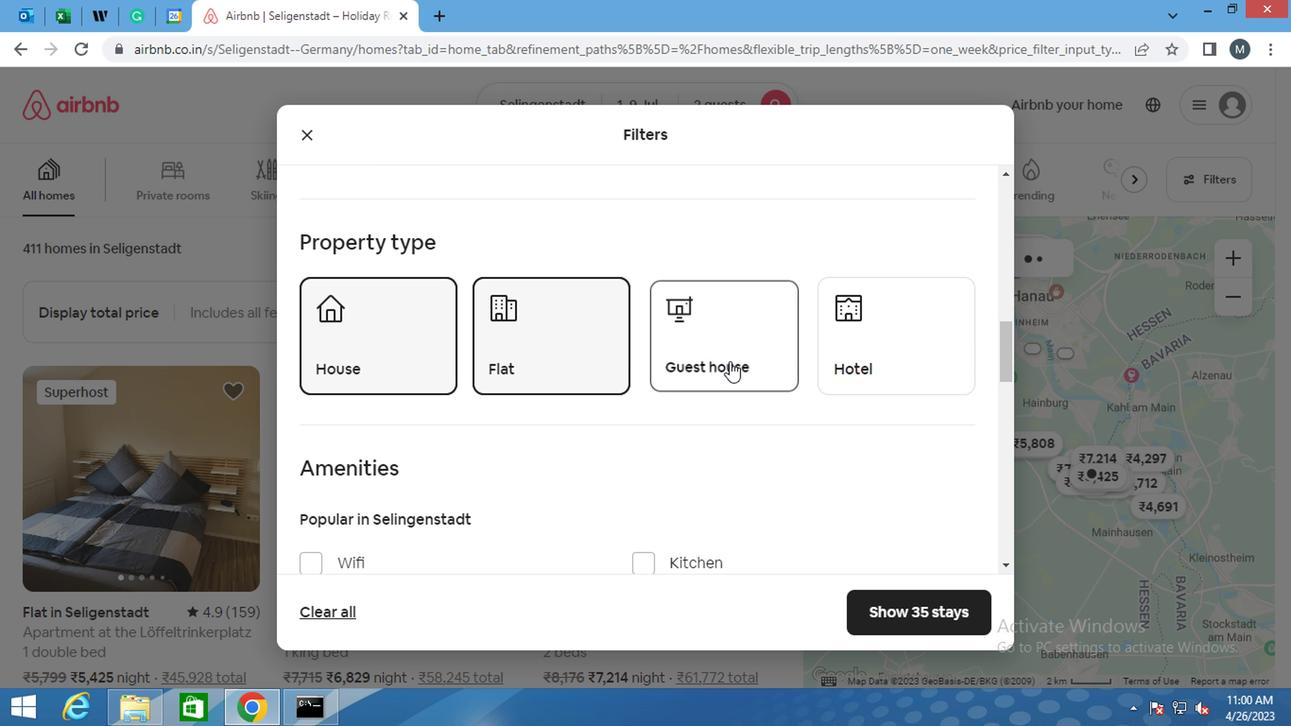 
Action: Mouse scrolled (731, 393) with delta (0, -1)
Screenshot: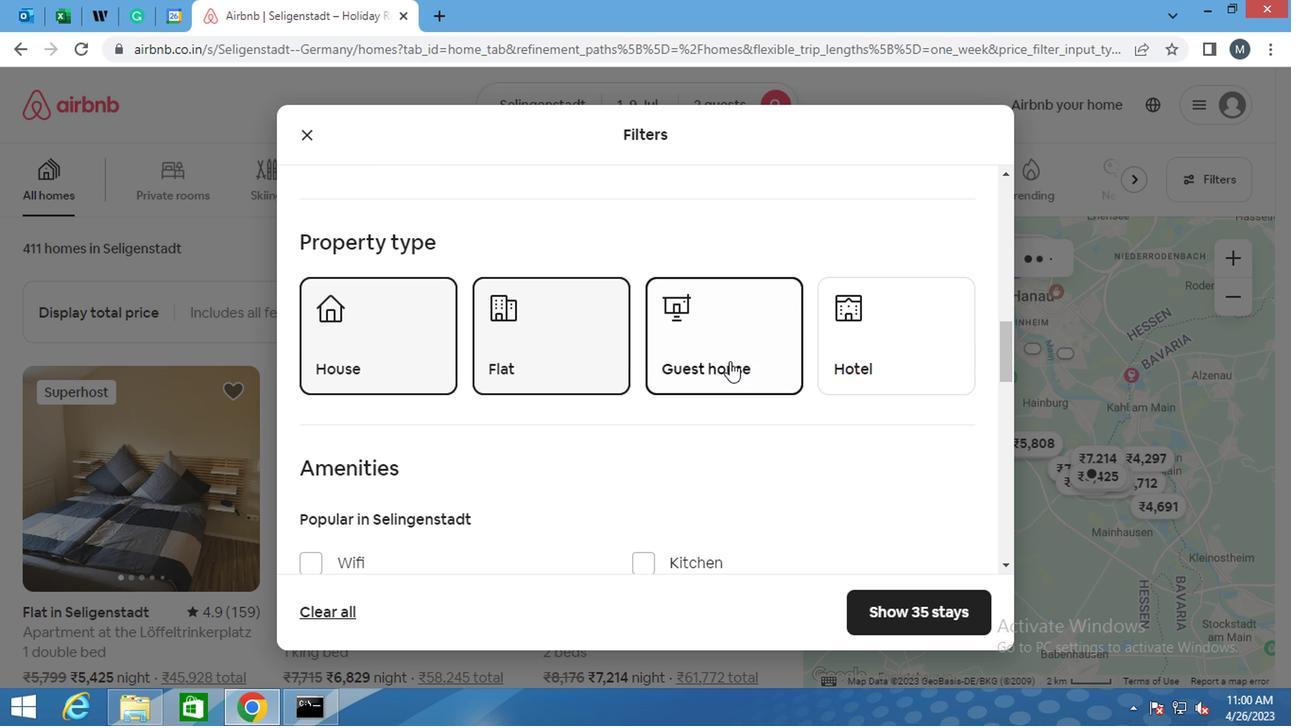 
Action: Mouse scrolled (731, 393) with delta (0, -1)
Screenshot: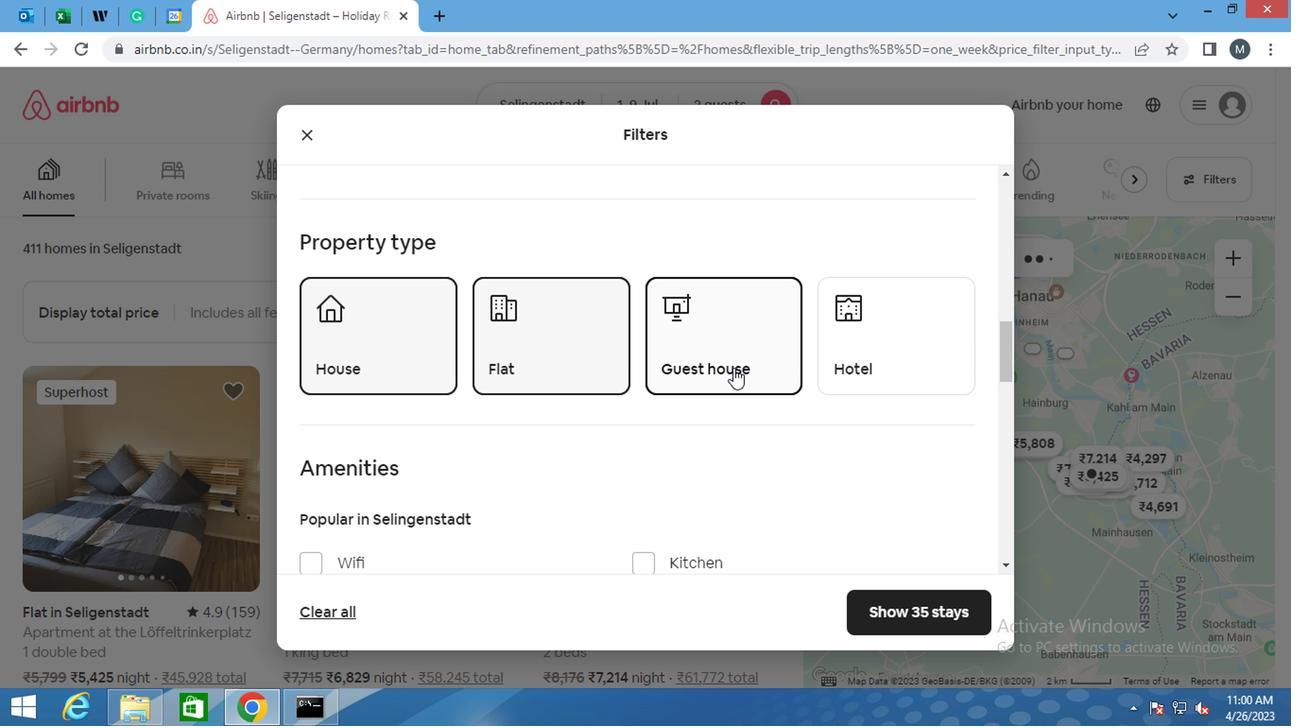 
Action: Mouse scrolled (731, 393) with delta (0, -1)
Screenshot: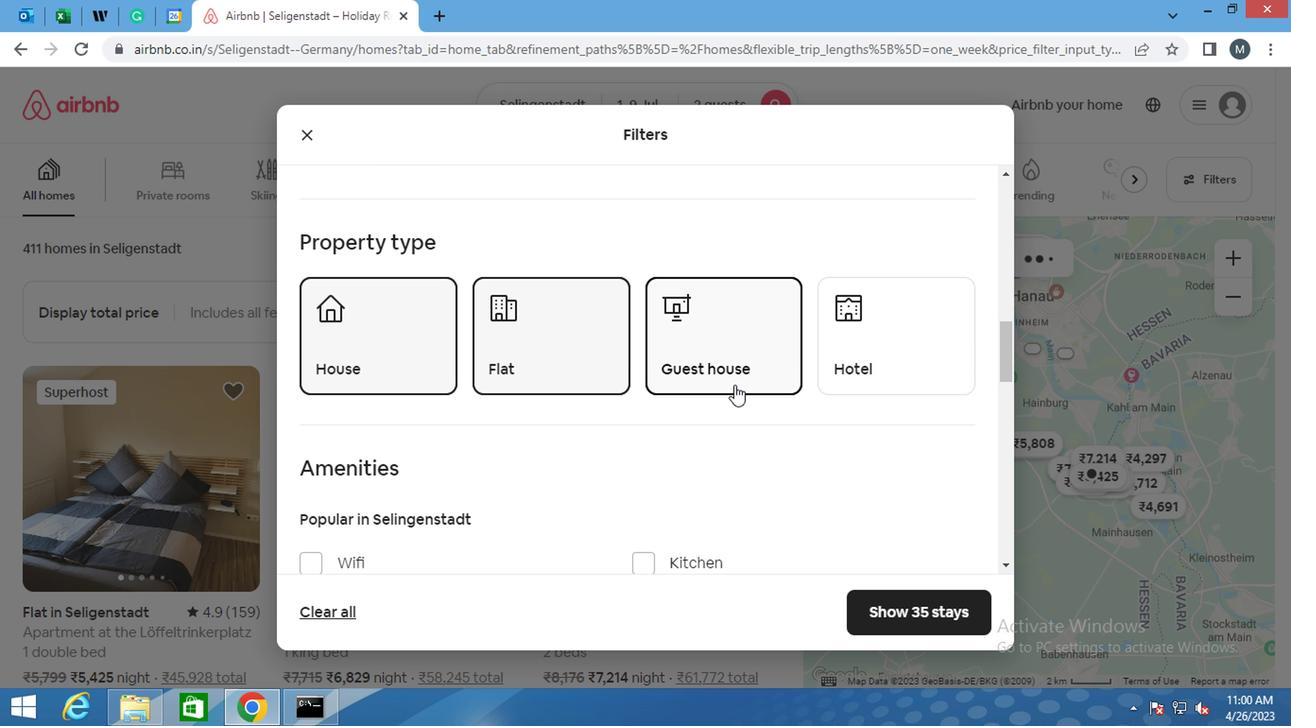 
Action: Mouse moved to (881, 412)
Screenshot: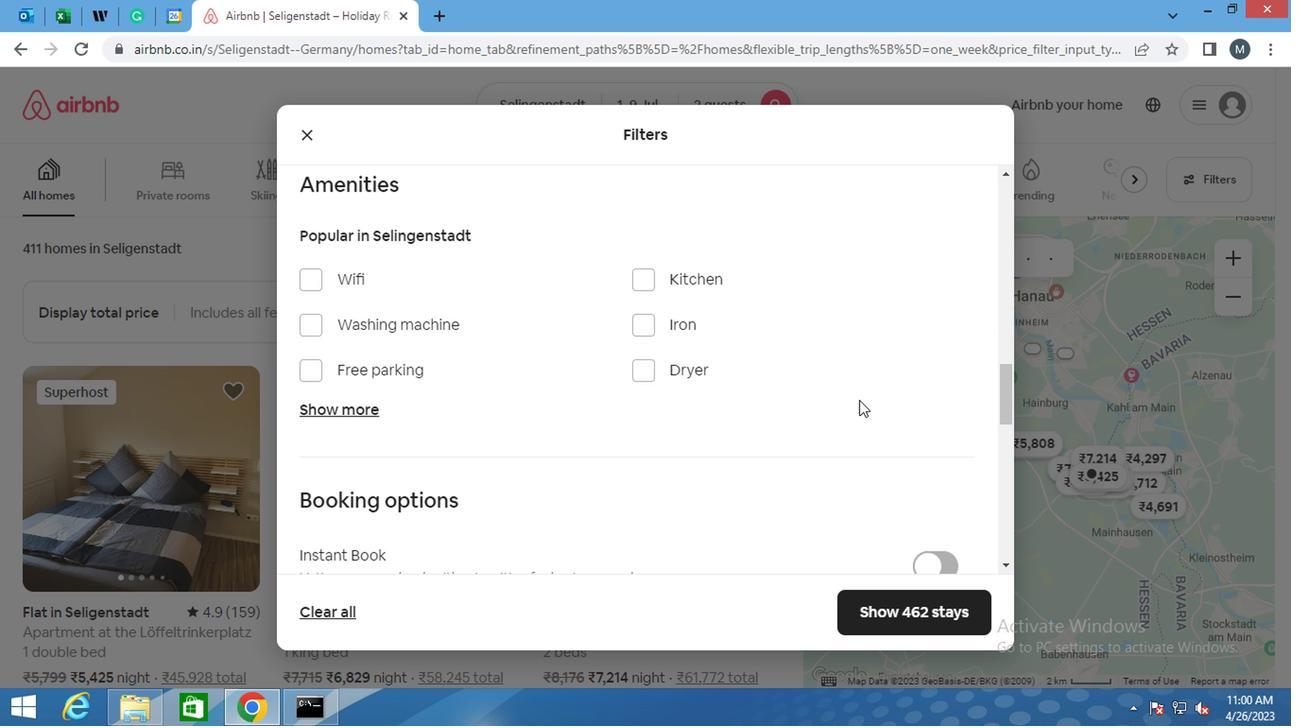 
Action: Mouse scrolled (881, 411) with delta (0, 0)
Screenshot: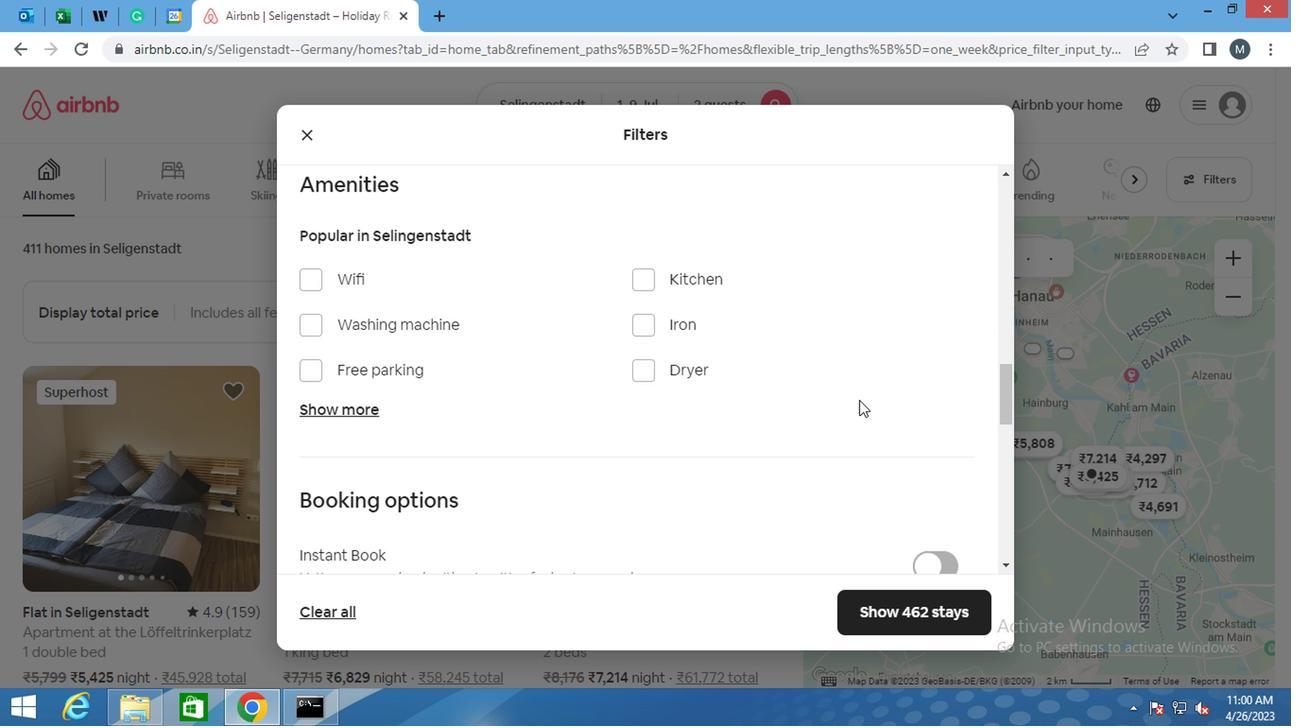 
Action: Mouse moved to (879, 413)
Screenshot: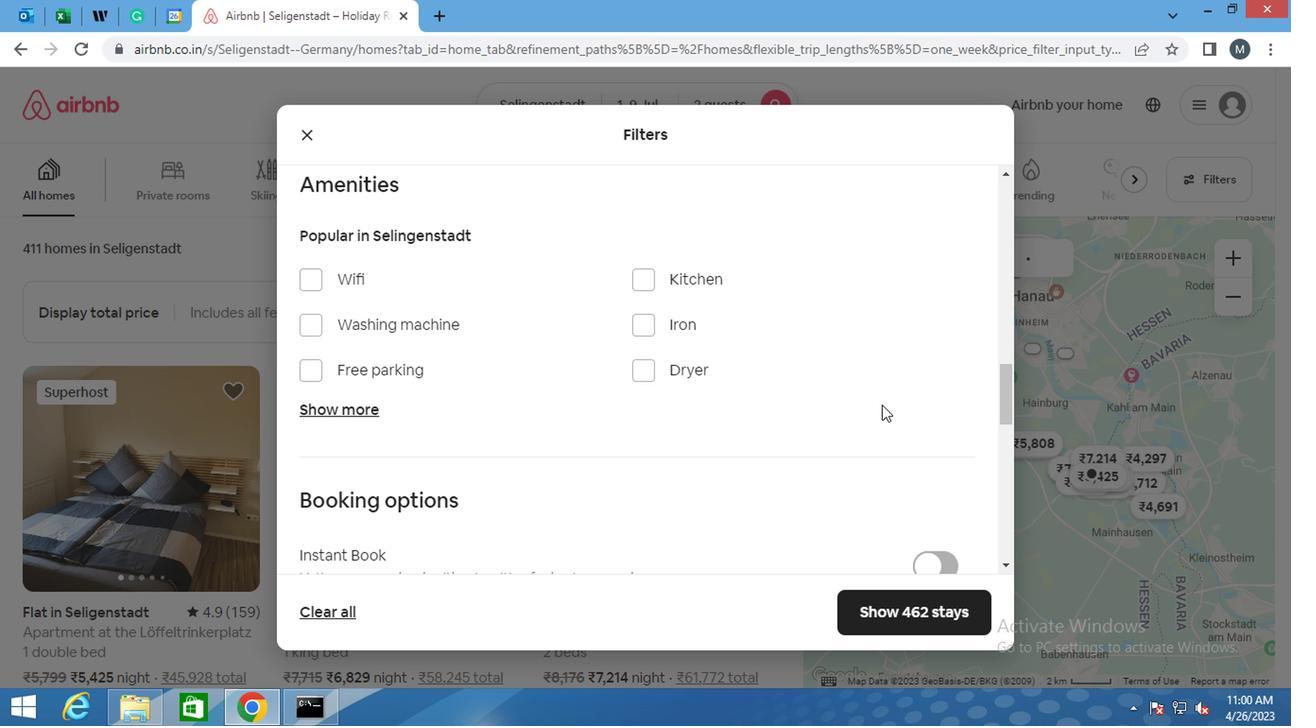 
Action: Mouse scrolled (879, 412) with delta (0, -1)
Screenshot: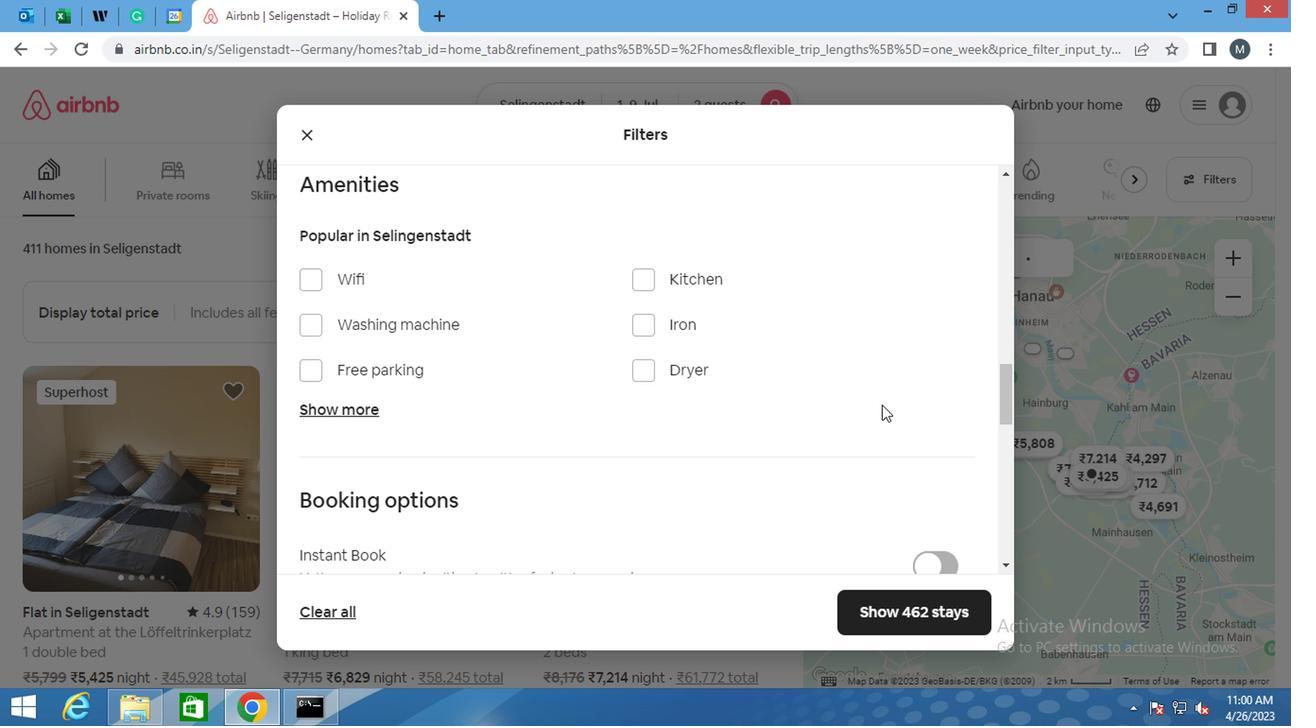 
Action: Mouse scrolled (879, 412) with delta (0, -1)
Screenshot: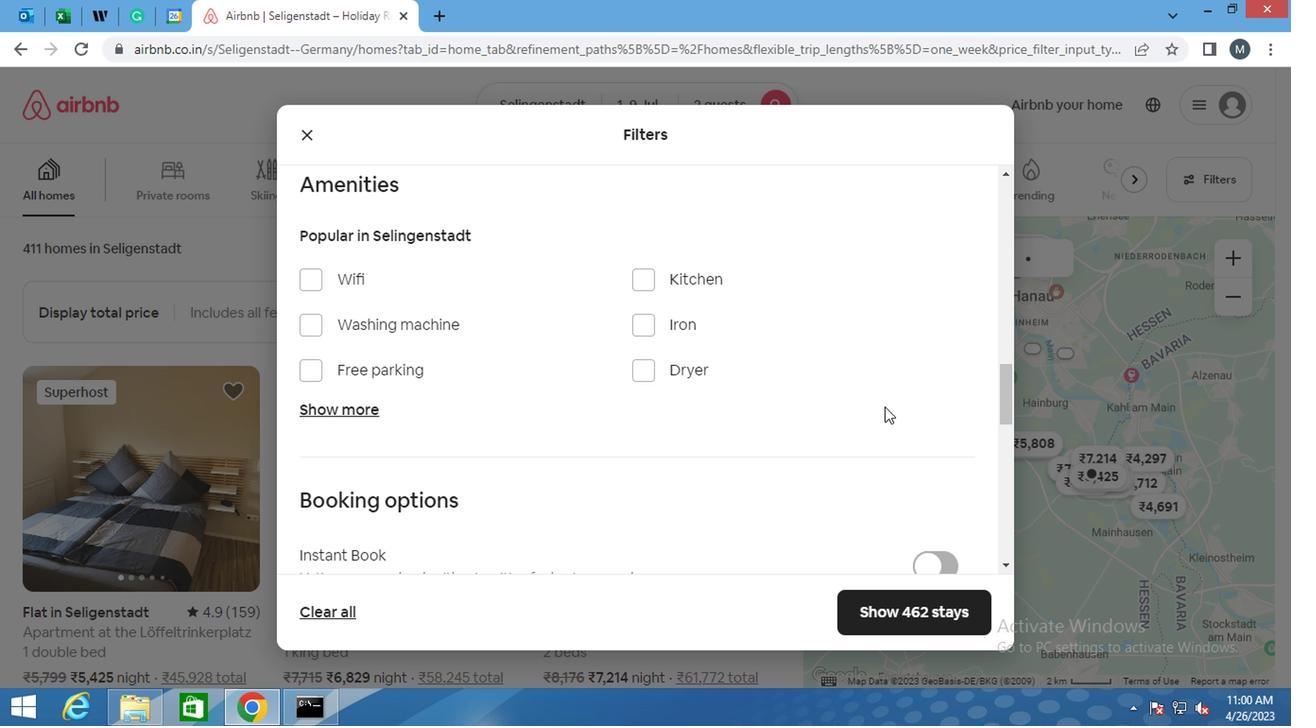 
Action: Mouse moved to (928, 346)
Screenshot: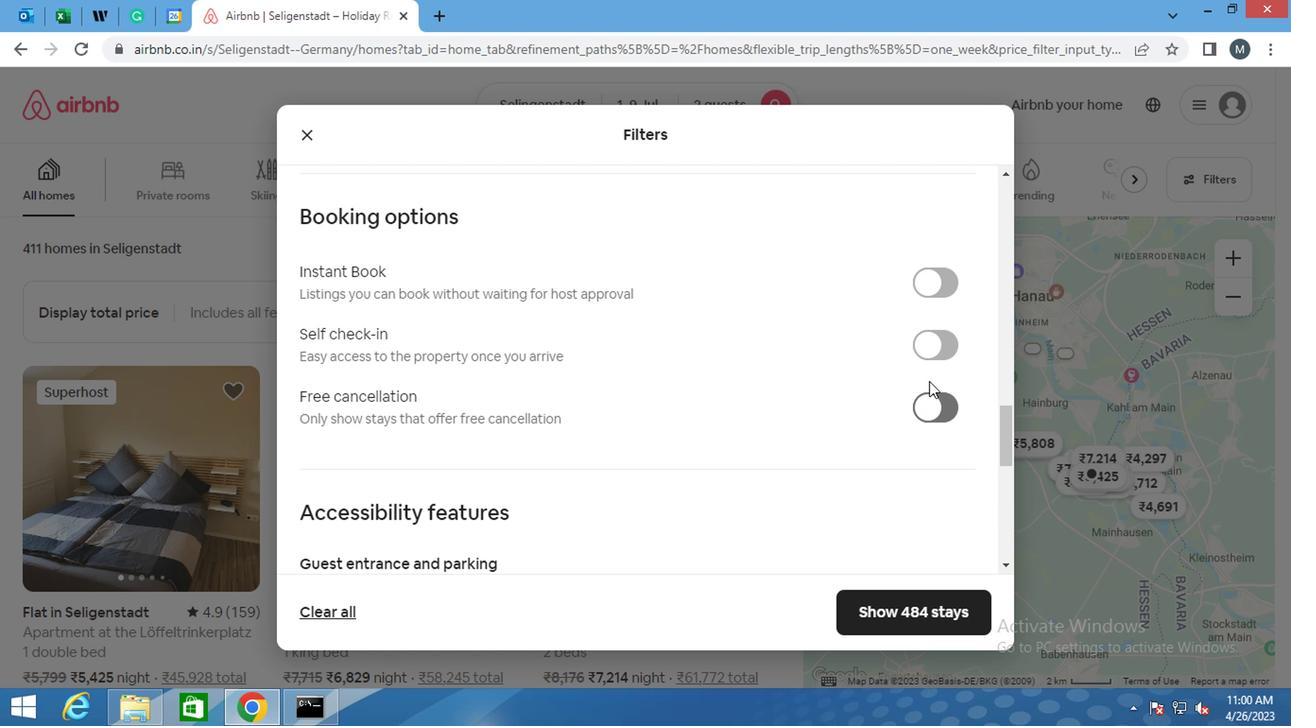 
Action: Mouse pressed left at (928, 346)
Screenshot: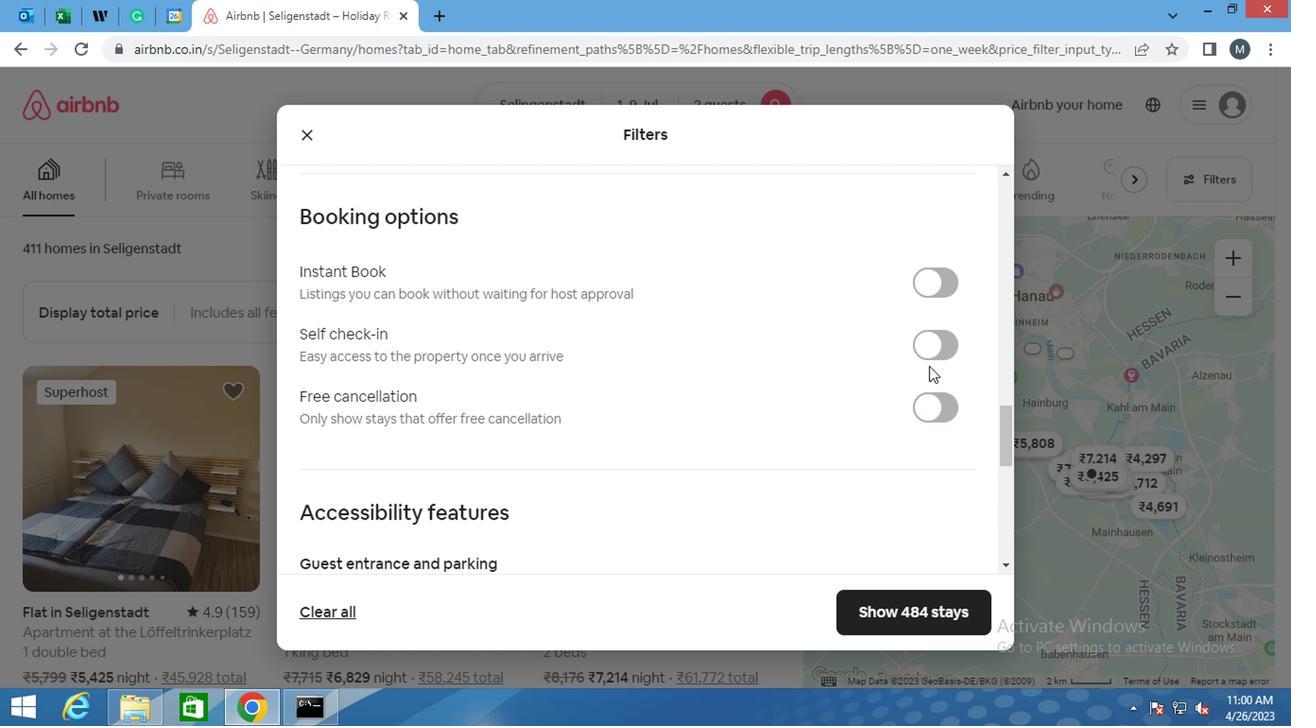 
Action: Mouse moved to (681, 455)
Screenshot: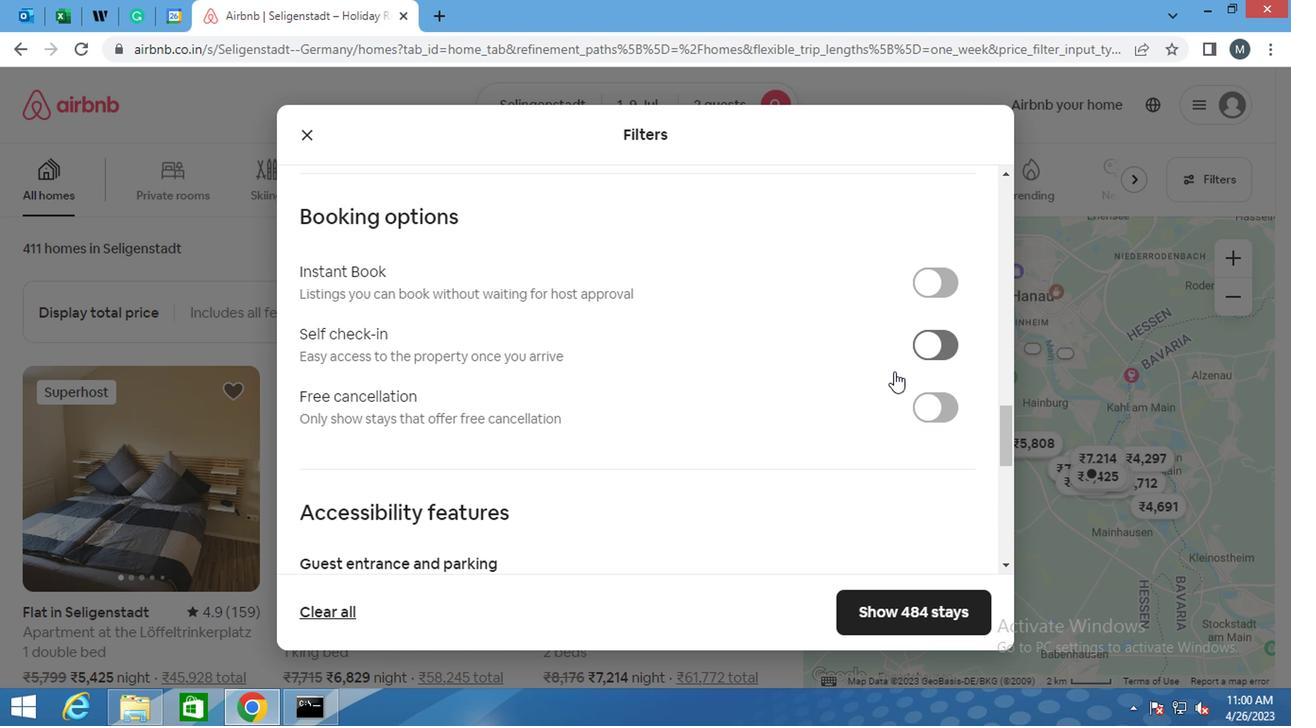 
Action: Mouse scrolled (681, 453) with delta (0, -1)
Screenshot: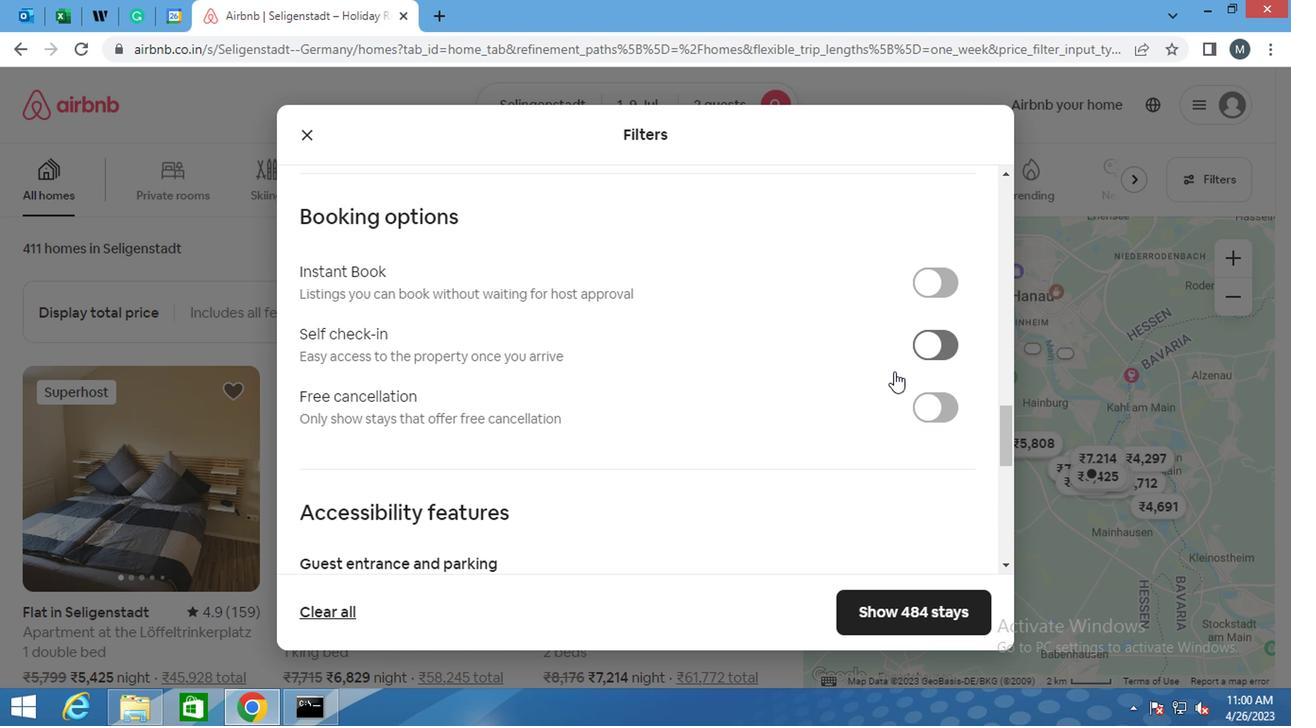
Action: Mouse moved to (670, 456)
Screenshot: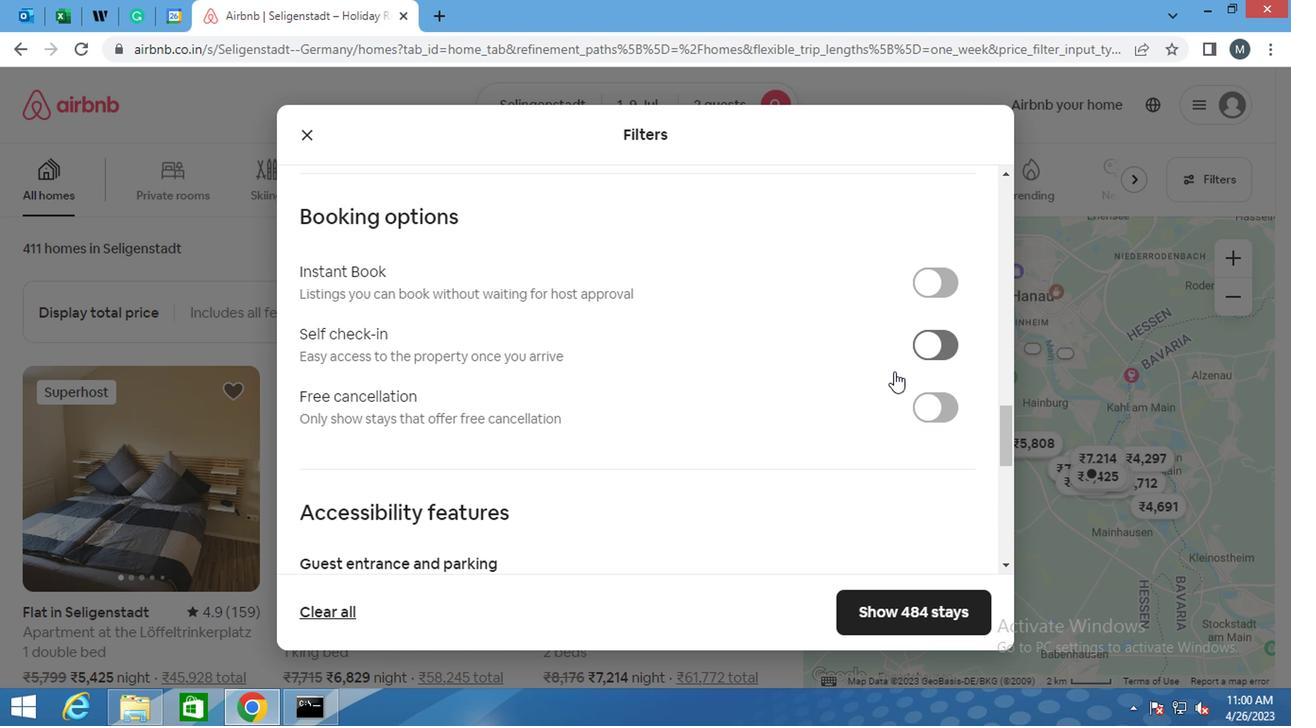
Action: Mouse scrolled (670, 455) with delta (0, 0)
Screenshot: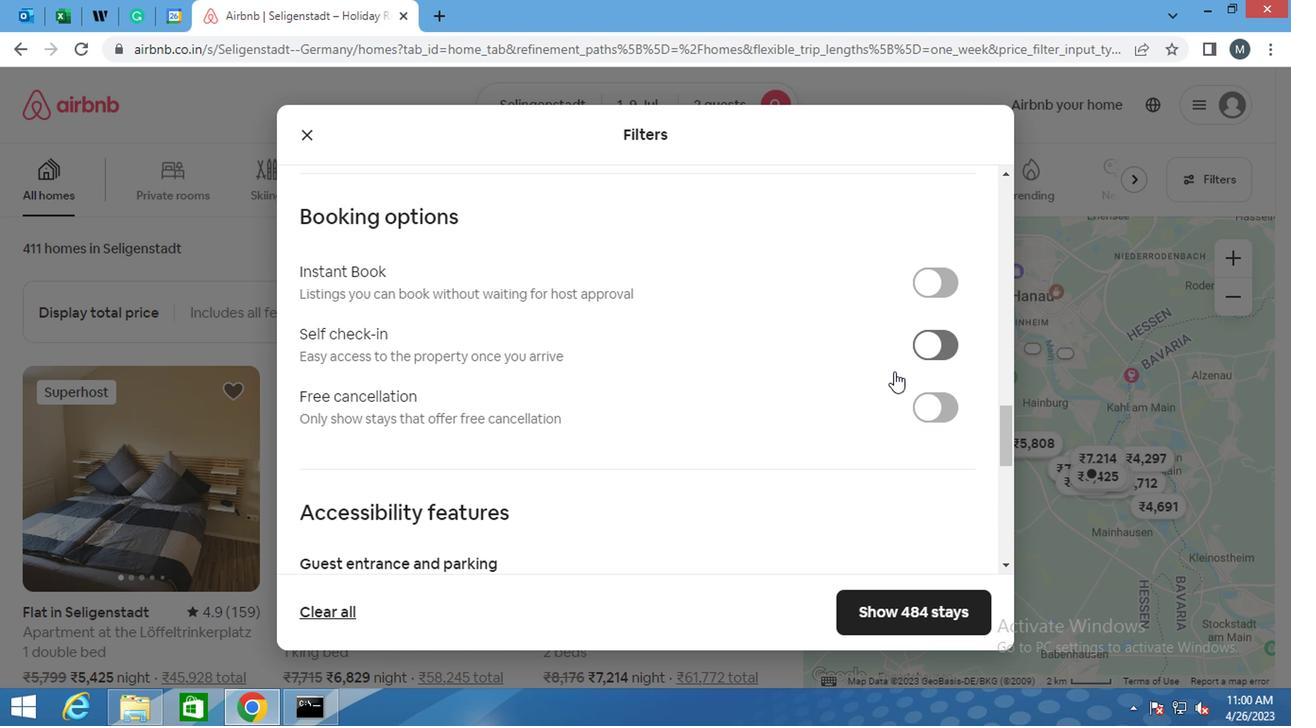 
Action: Mouse moved to (652, 458)
Screenshot: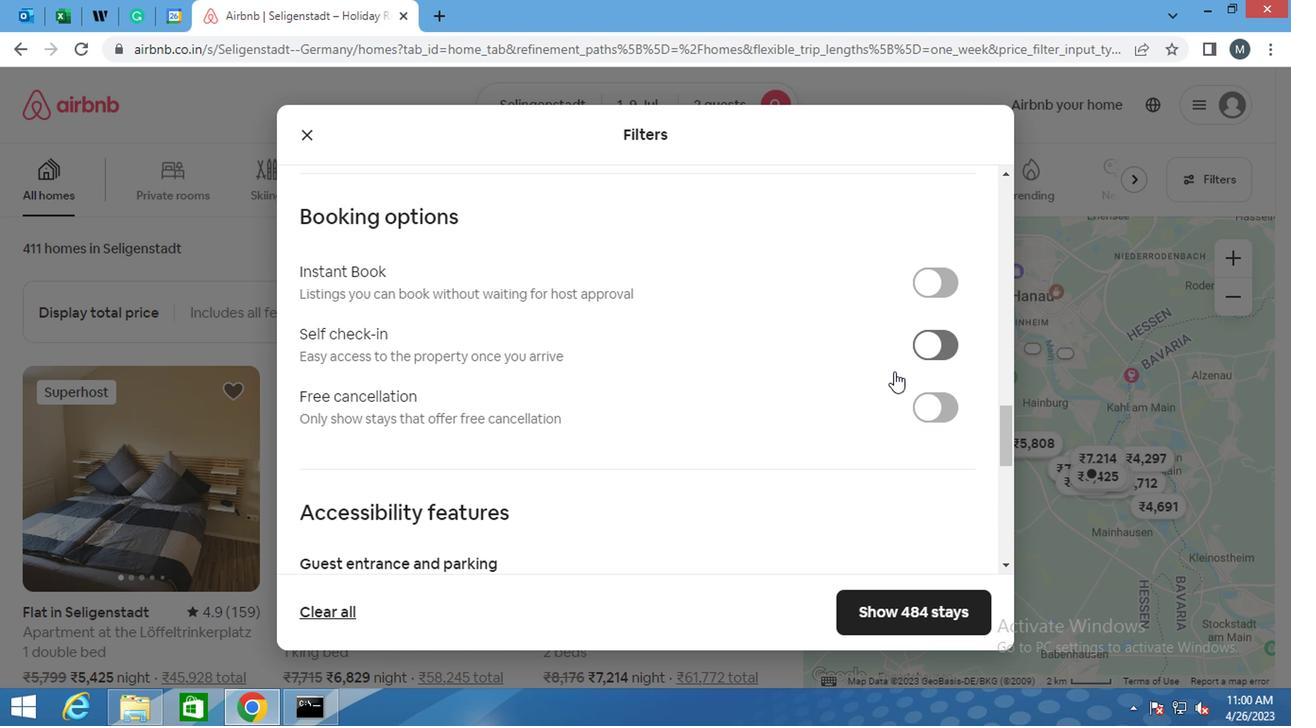 
Action: Mouse scrolled (652, 458) with delta (0, 0)
Screenshot: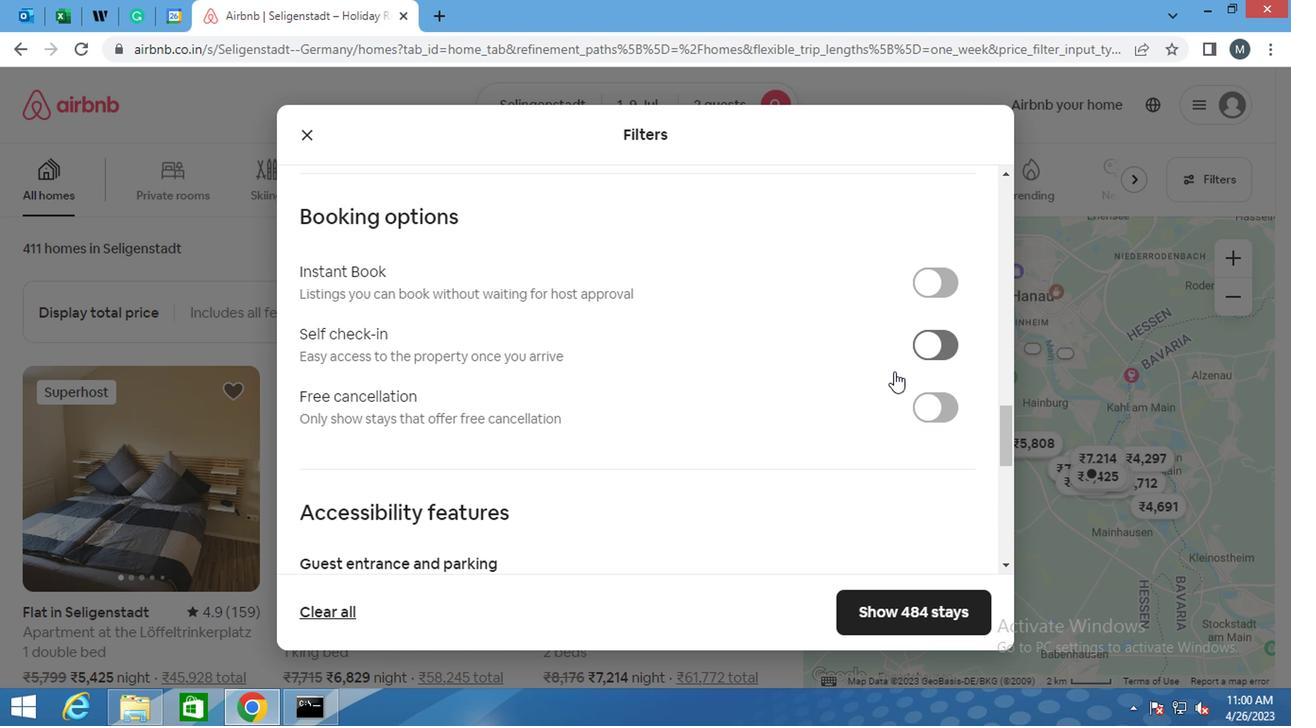 
Action: Mouse moved to (630, 462)
Screenshot: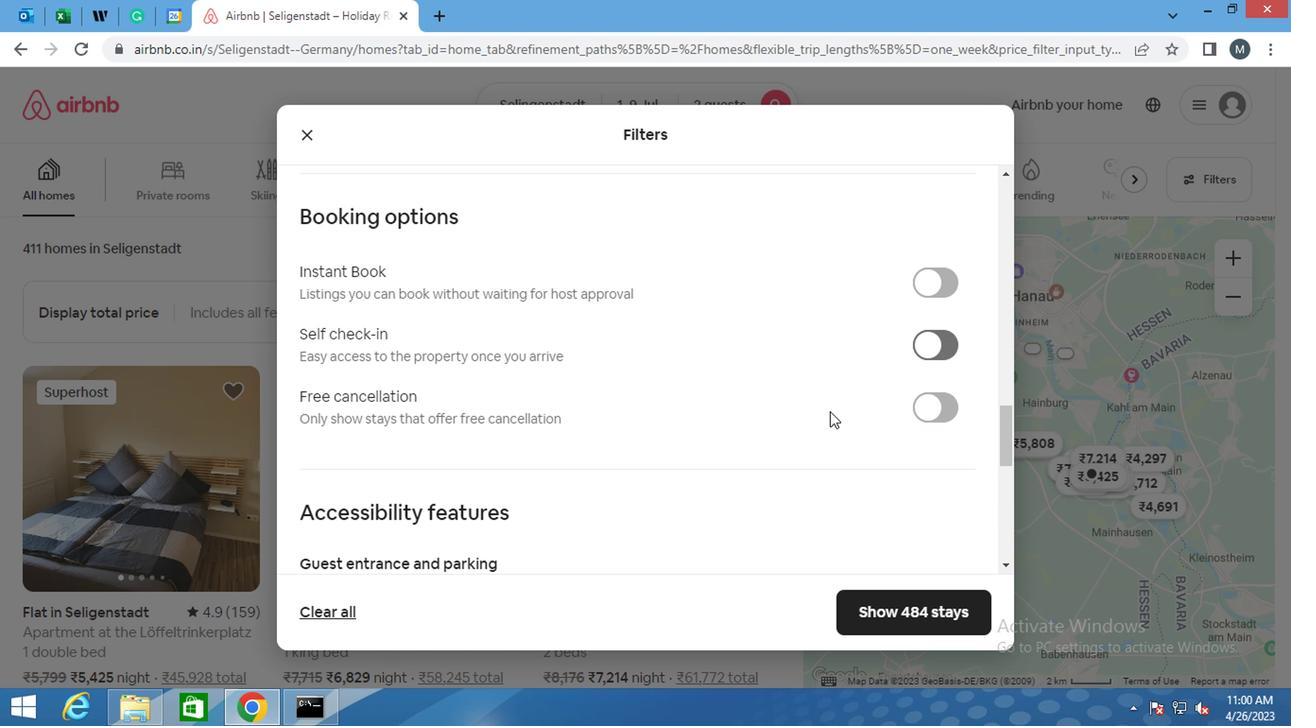 
Action: Mouse scrolled (630, 461) with delta (0, -1)
Screenshot: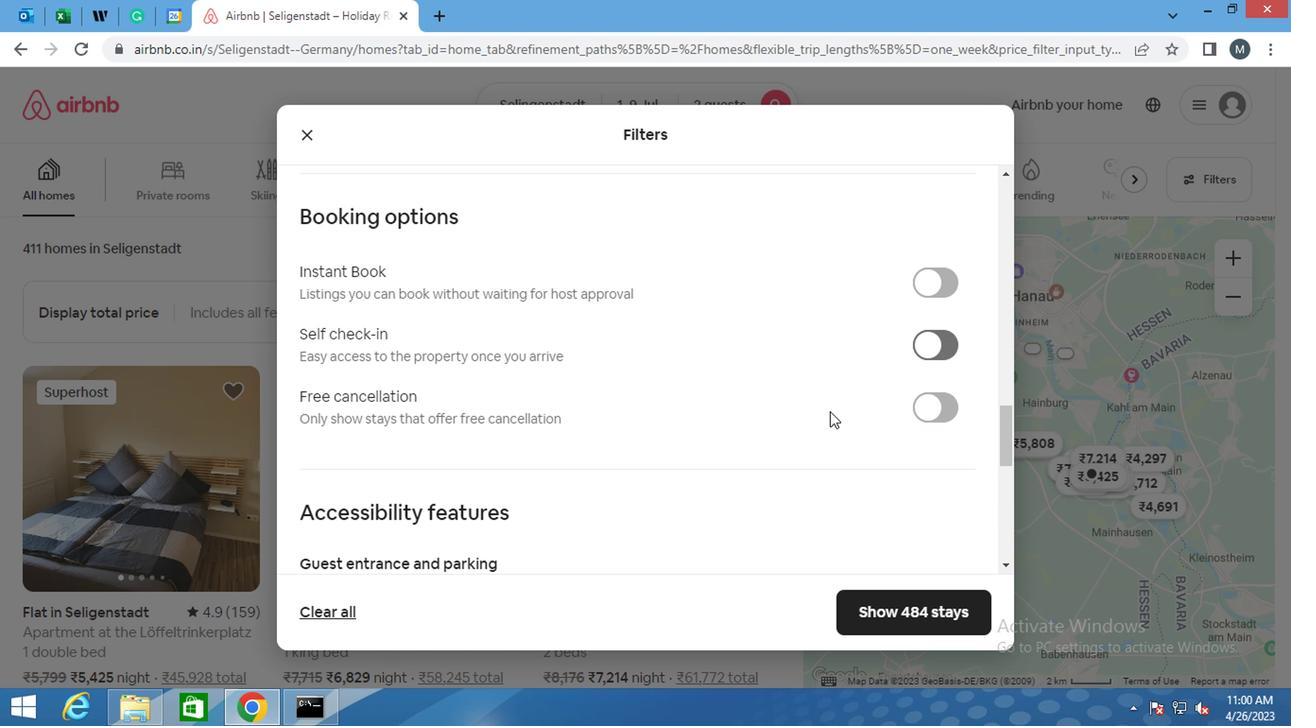 
Action: Mouse moved to (590, 469)
Screenshot: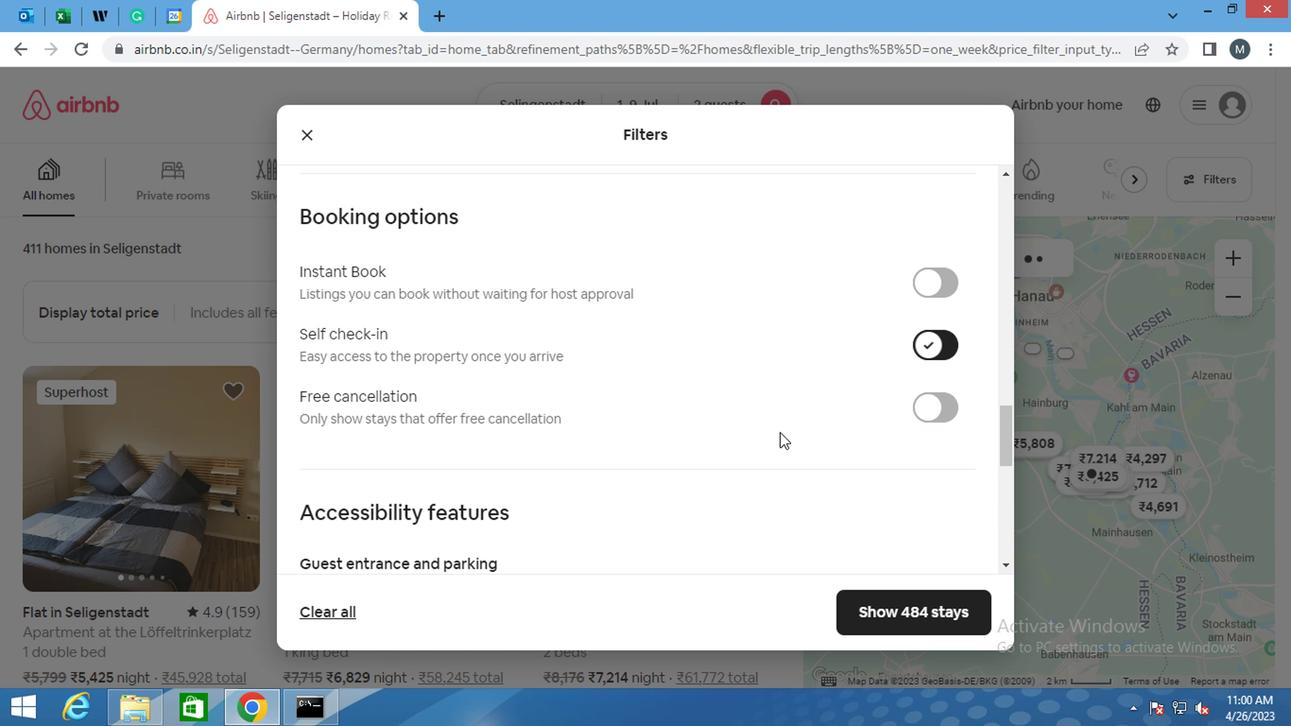 
Action: Mouse scrolled (590, 468) with delta (0, -1)
Screenshot: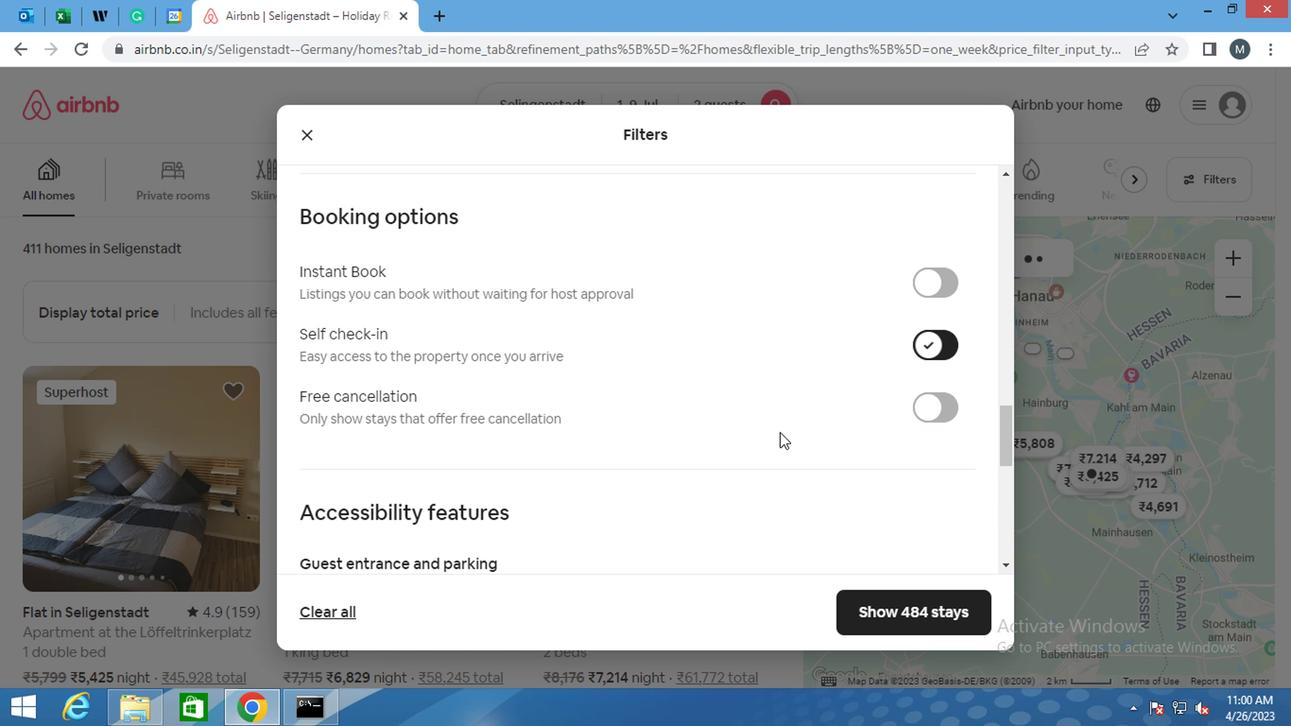 
Action: Mouse moved to (472, 485)
Screenshot: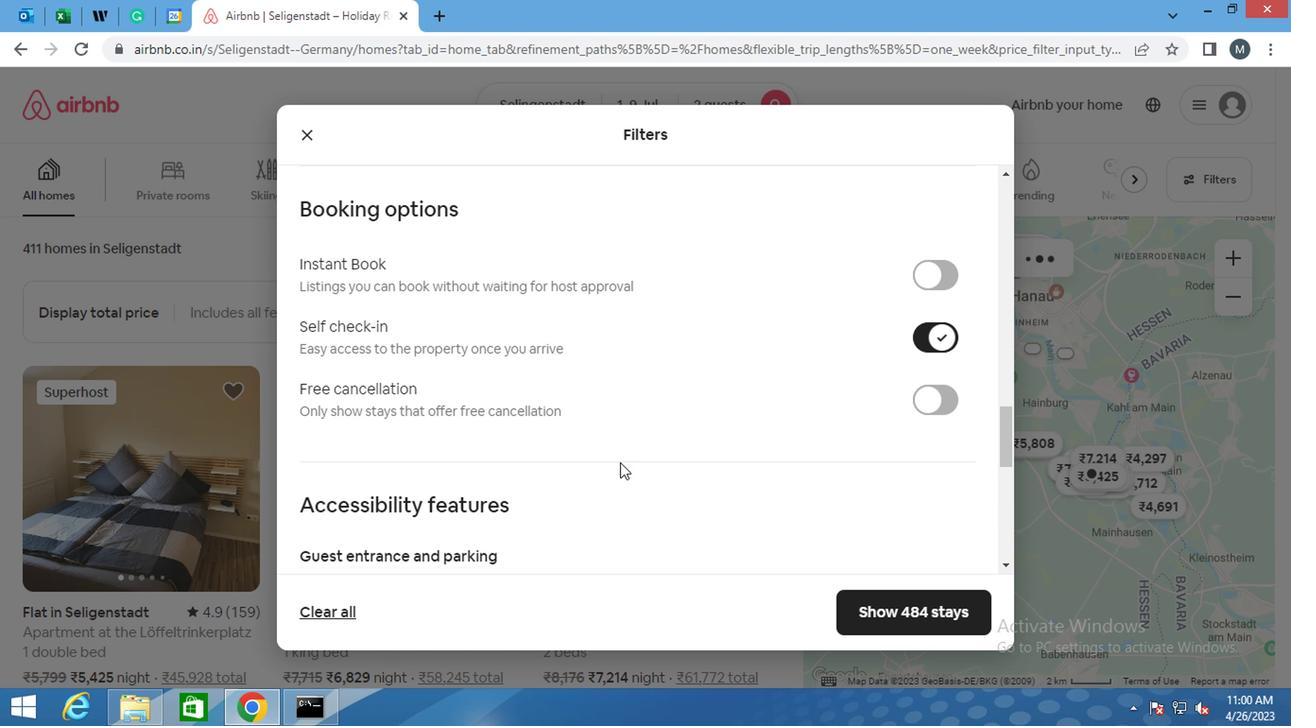 
Action: Mouse scrolled (472, 484) with delta (0, -1)
Screenshot: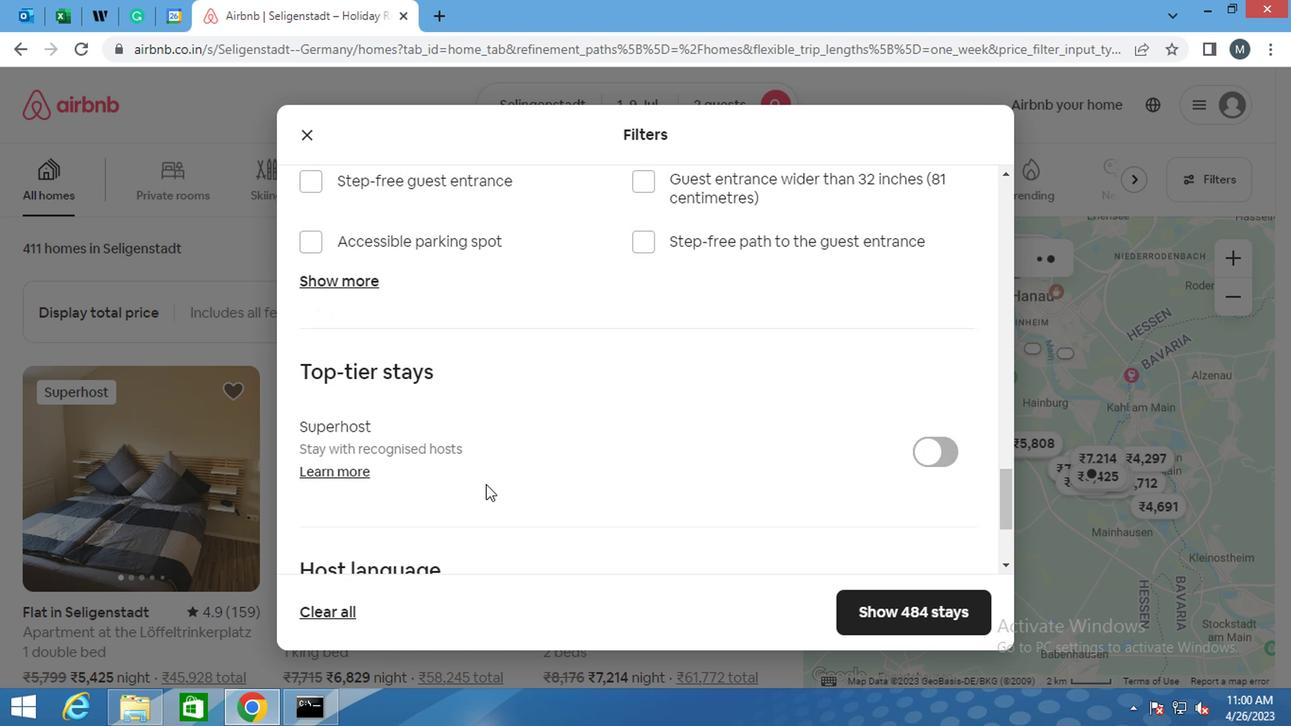 
Action: Mouse scrolled (472, 484) with delta (0, -1)
Screenshot: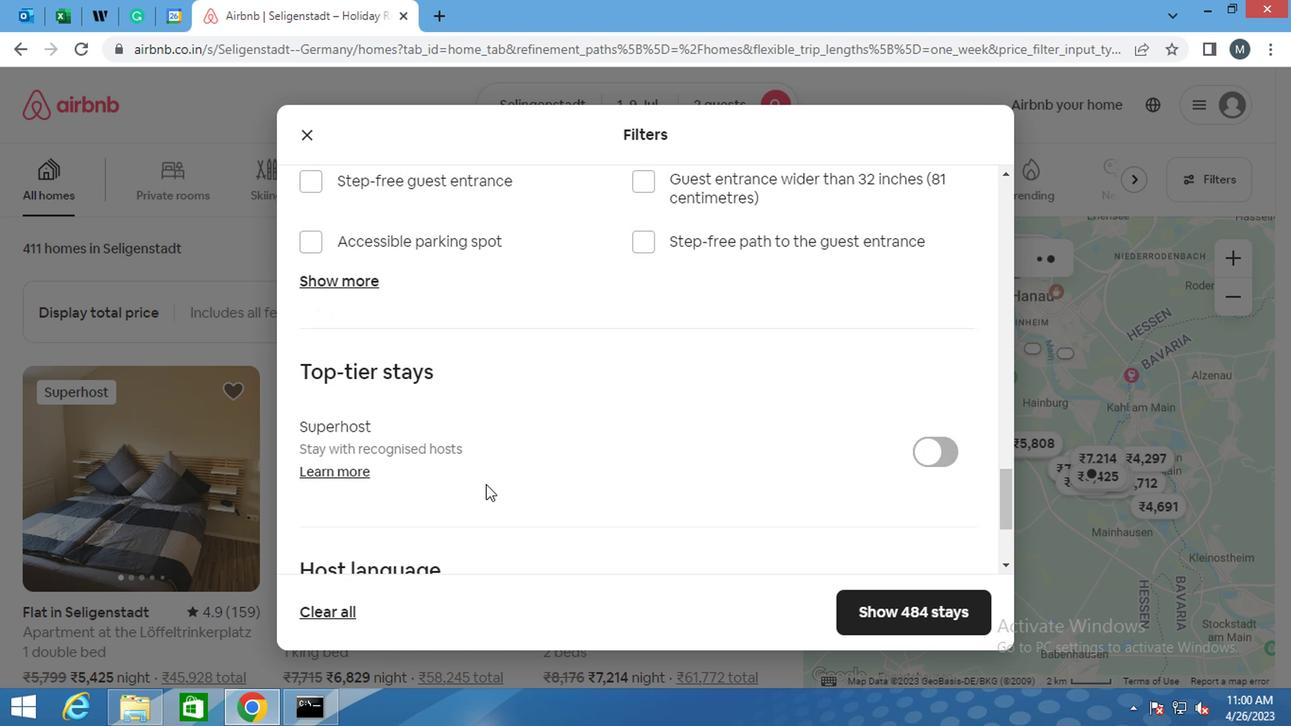 
Action: Mouse scrolled (472, 484) with delta (0, -1)
Screenshot: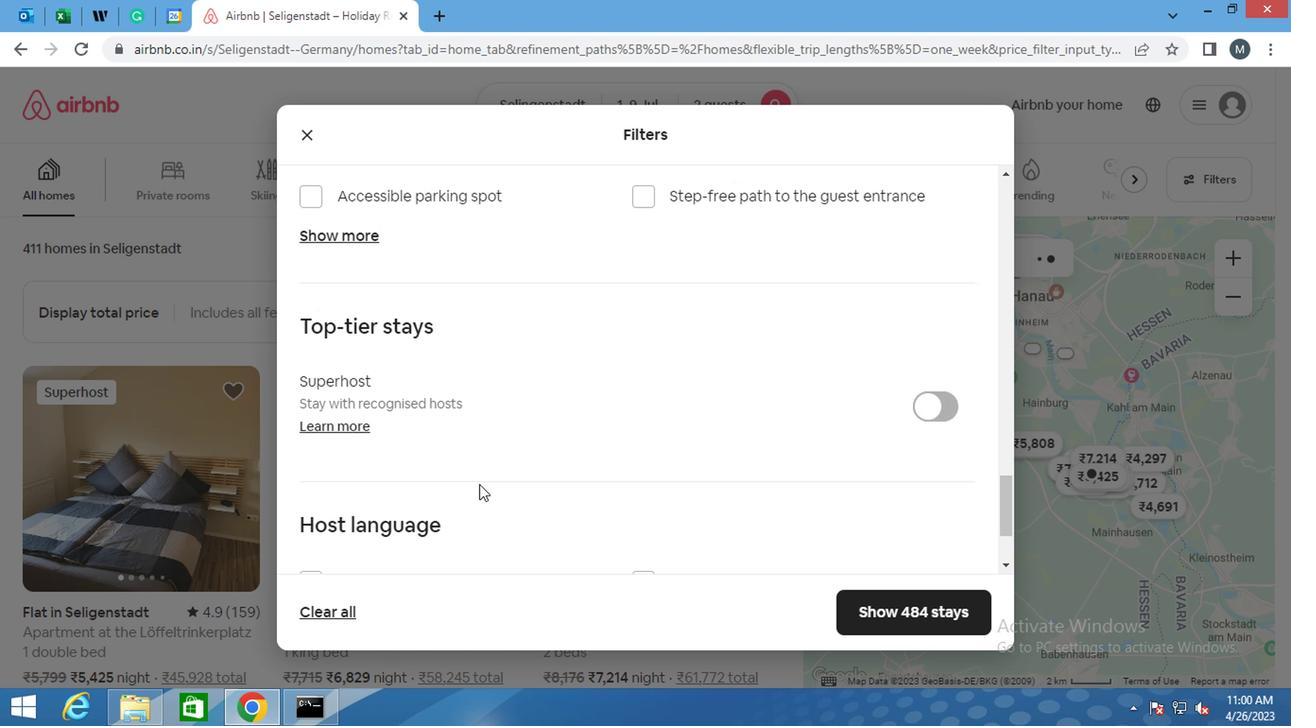 
Action: Mouse scrolled (472, 484) with delta (0, -1)
Screenshot: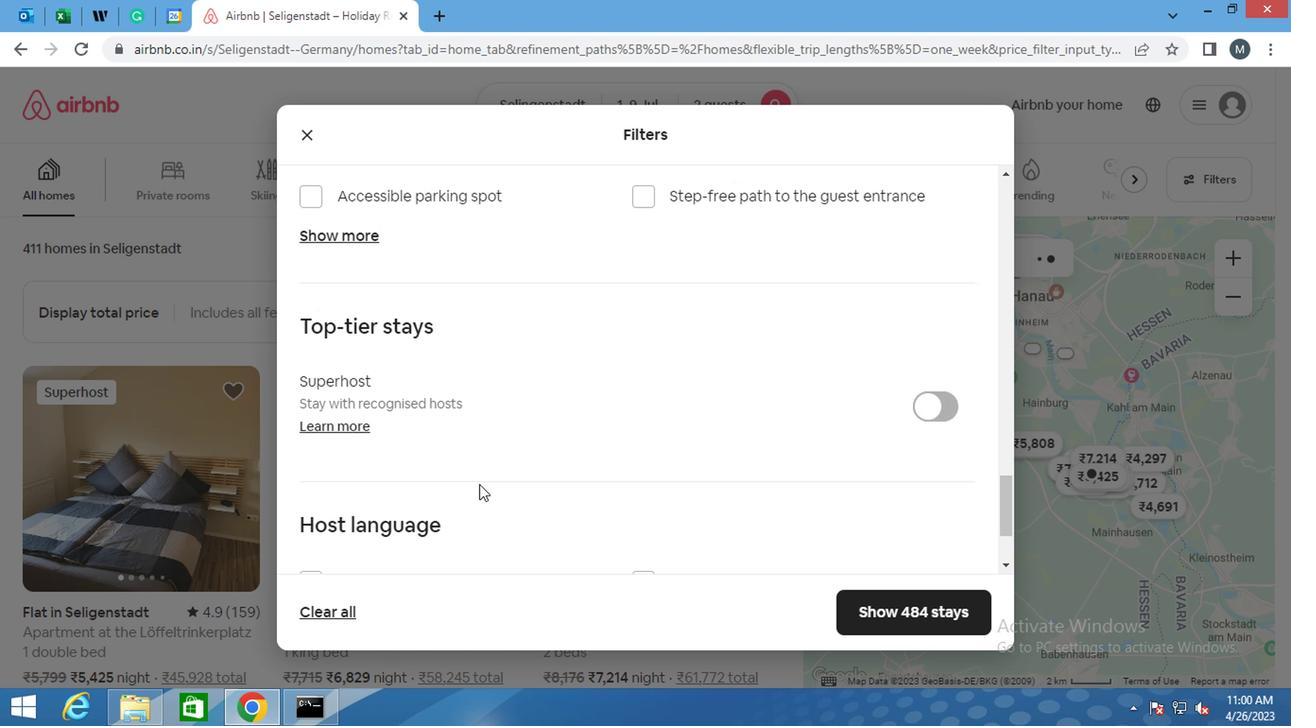 
Action: Mouse moved to (341, 443)
Screenshot: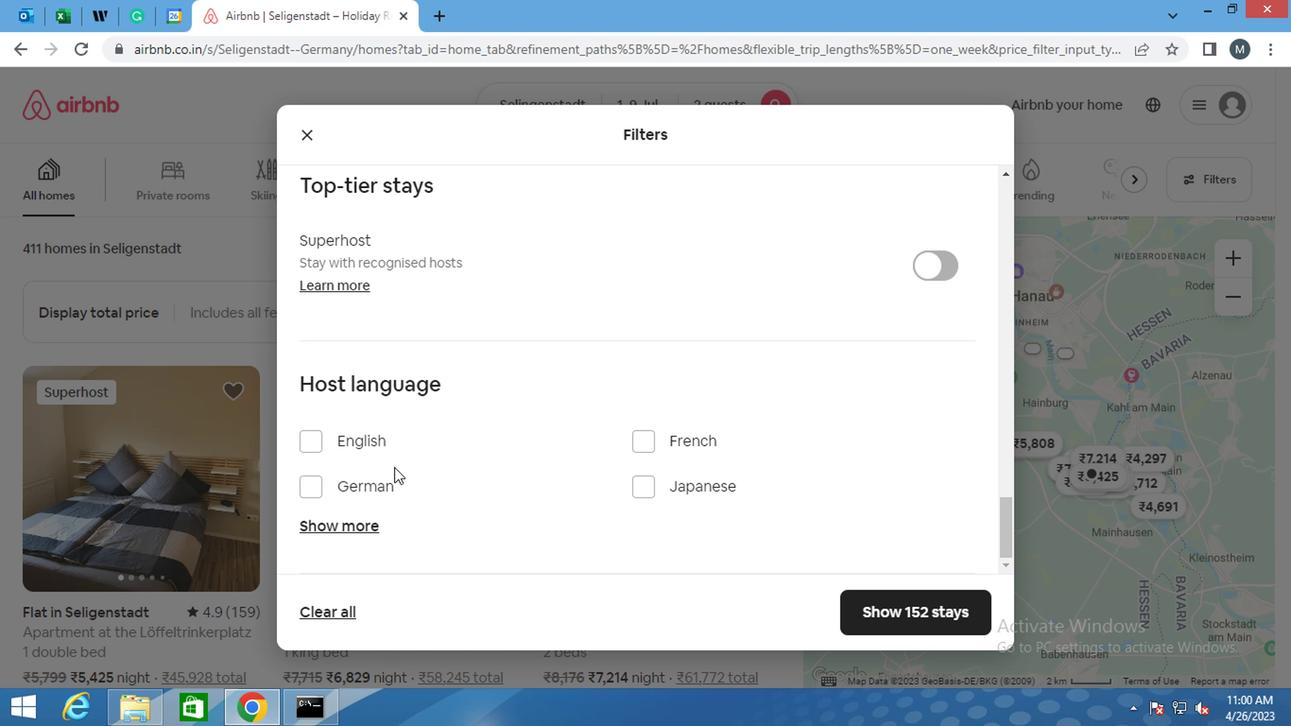 
Action: Mouse pressed left at (341, 443)
Screenshot: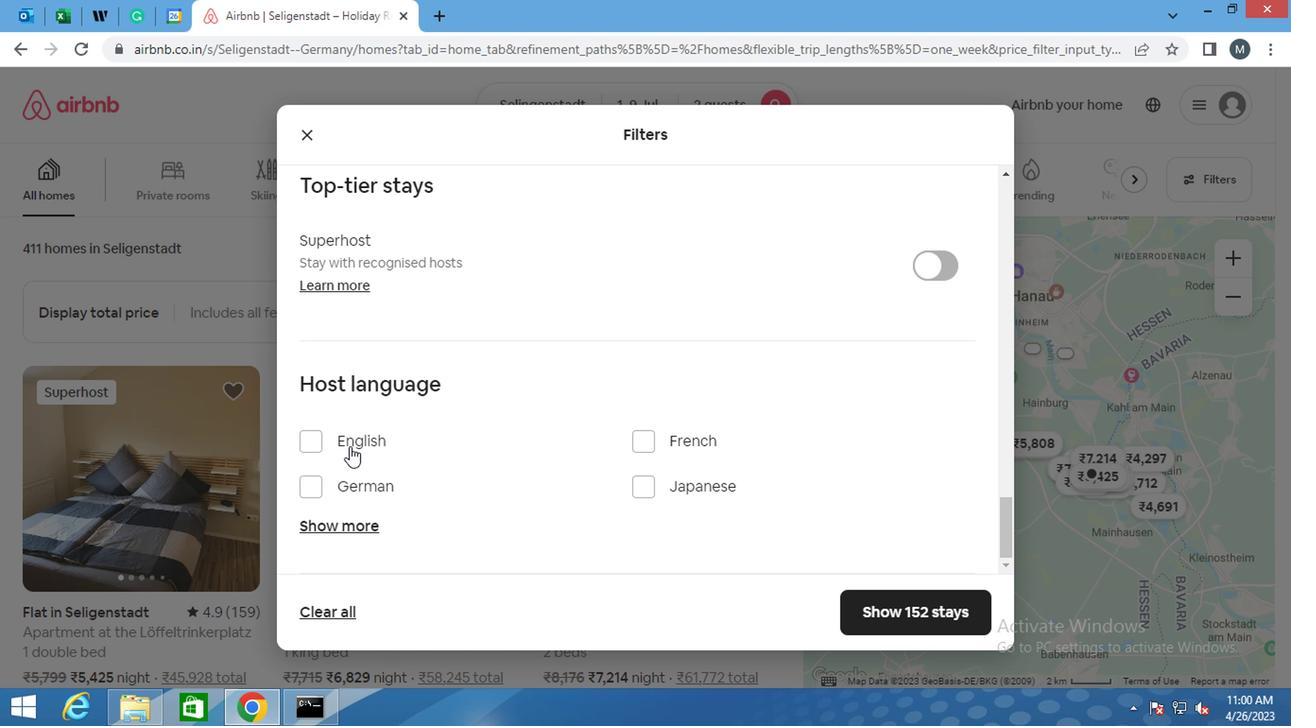 
Action: Mouse moved to (953, 609)
Screenshot: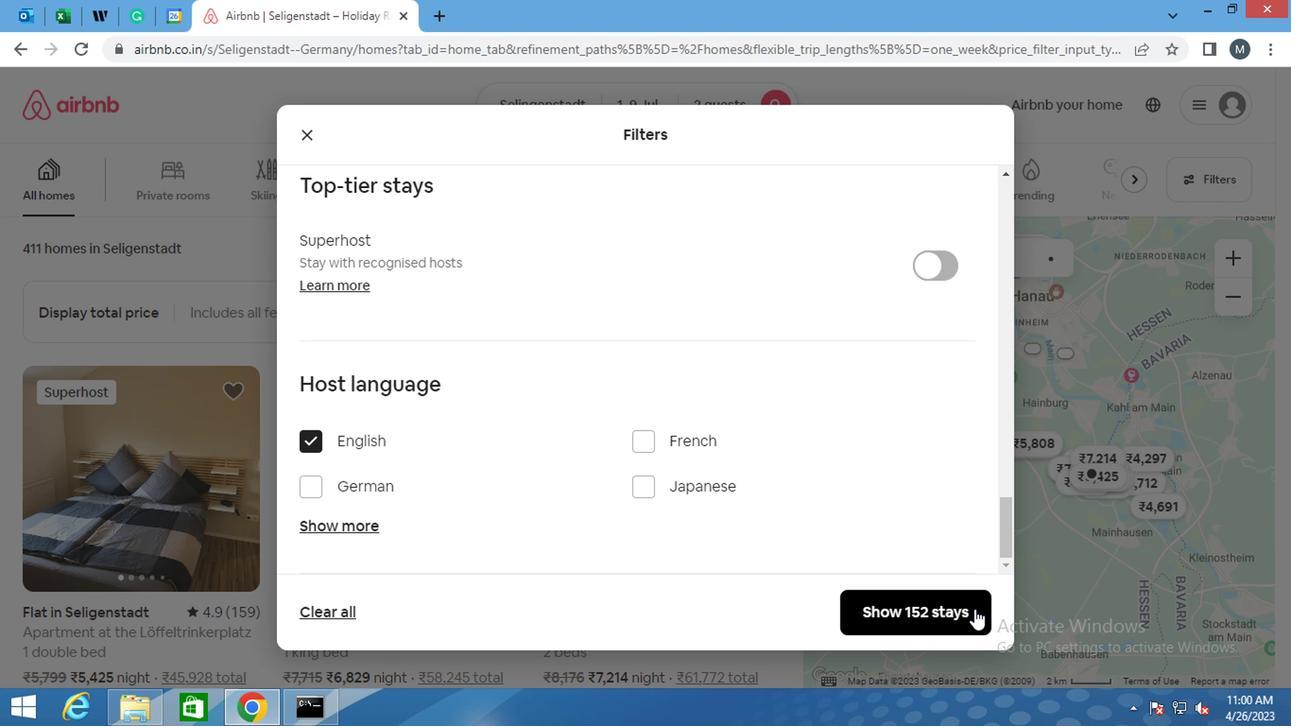 
Action: Mouse pressed left at (953, 609)
Screenshot: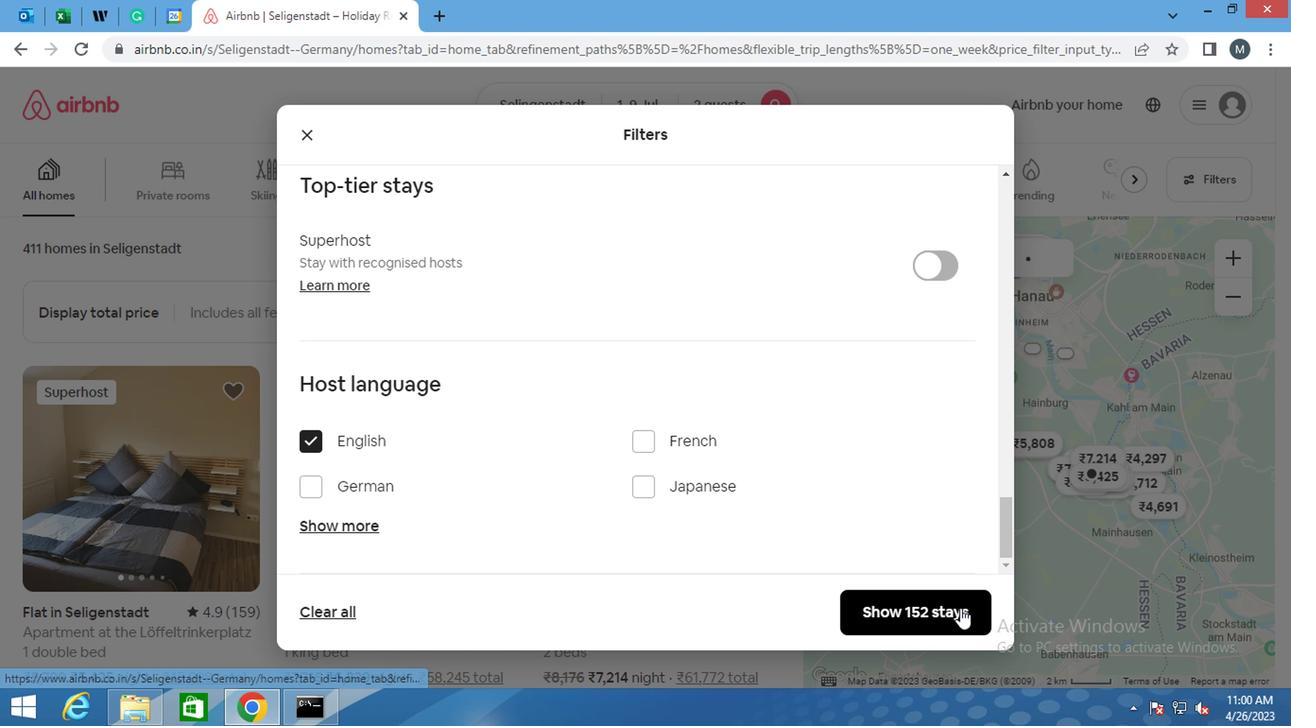 
Action: Mouse moved to (345, 383)
Screenshot: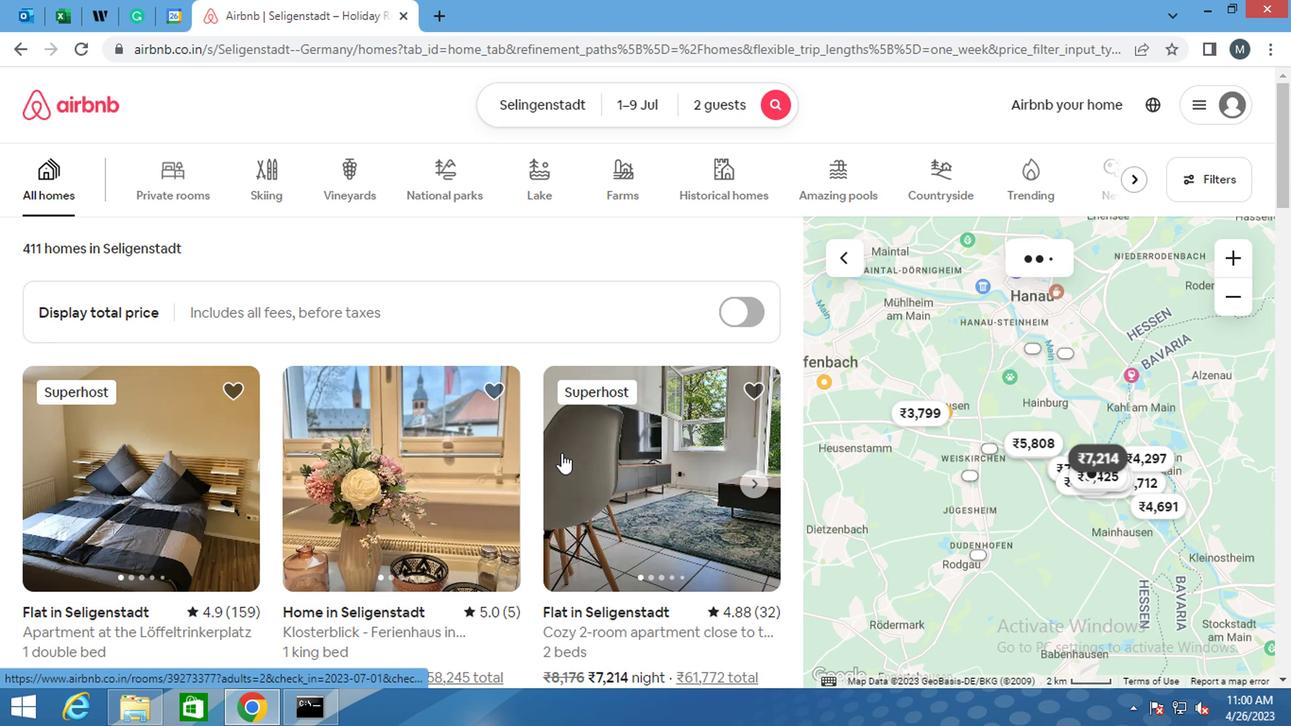 
